 Task: Compose an email with the signature Eduardo Lee with the subject Request for remote work and the message Please let me know if you have any questions about the document. from softage.1@softage.net to softage.3@softage.net,  softage.1@softage.net and softage.4@softage.net with CC to softage.5@softage.net with an attached document Brand_identity_guide.pdf, insert an emoji of calendar Send the email
Action: Mouse moved to (526, 662)
Screenshot: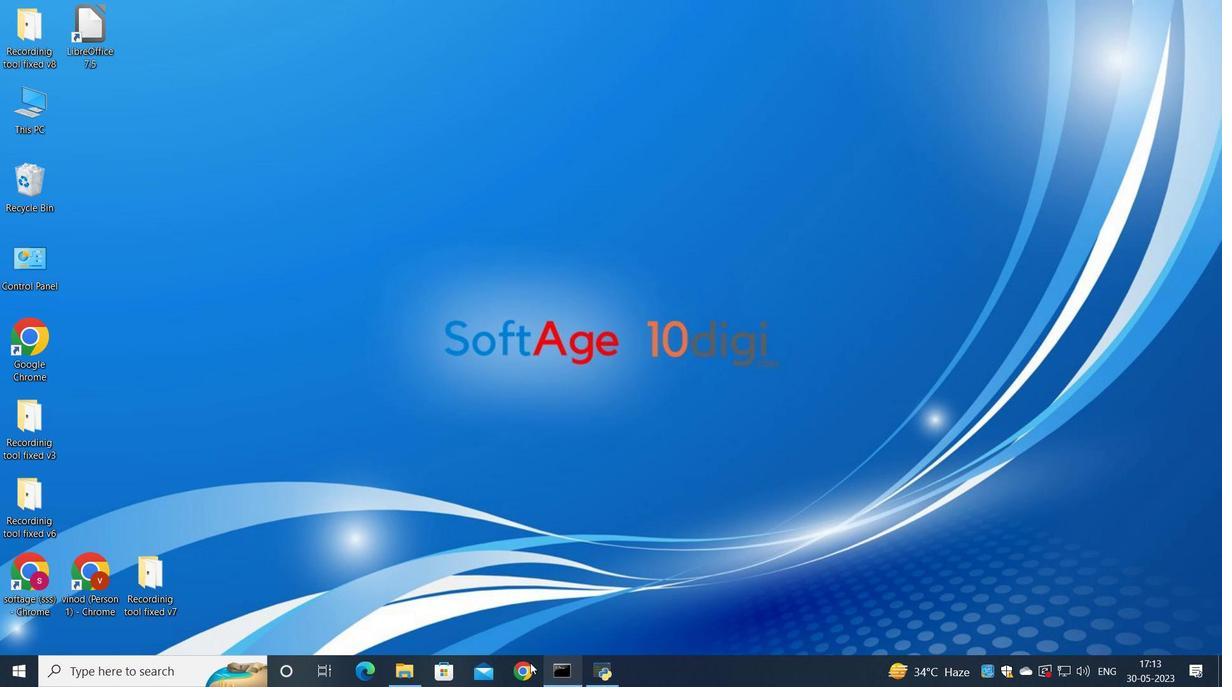 
Action: Mouse pressed left at (526, 662)
Screenshot: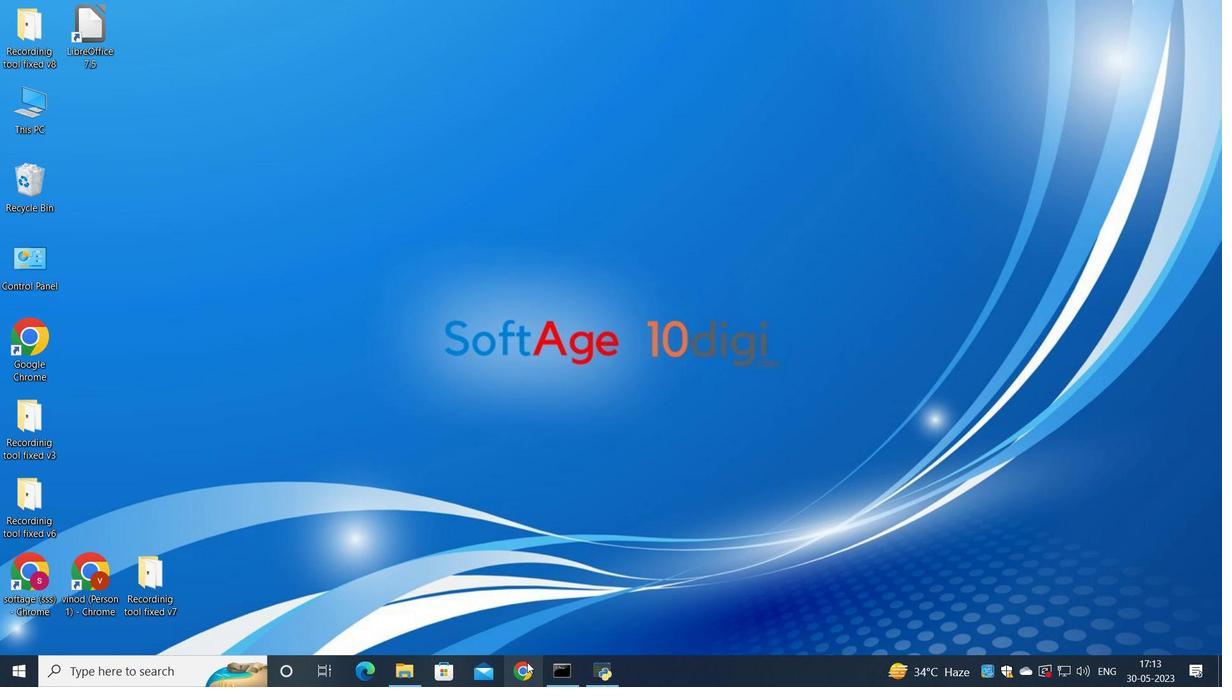 
Action: Mouse moved to (552, 358)
Screenshot: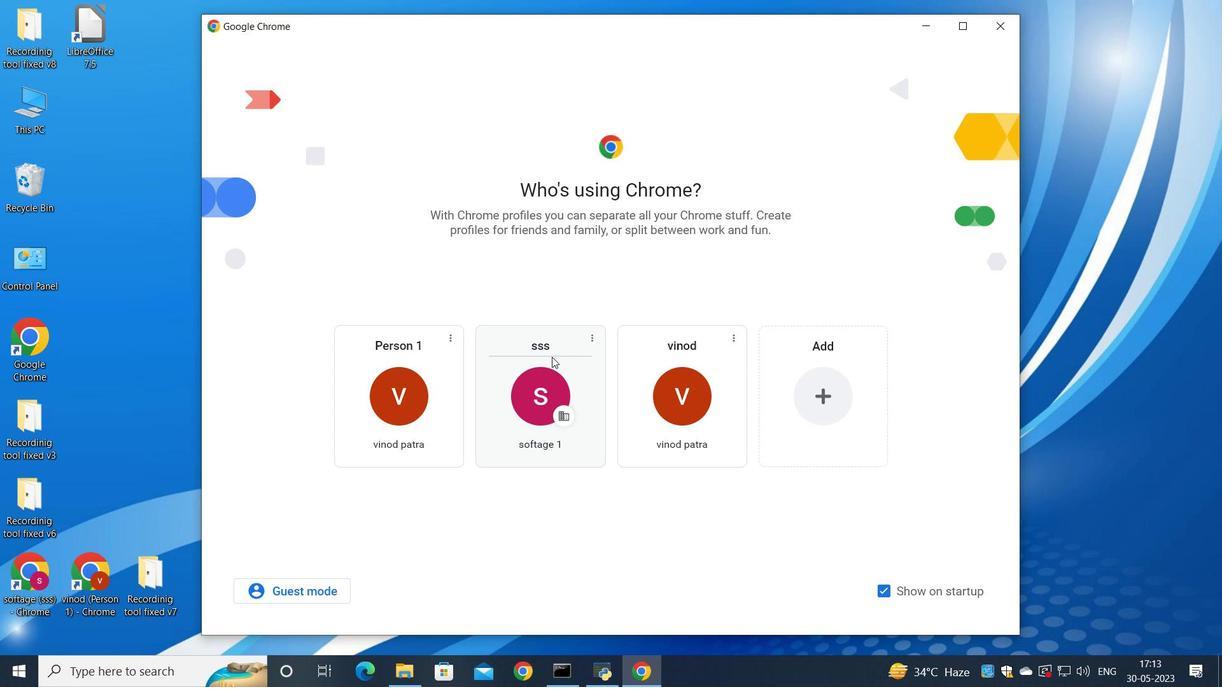 
Action: Mouse pressed left at (552, 358)
Screenshot: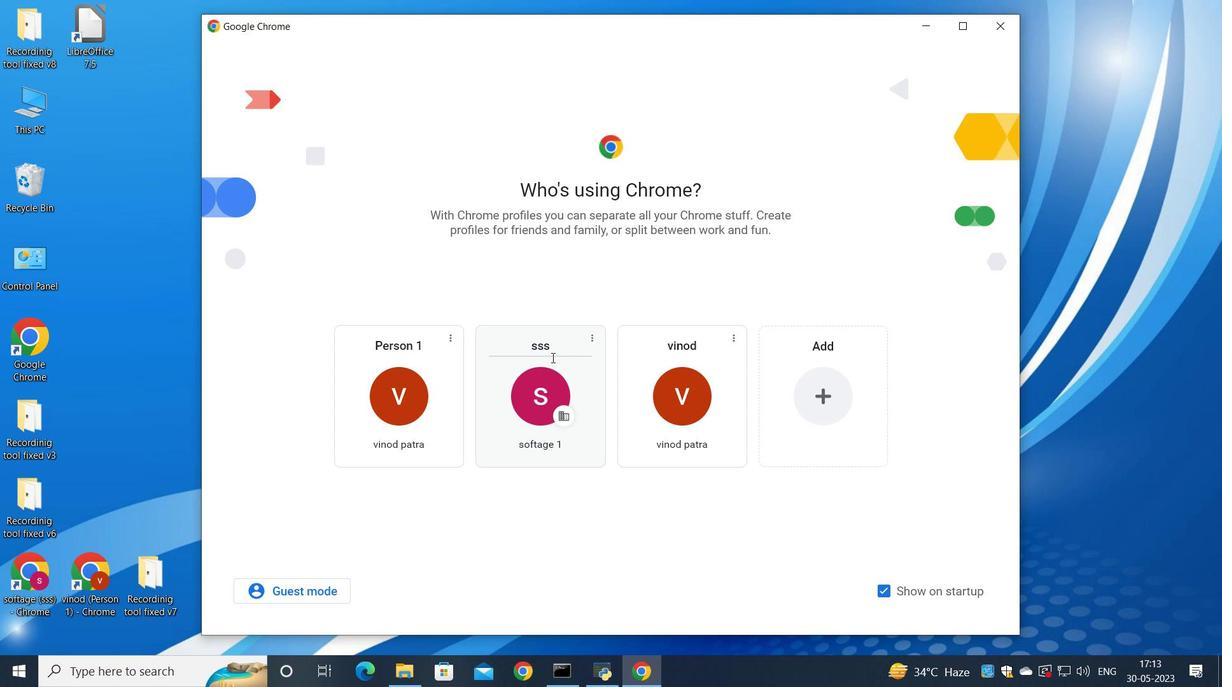 
Action: Mouse moved to (556, 384)
Screenshot: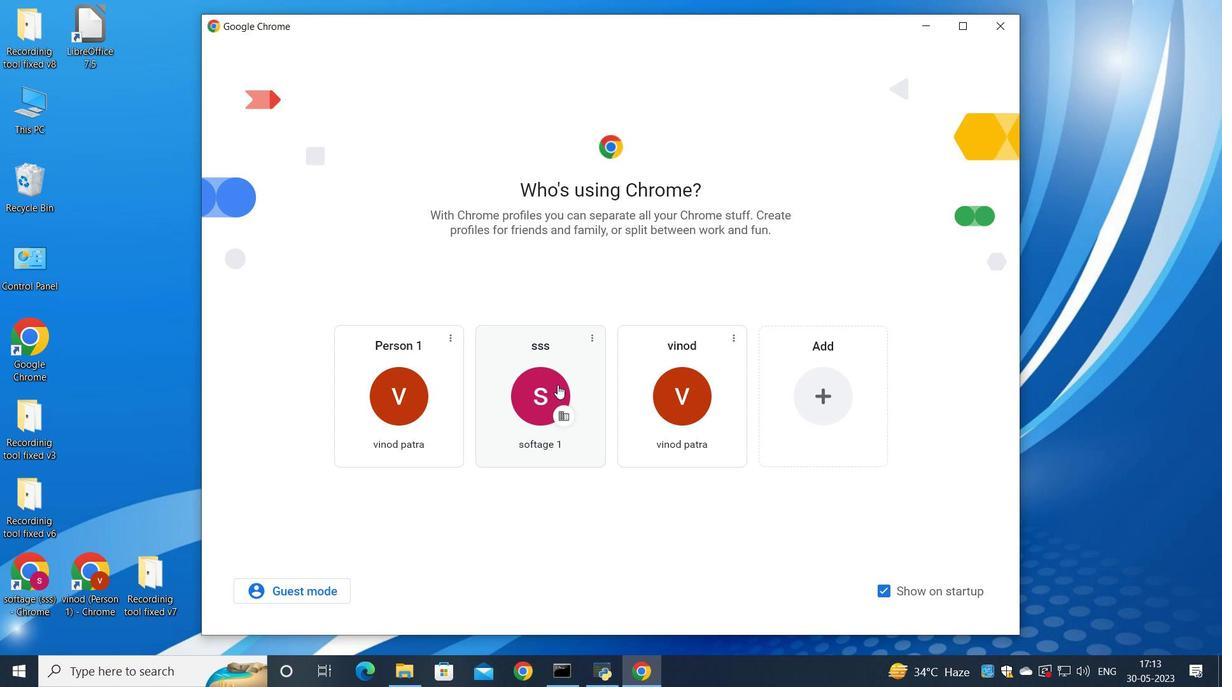 
Action: Mouse pressed left at (556, 384)
Screenshot: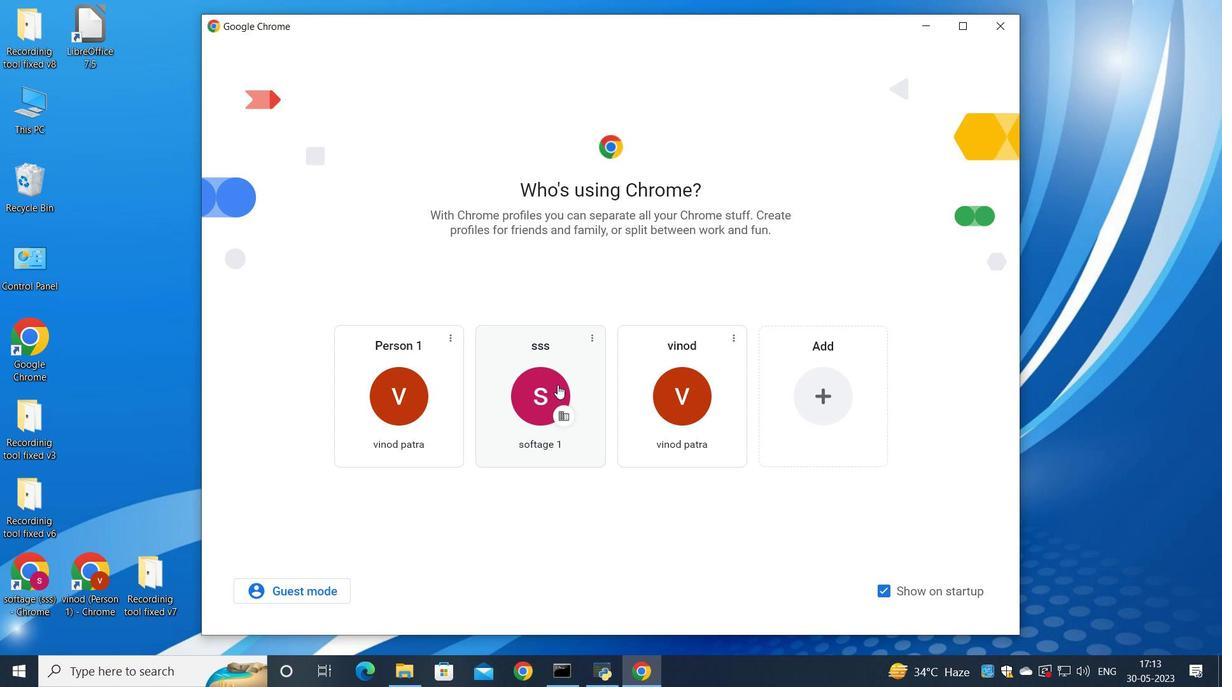 
Action: Mouse moved to (1071, 84)
Screenshot: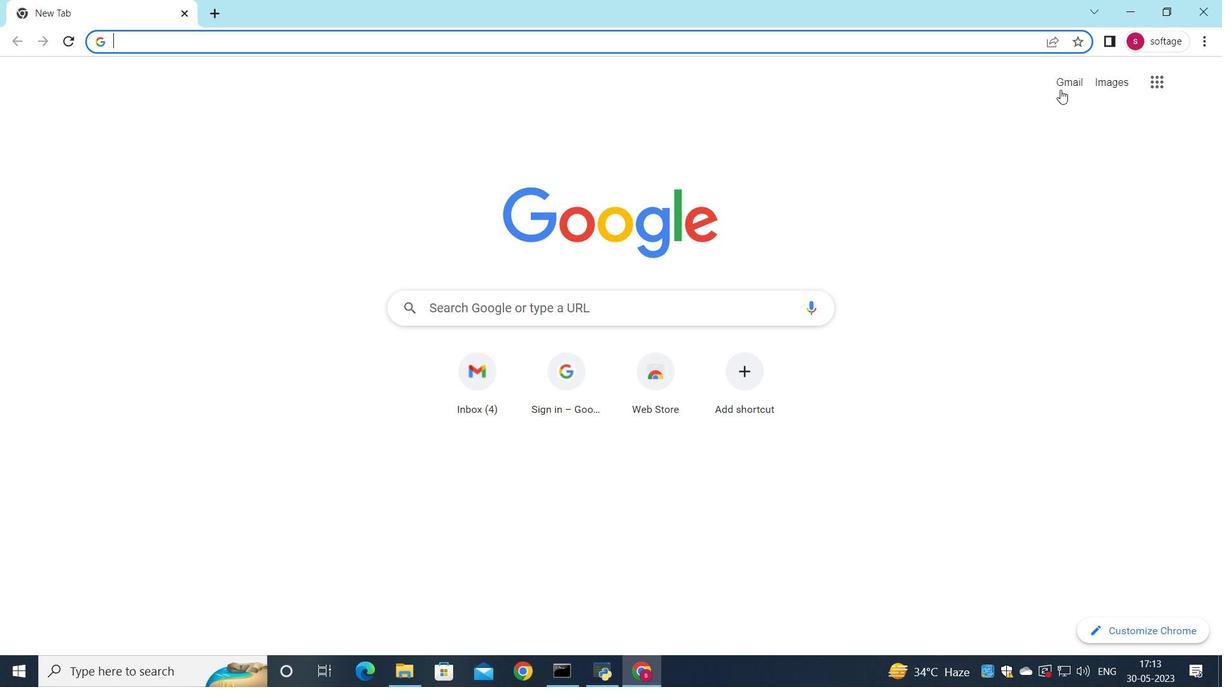 
Action: Mouse pressed left at (1071, 84)
Screenshot: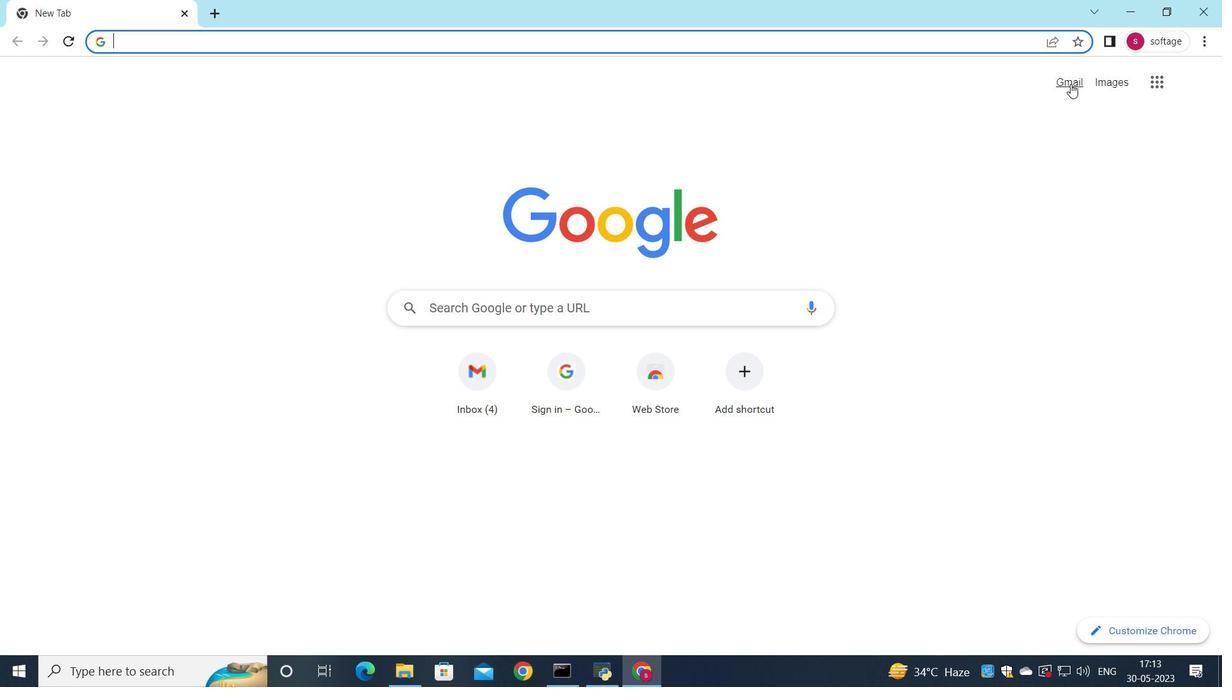 
Action: Mouse moved to (1041, 107)
Screenshot: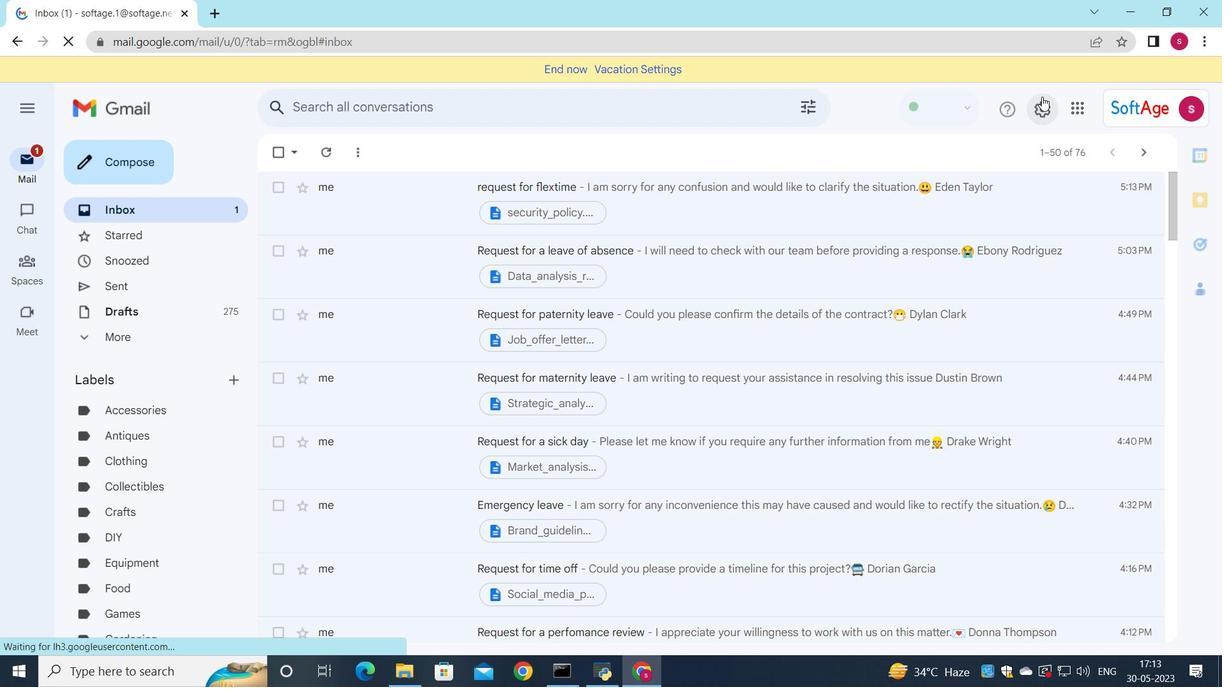 
Action: Mouse pressed left at (1041, 107)
Screenshot: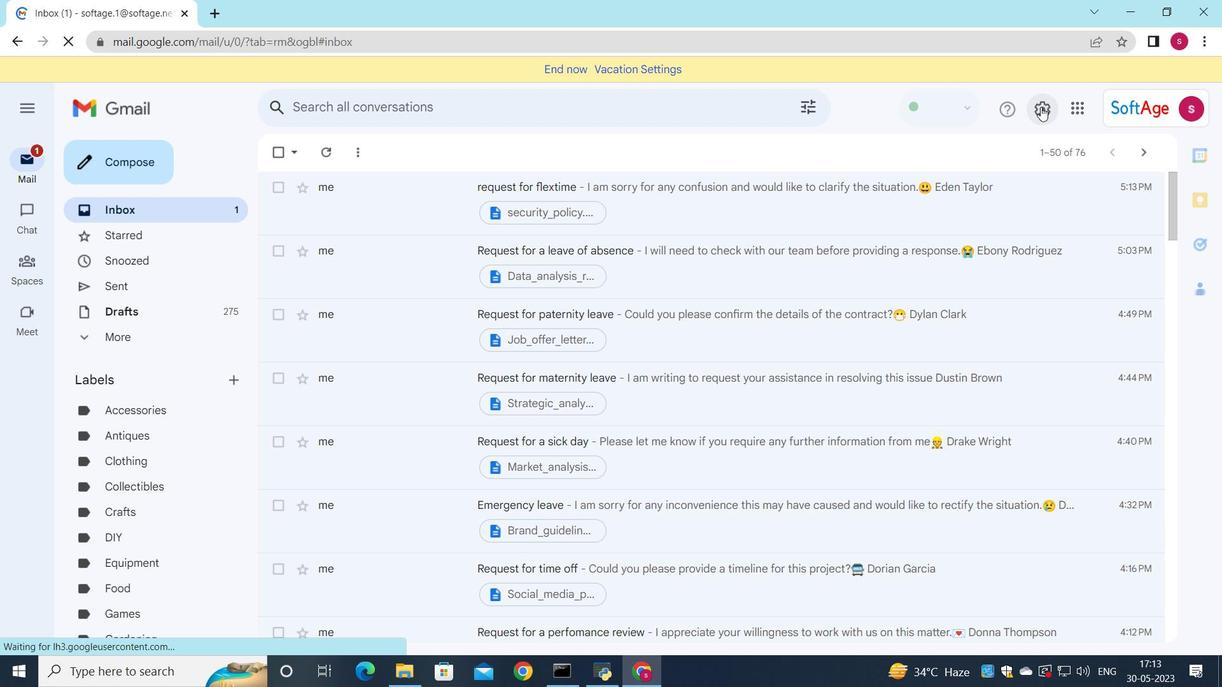 
Action: Mouse moved to (1037, 187)
Screenshot: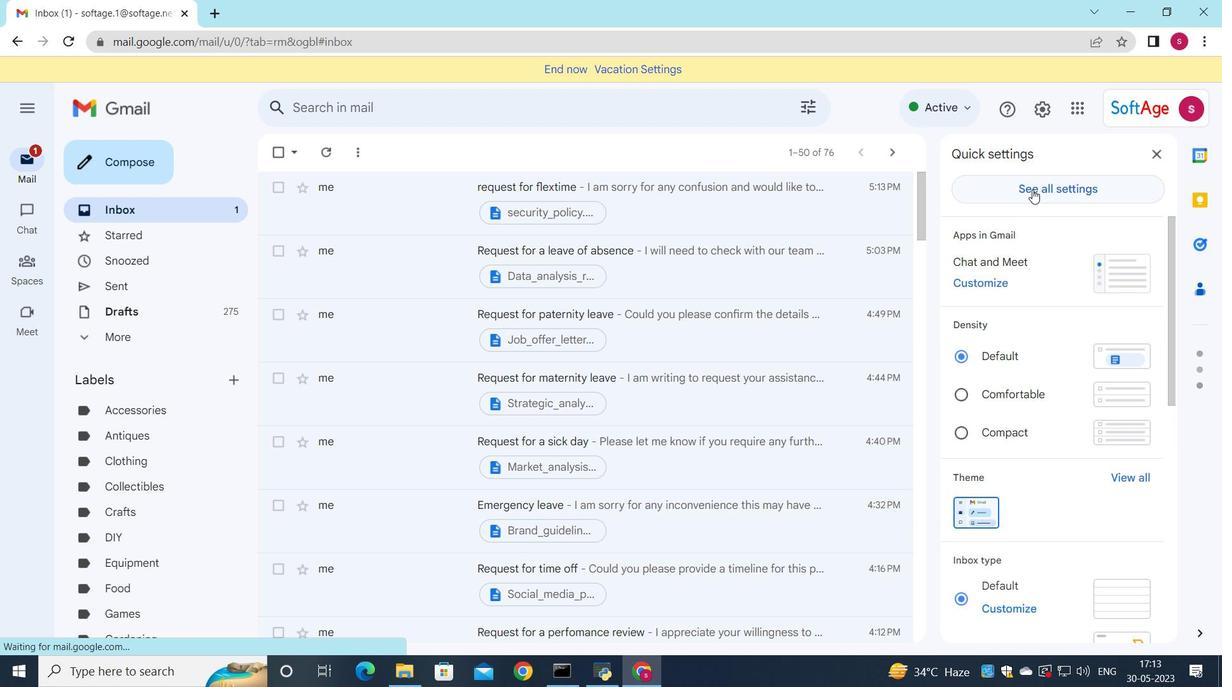 
Action: Mouse pressed left at (1037, 187)
Screenshot: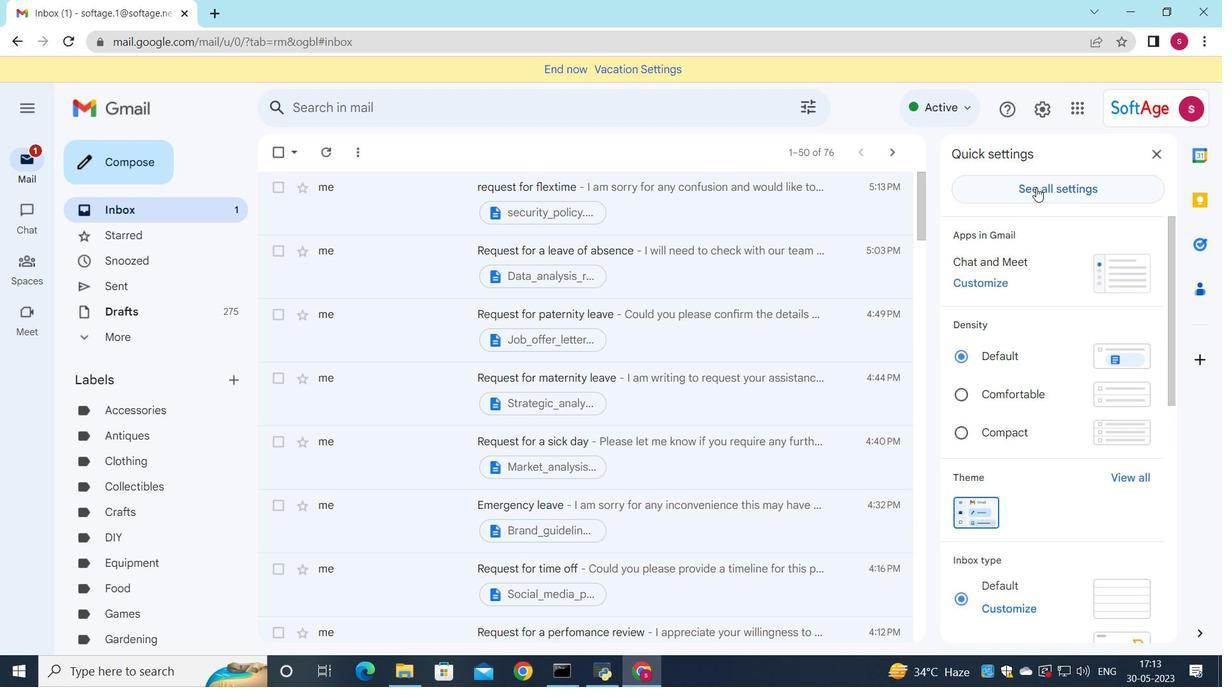 
Action: Mouse moved to (677, 376)
Screenshot: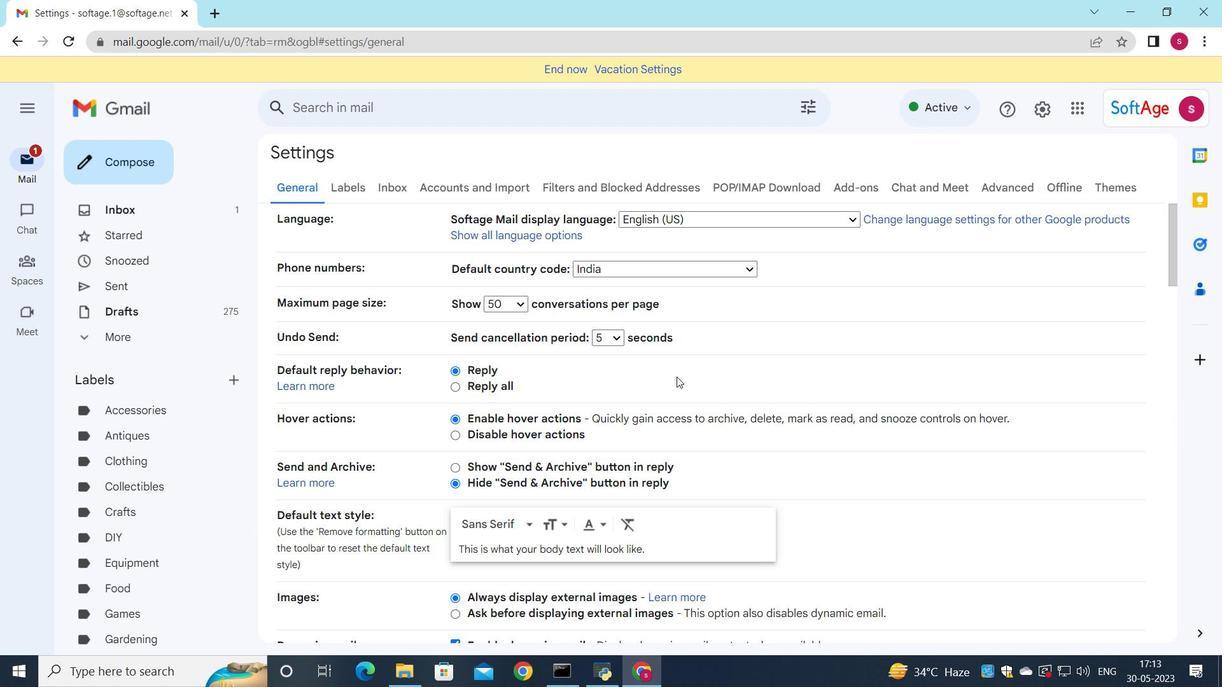 
Action: Mouse scrolled (677, 375) with delta (0, 0)
Screenshot: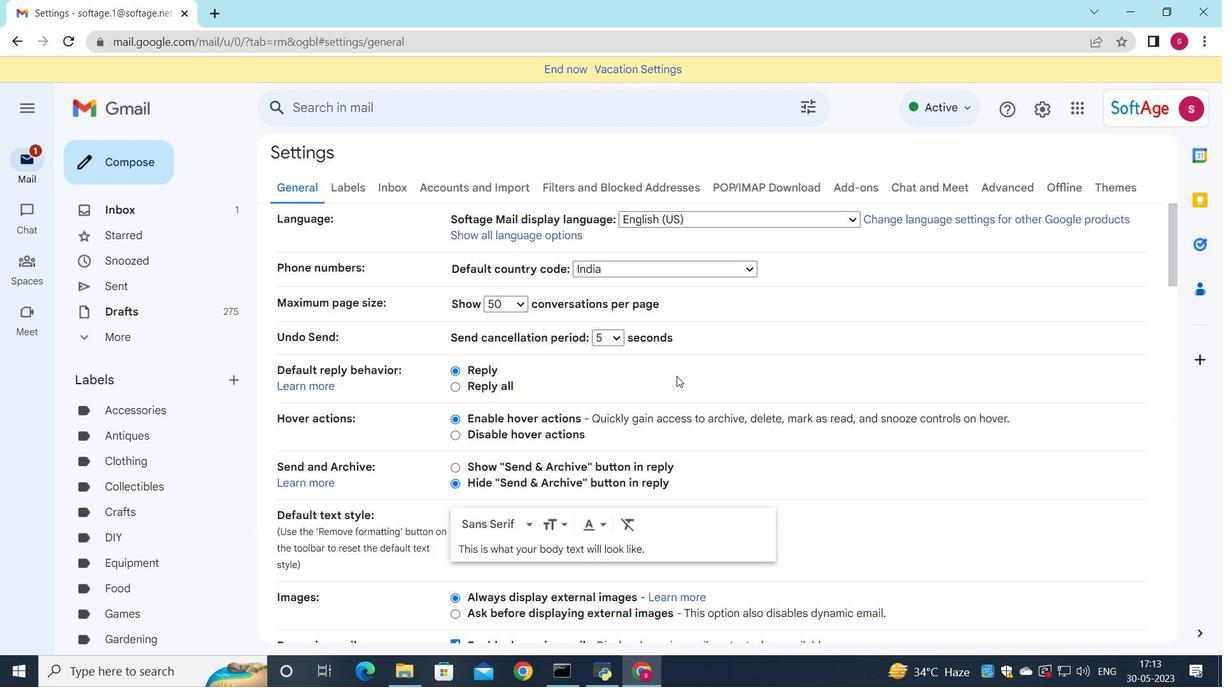 
Action: Mouse scrolled (677, 375) with delta (0, 0)
Screenshot: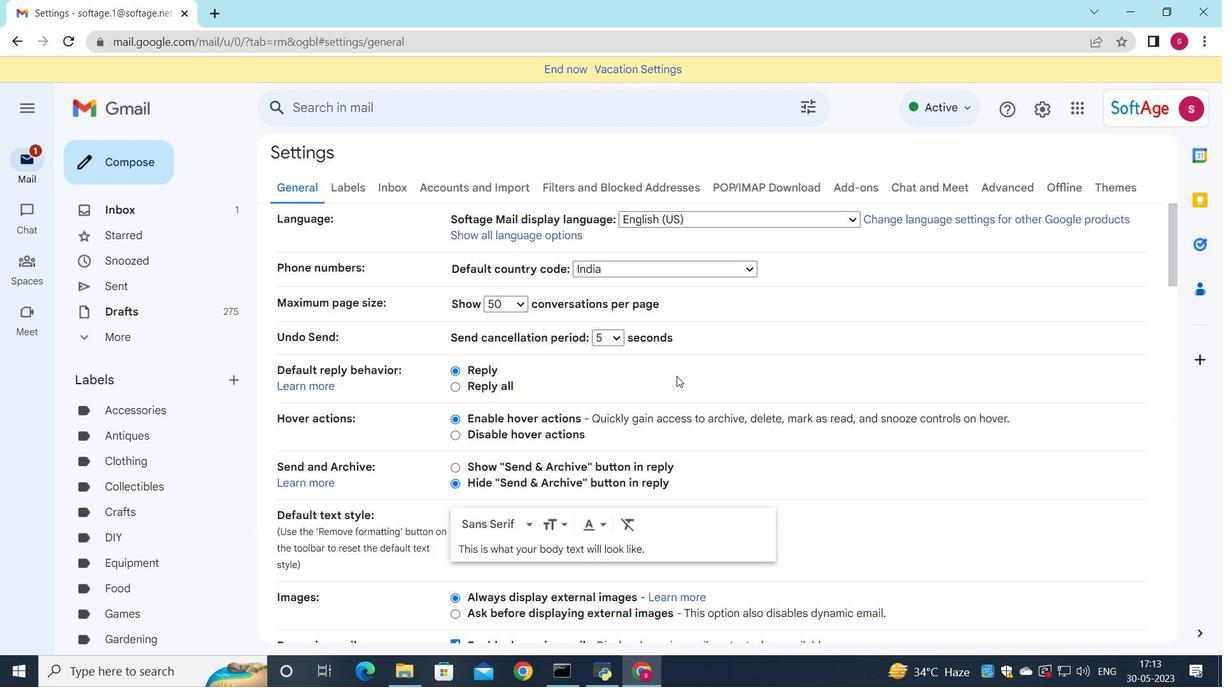 
Action: Mouse scrolled (677, 375) with delta (0, 0)
Screenshot: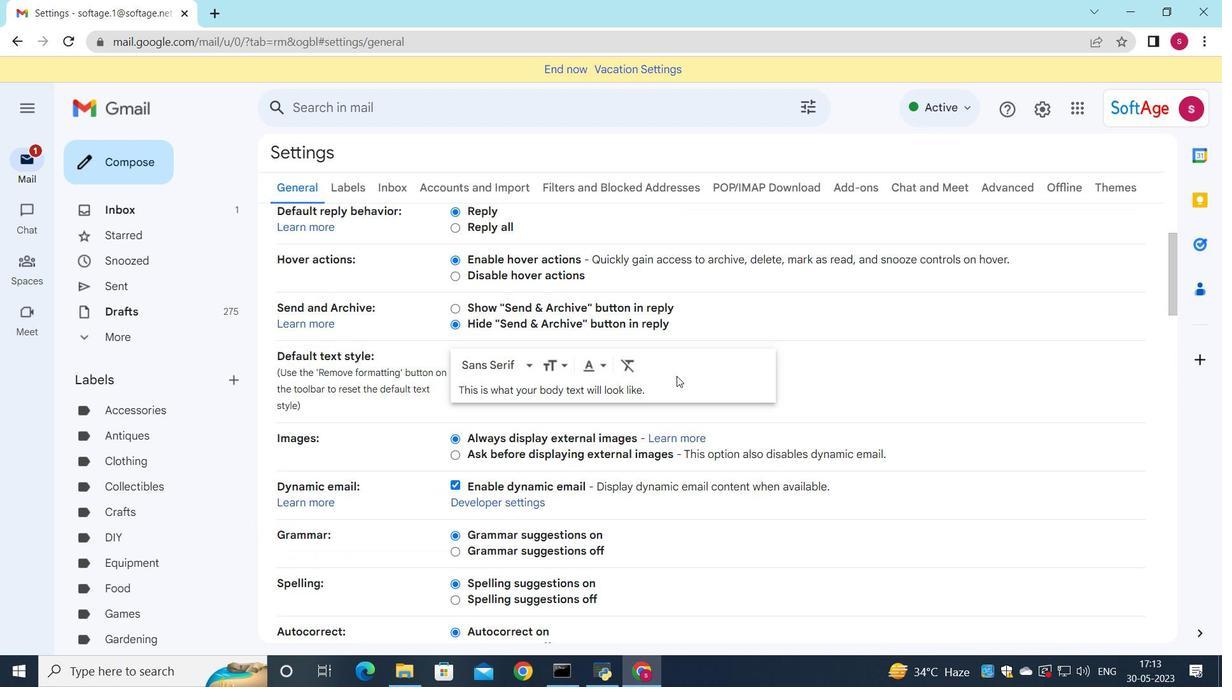 
Action: Mouse scrolled (677, 375) with delta (0, 0)
Screenshot: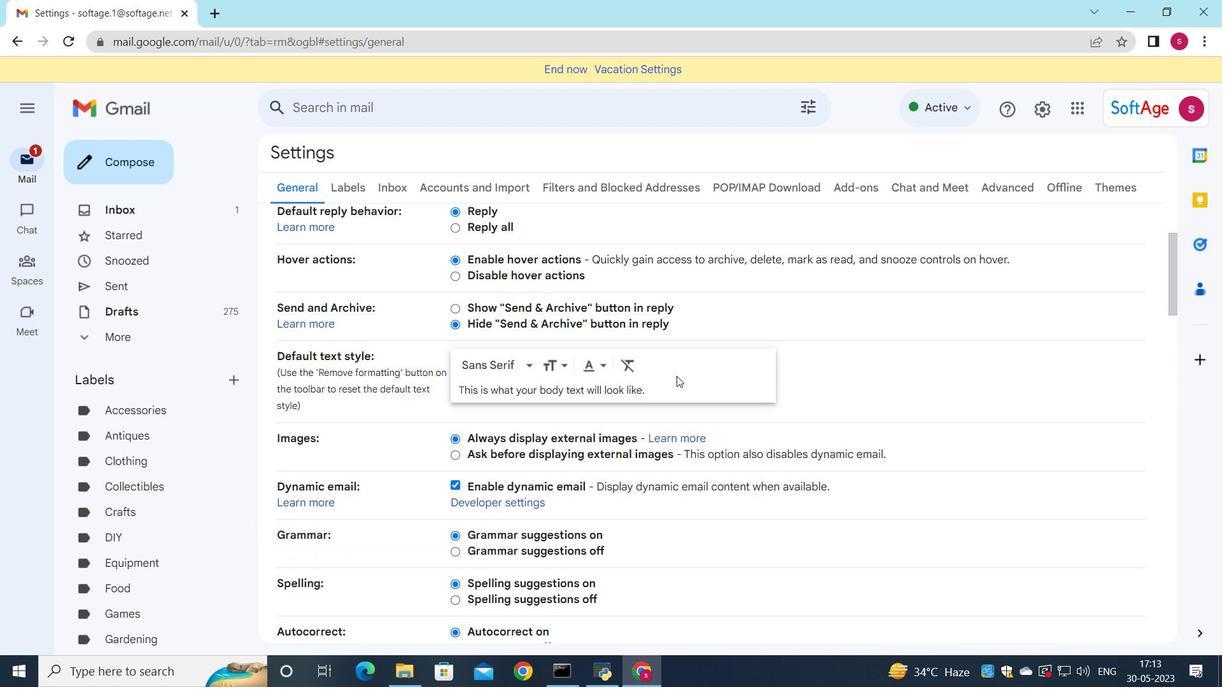 
Action: Mouse scrolled (677, 375) with delta (0, 0)
Screenshot: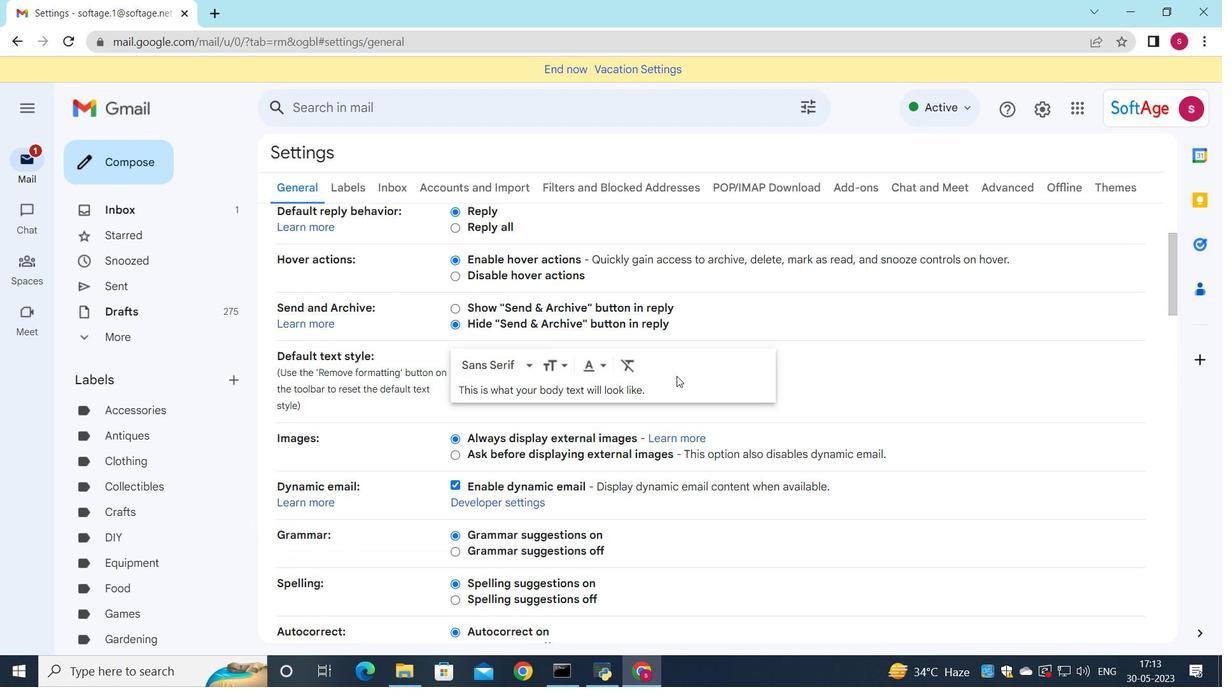 
Action: Mouse scrolled (677, 375) with delta (0, 0)
Screenshot: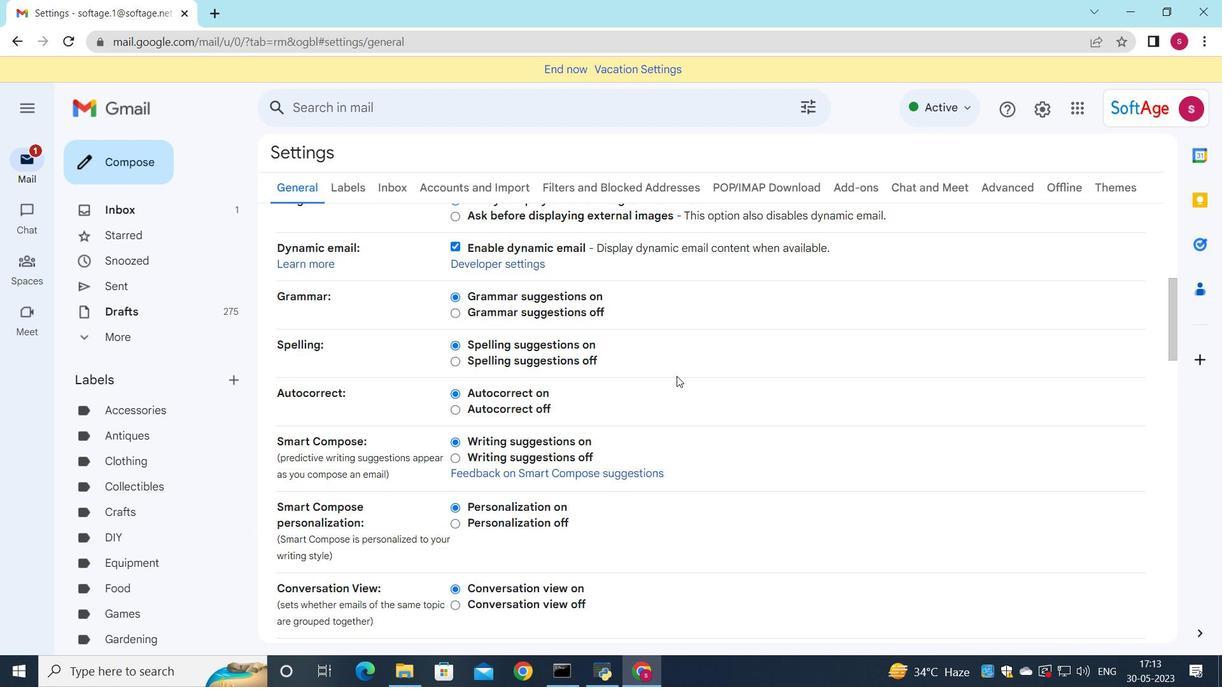 
Action: Mouse scrolled (677, 375) with delta (0, 0)
Screenshot: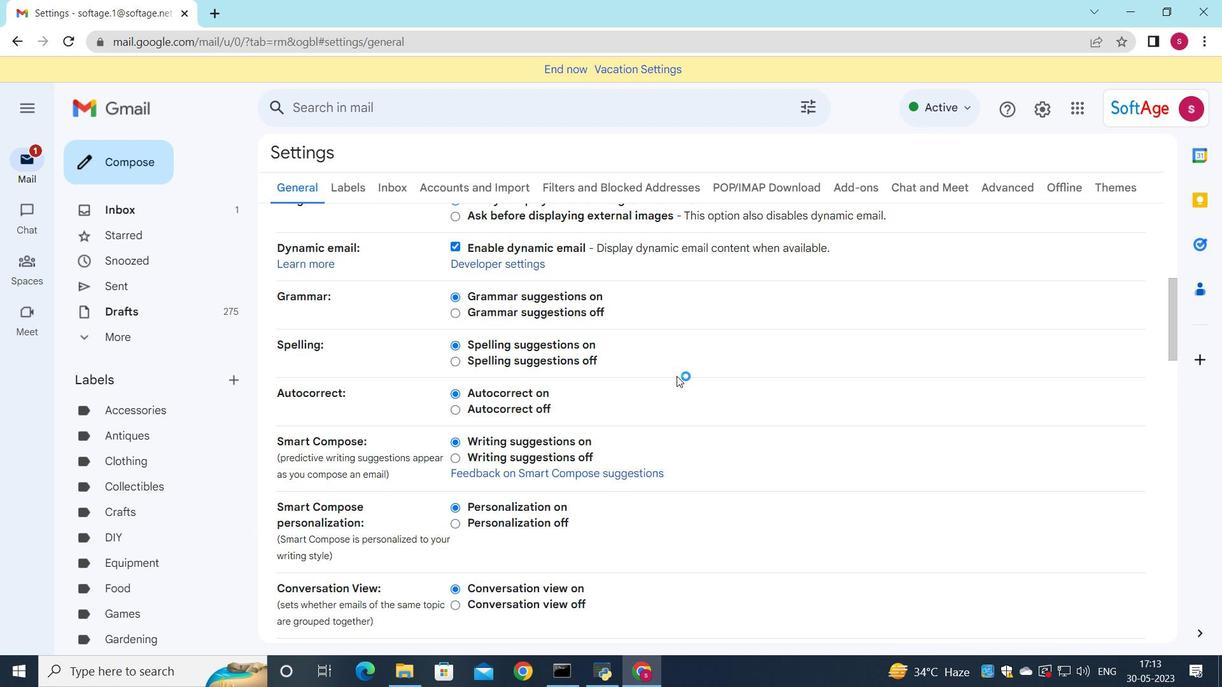 
Action: Mouse scrolled (677, 375) with delta (0, 0)
Screenshot: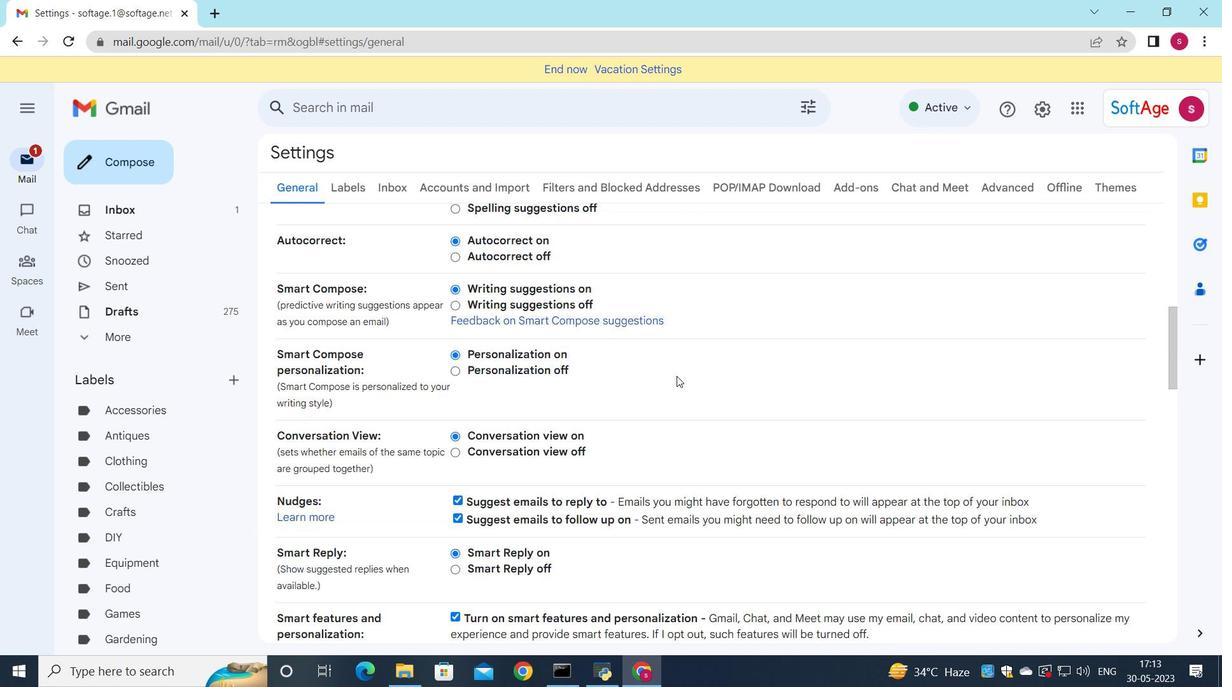 
Action: Mouse scrolled (677, 375) with delta (0, 0)
Screenshot: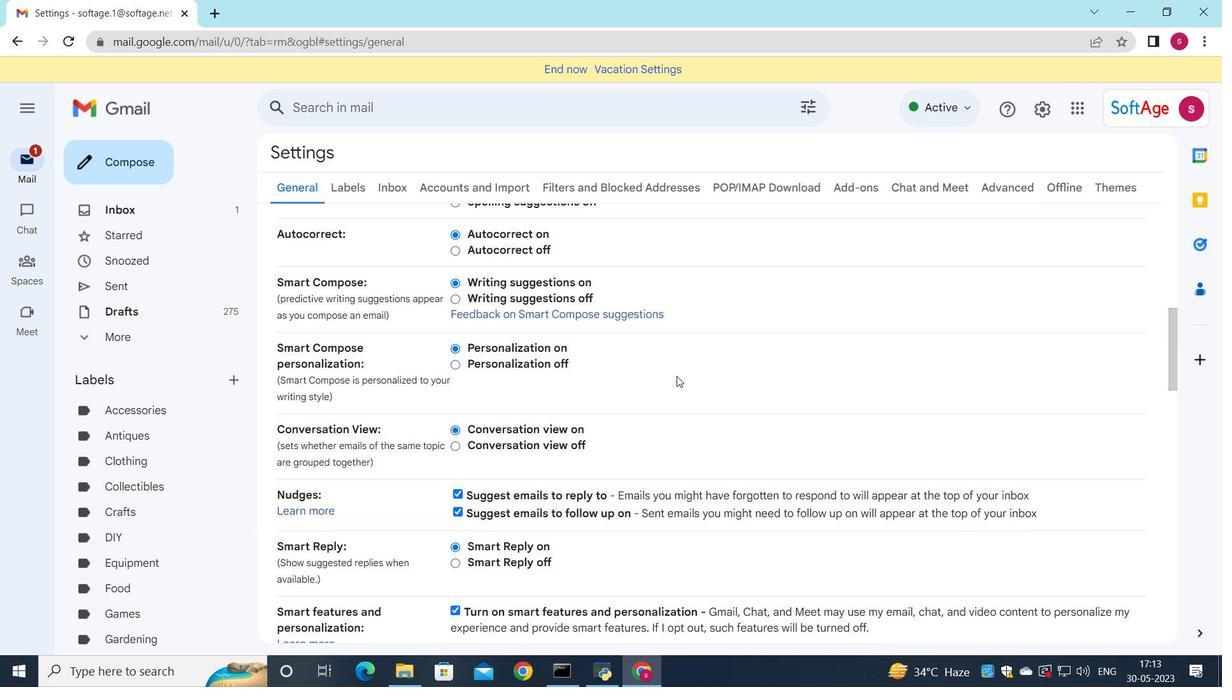 
Action: Mouse scrolled (677, 375) with delta (0, 0)
Screenshot: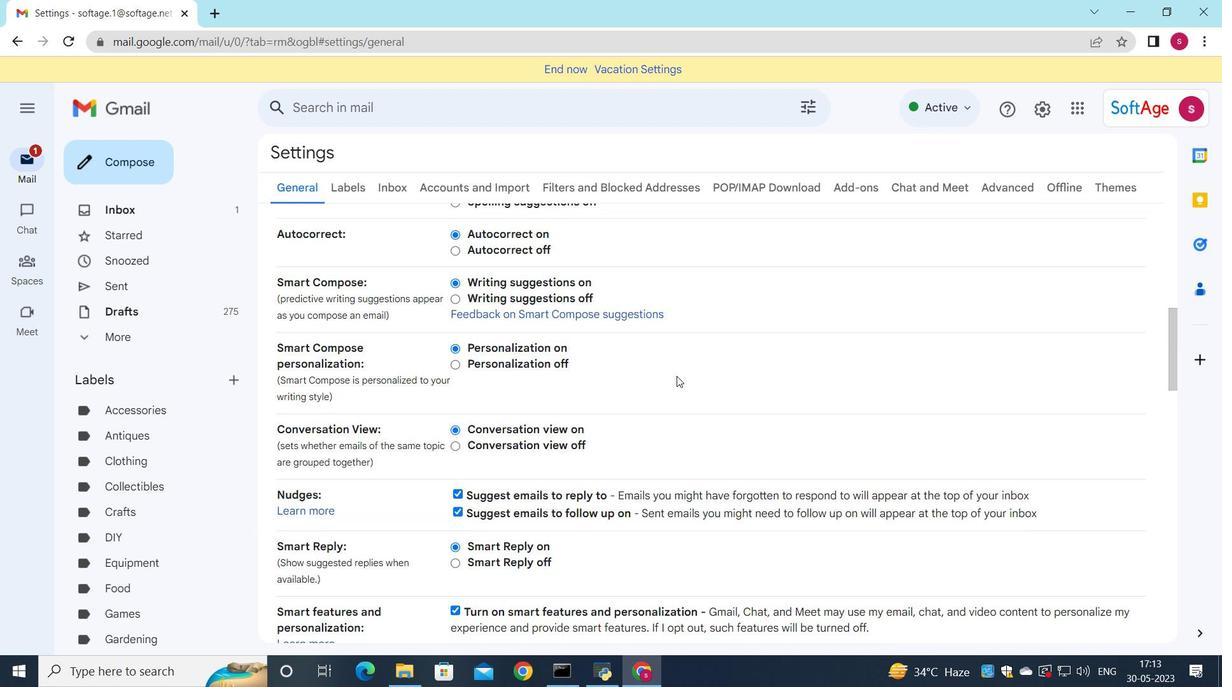 
Action: Mouse moved to (677, 373)
Screenshot: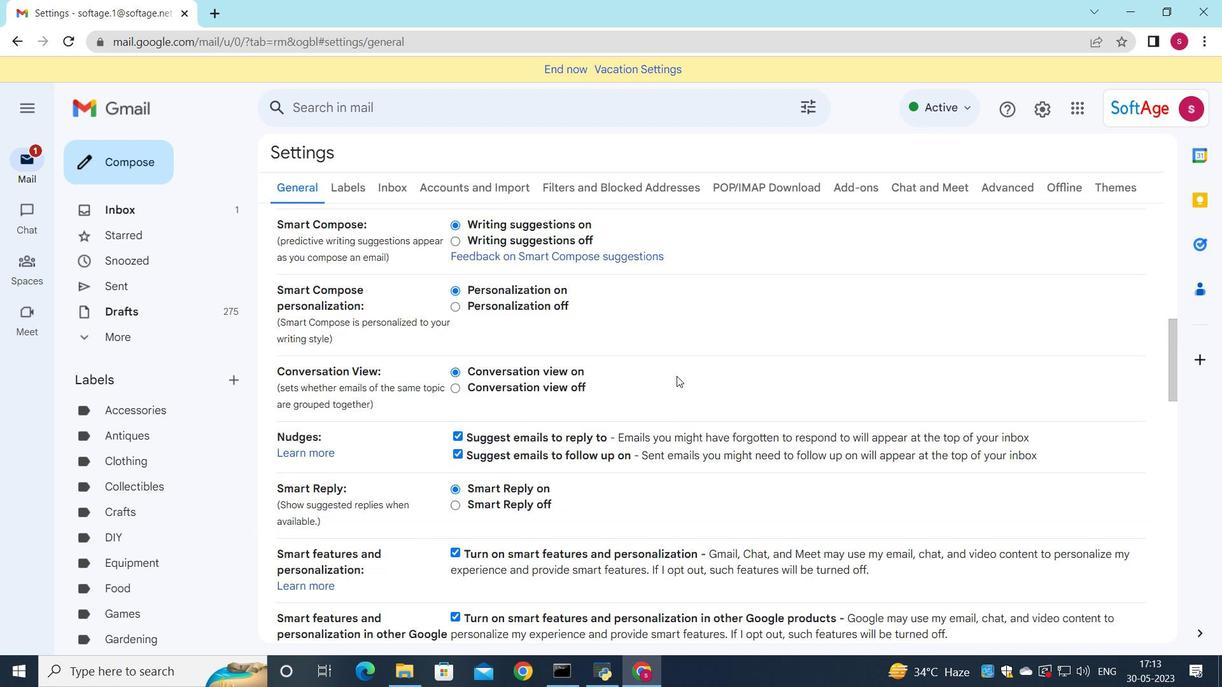 
Action: Mouse scrolled (677, 372) with delta (0, 0)
Screenshot: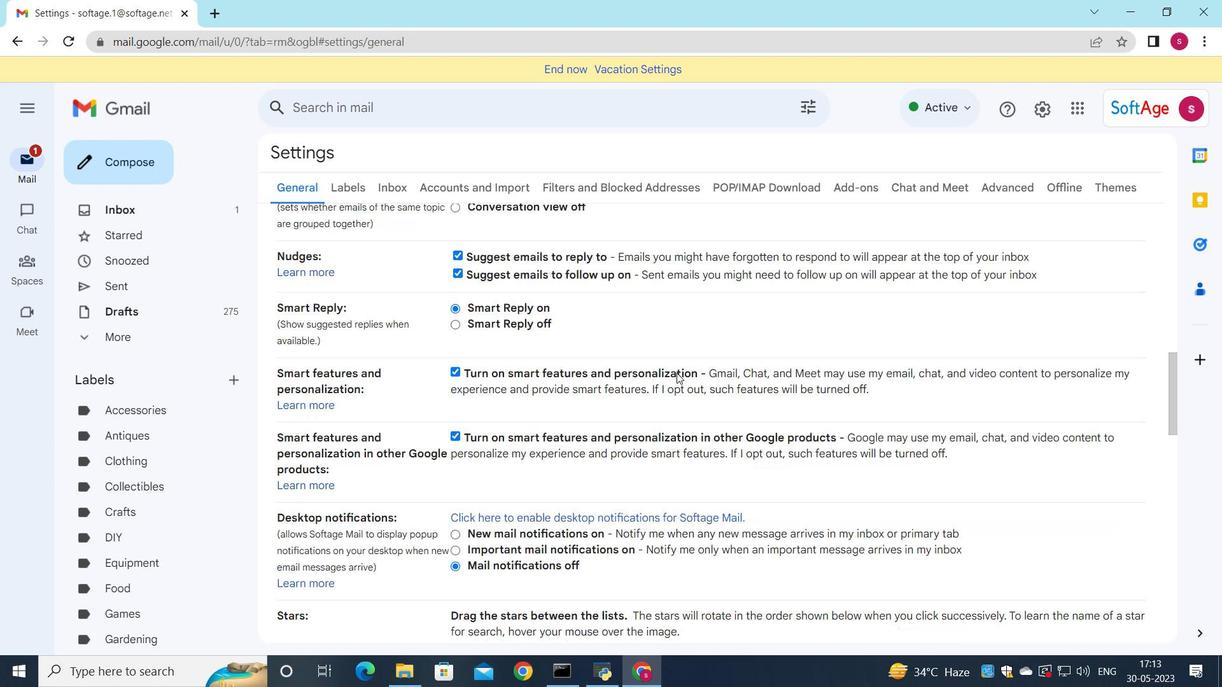 
Action: Mouse scrolled (677, 372) with delta (0, 0)
Screenshot: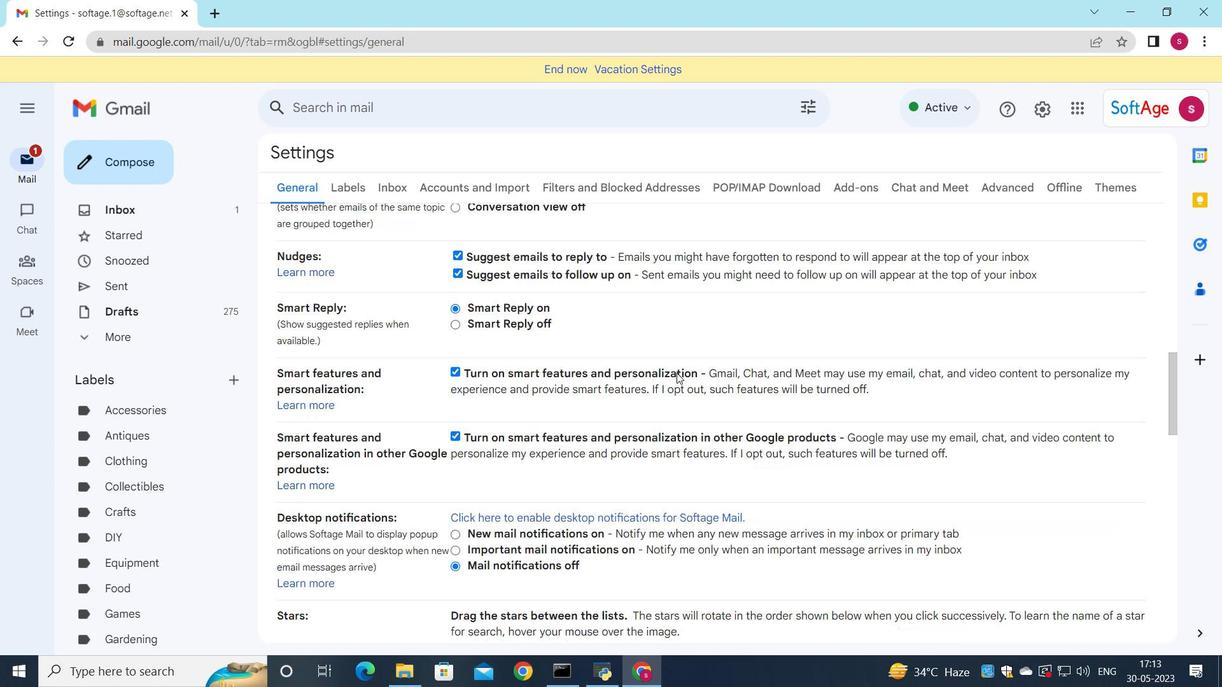 
Action: Mouse scrolled (677, 372) with delta (0, 0)
Screenshot: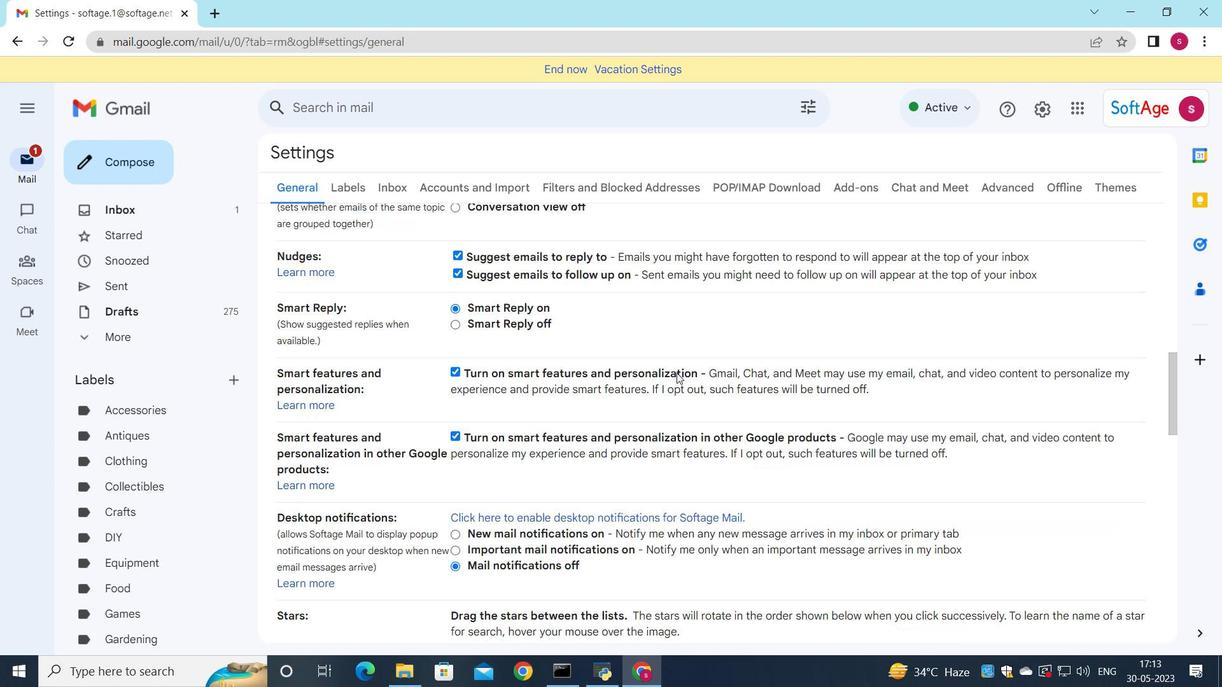 
Action: Mouse moved to (677, 371)
Screenshot: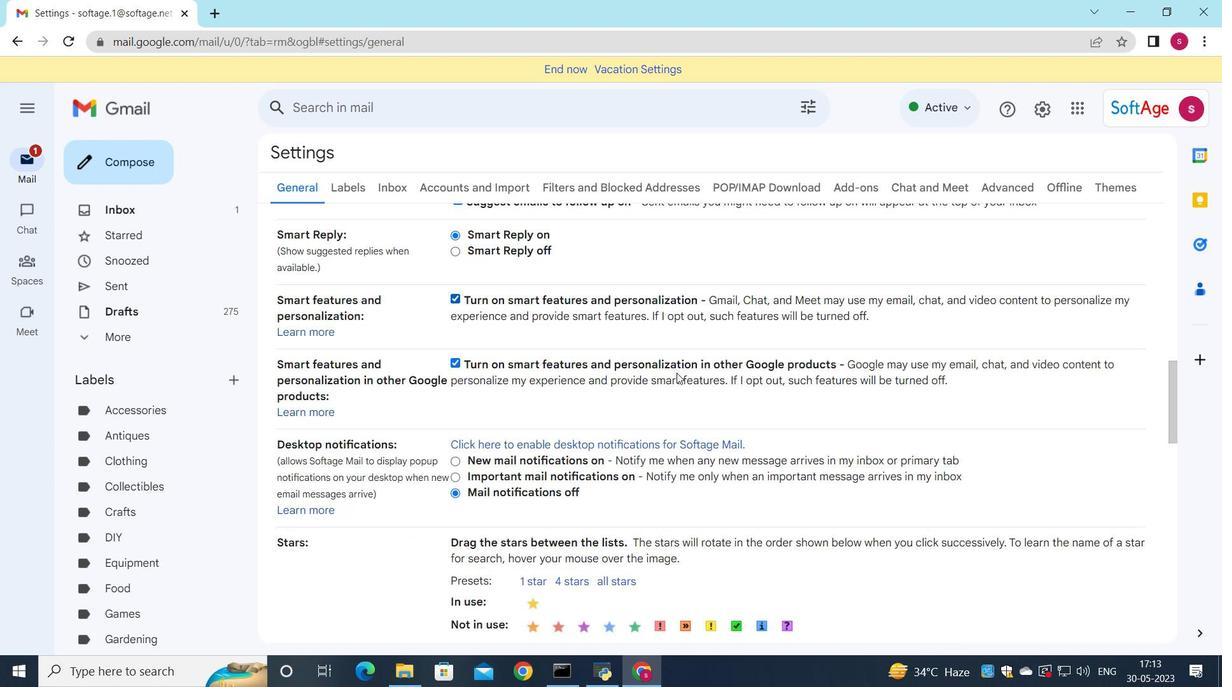 
Action: Mouse scrolled (677, 370) with delta (0, 0)
Screenshot: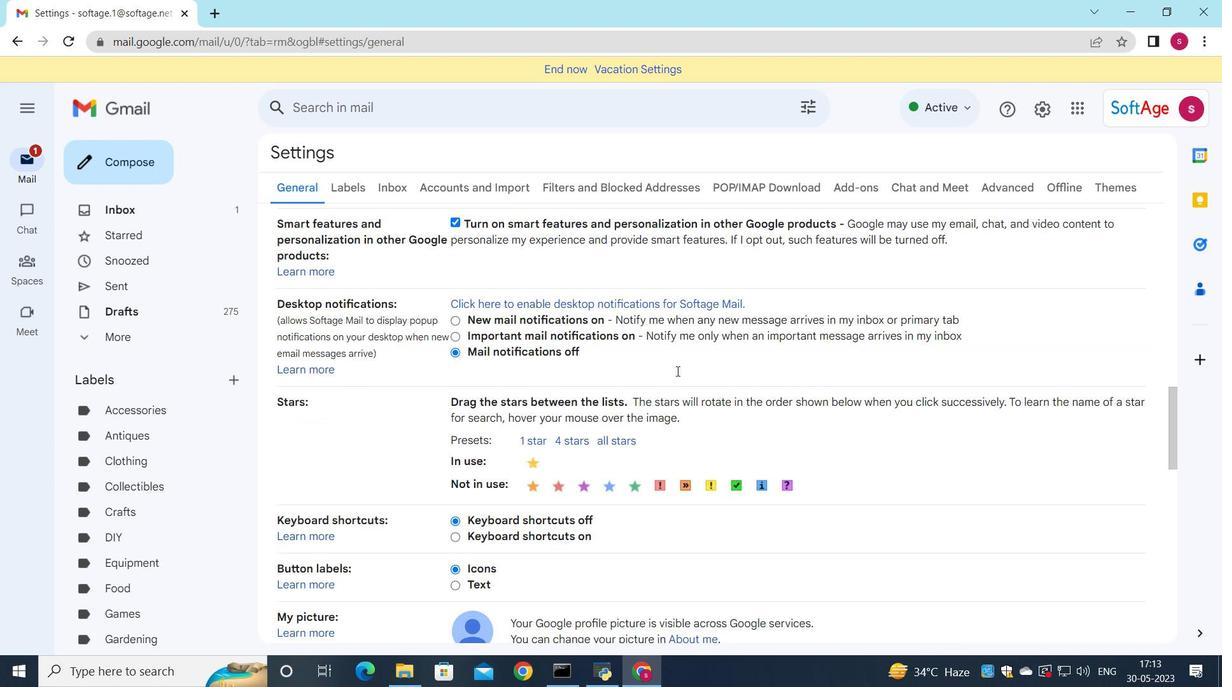 
Action: Mouse scrolled (677, 370) with delta (0, 0)
Screenshot: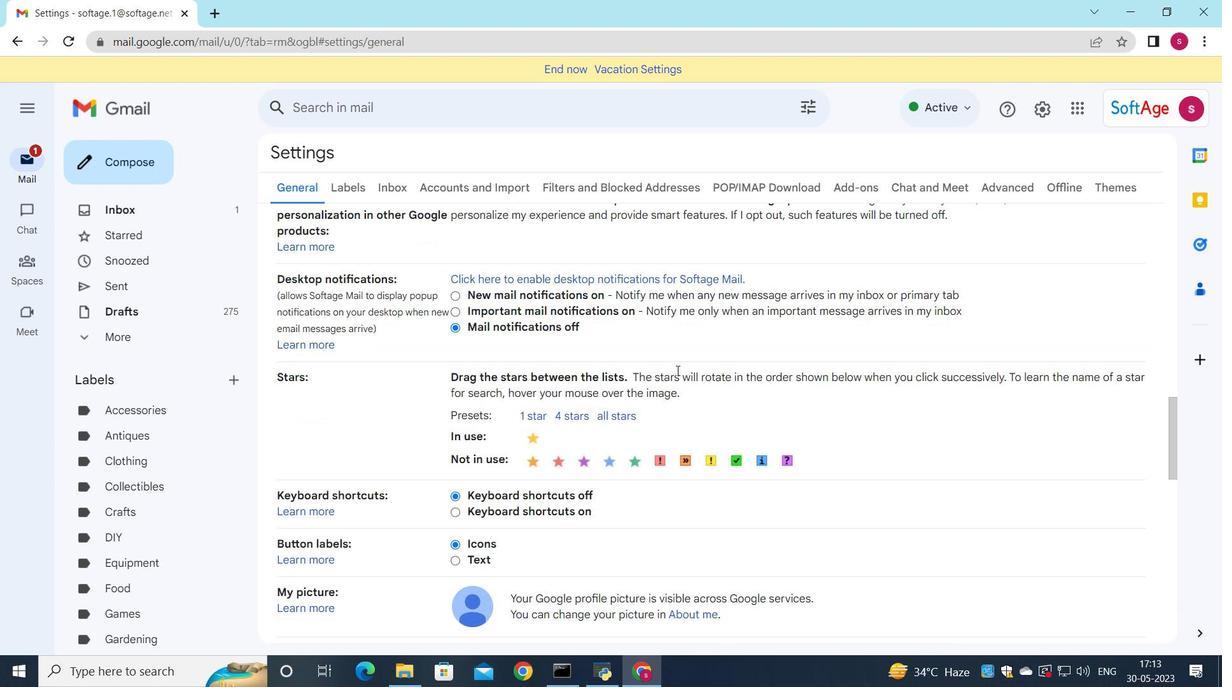 
Action: Mouse scrolled (677, 370) with delta (0, 0)
Screenshot: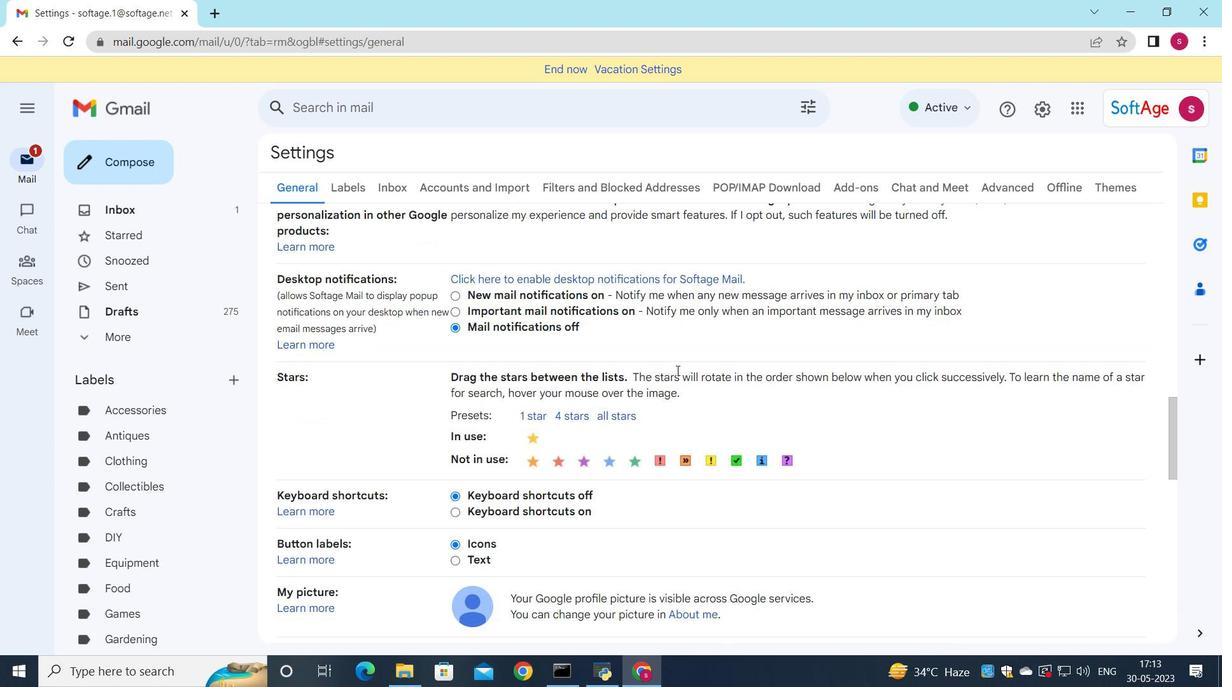 
Action: Mouse moved to (632, 475)
Screenshot: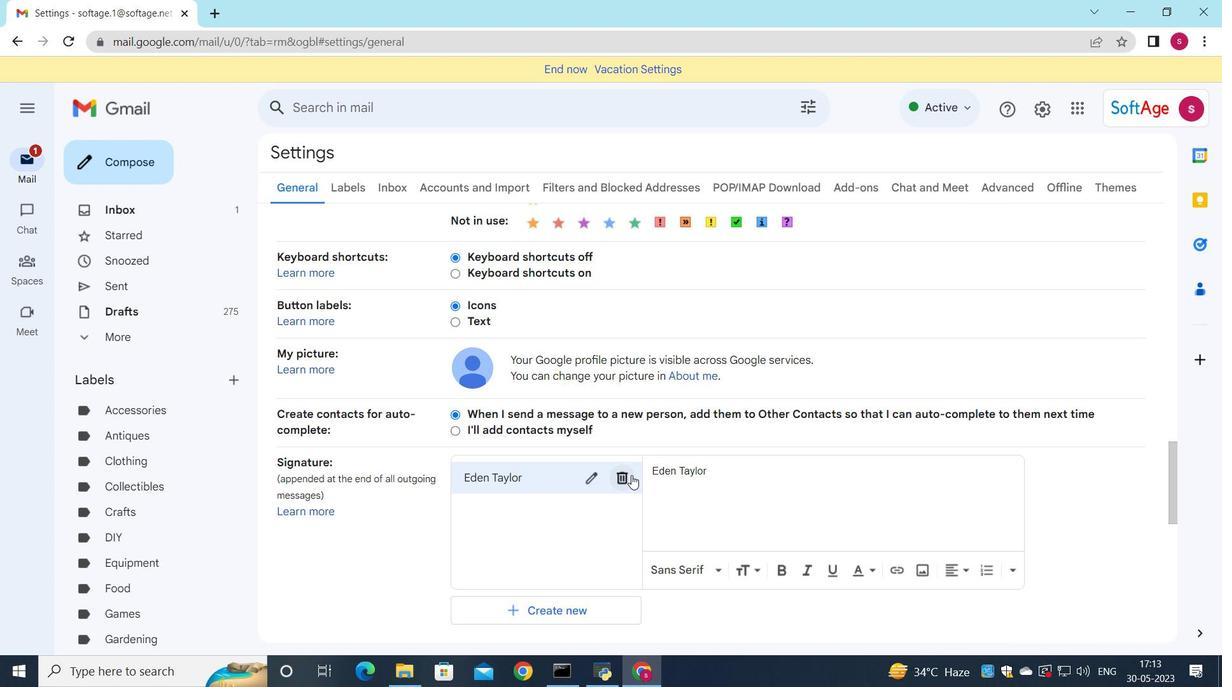 
Action: Mouse pressed left at (632, 475)
Screenshot: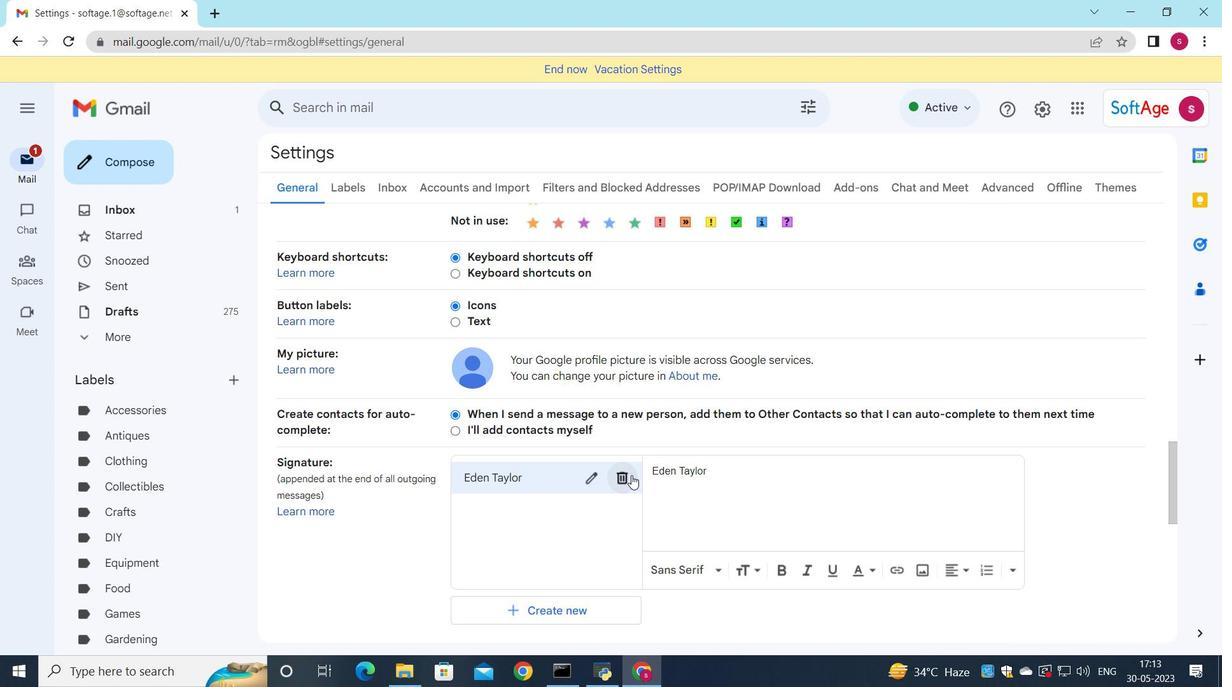 
Action: Mouse moved to (725, 389)
Screenshot: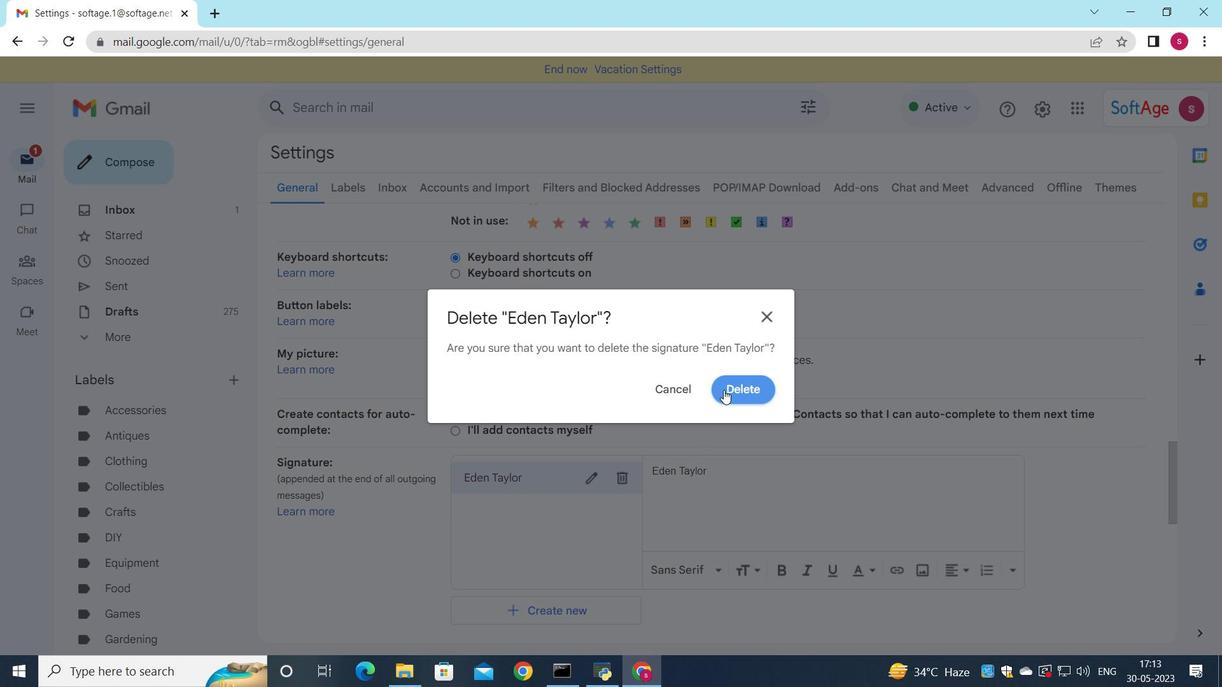 
Action: Mouse pressed left at (725, 389)
Screenshot: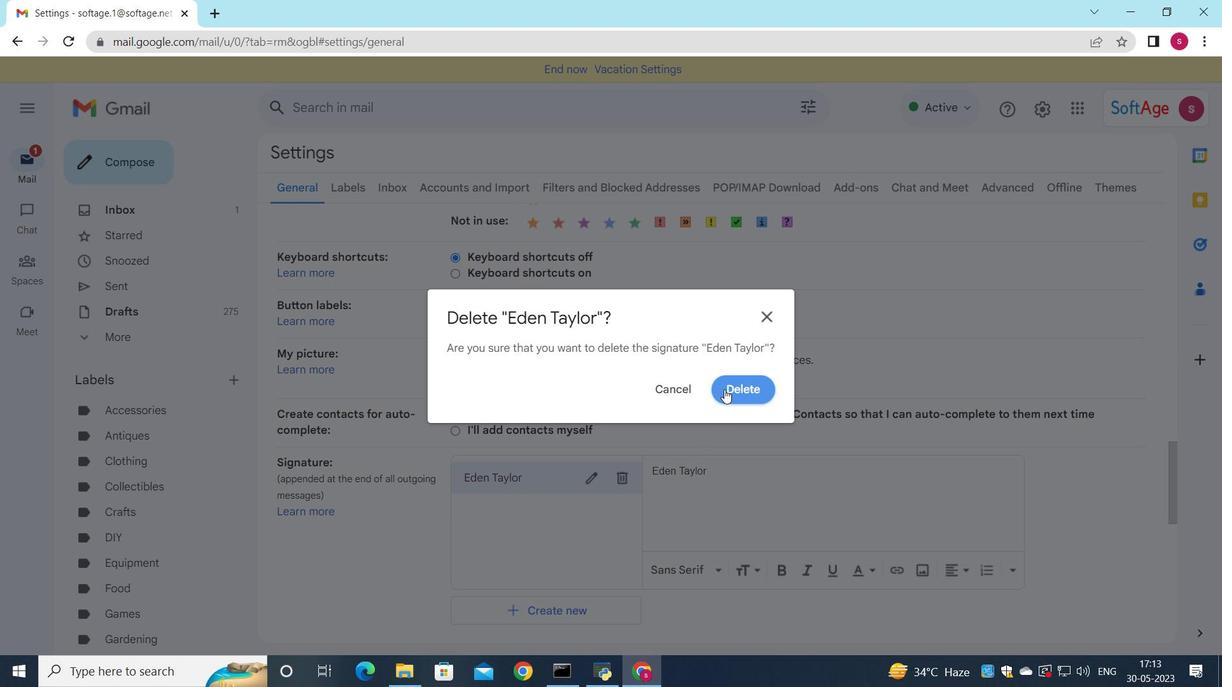 
Action: Mouse moved to (531, 486)
Screenshot: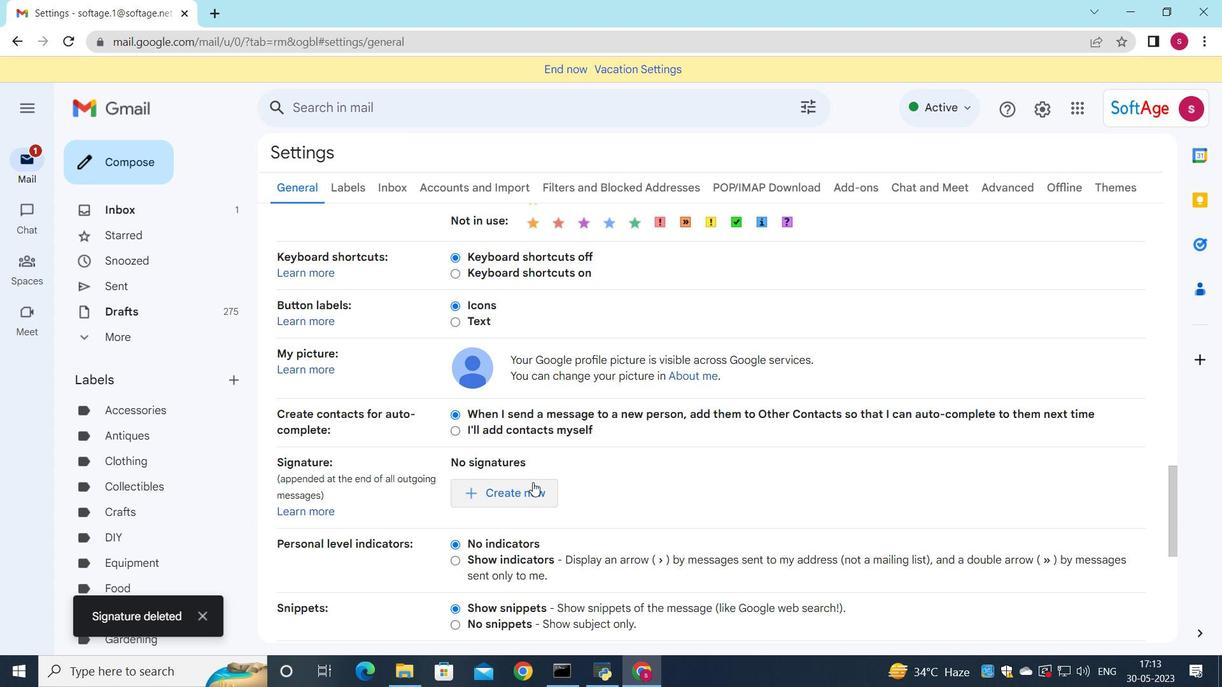 
Action: Mouse pressed left at (531, 486)
Screenshot: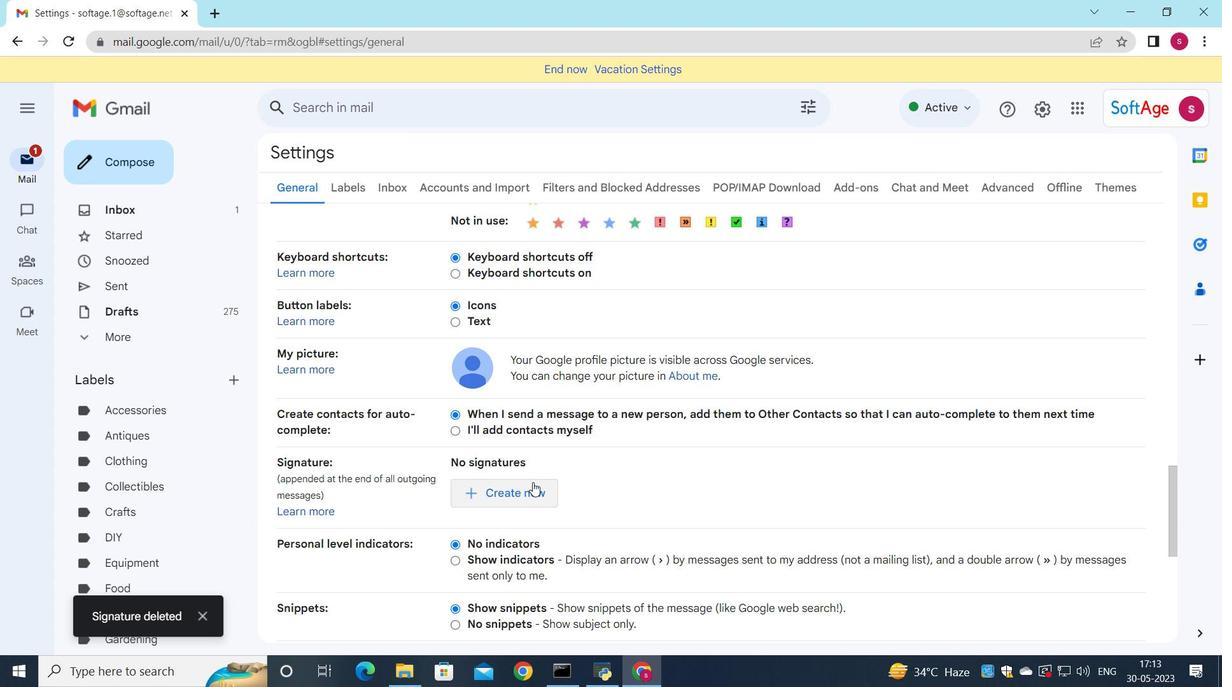 
Action: Mouse moved to (743, 473)
Screenshot: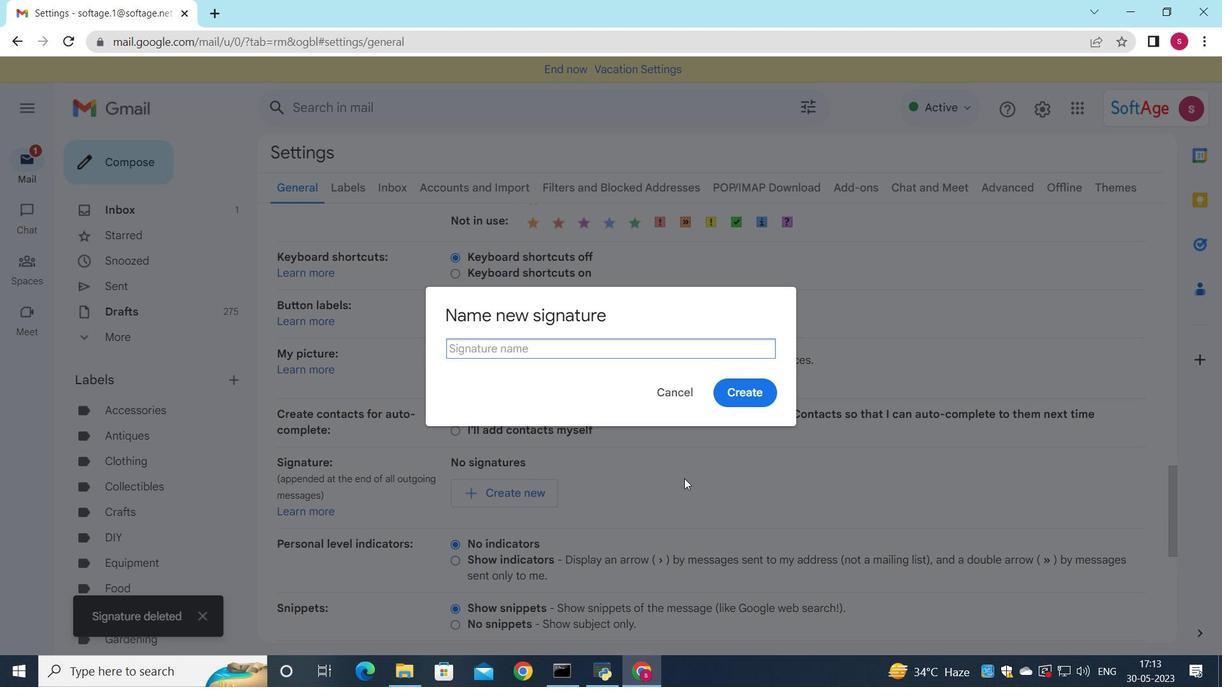 
Action: Key pressed <Key.shift>Eduardo<Key.space><Key.shift>Lee
Screenshot: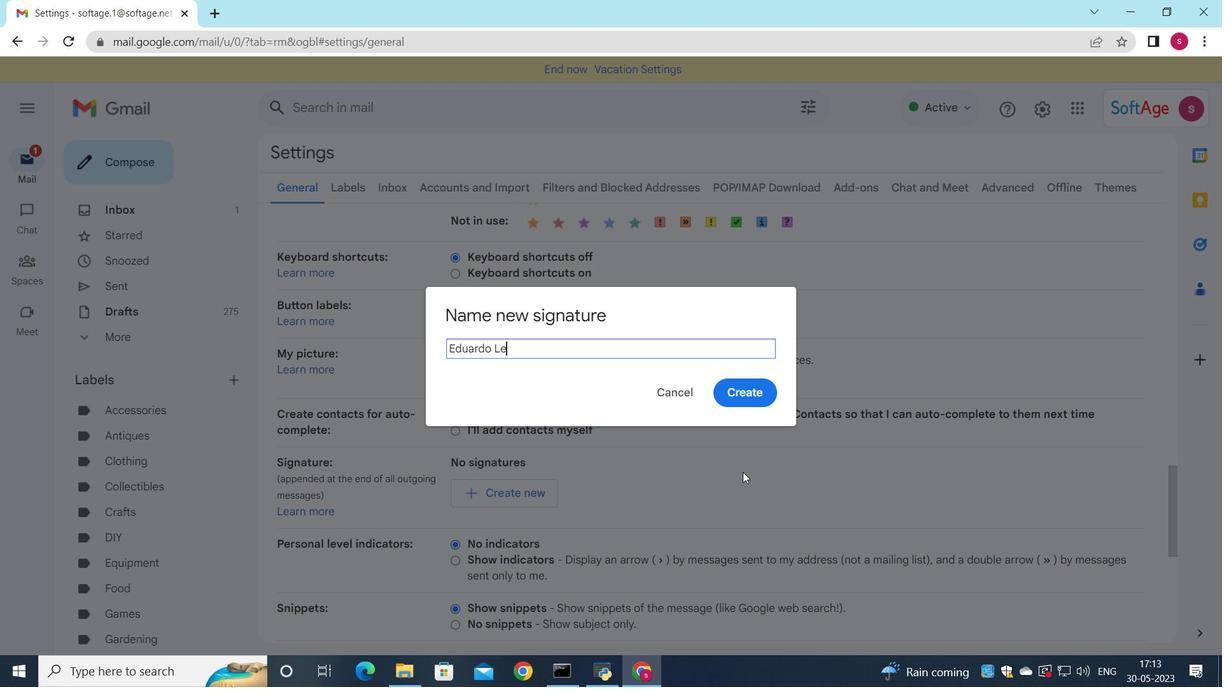 
Action: Mouse moved to (740, 388)
Screenshot: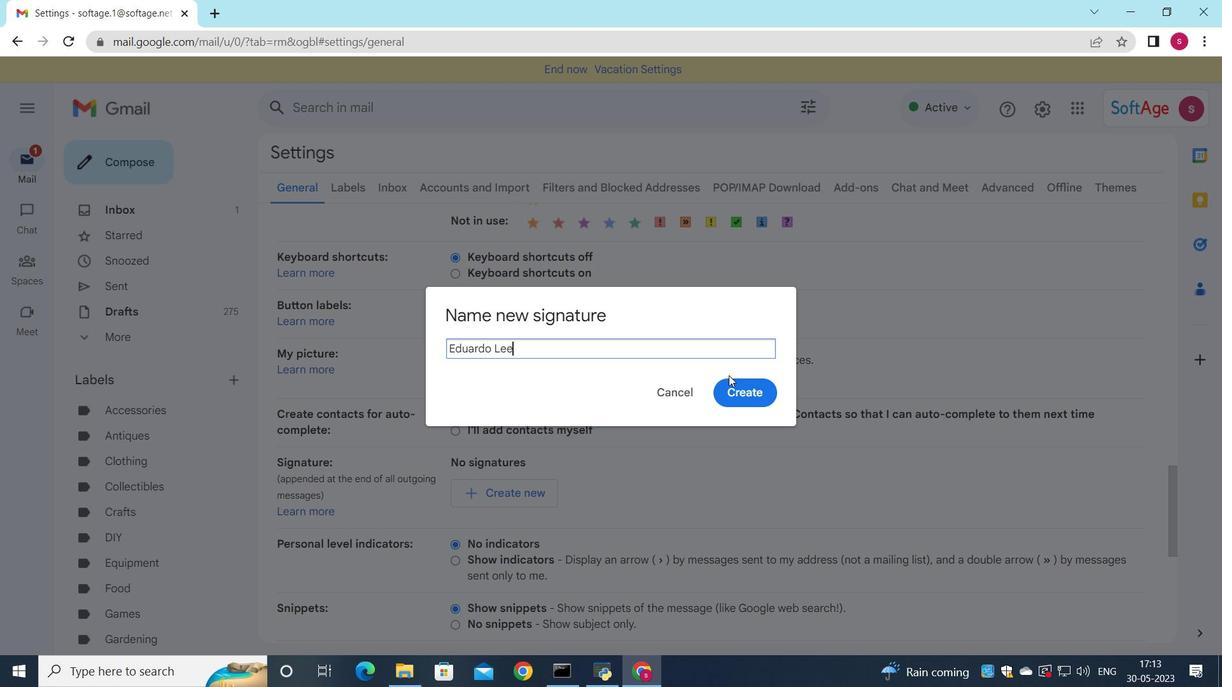 
Action: Mouse pressed left at (740, 388)
Screenshot: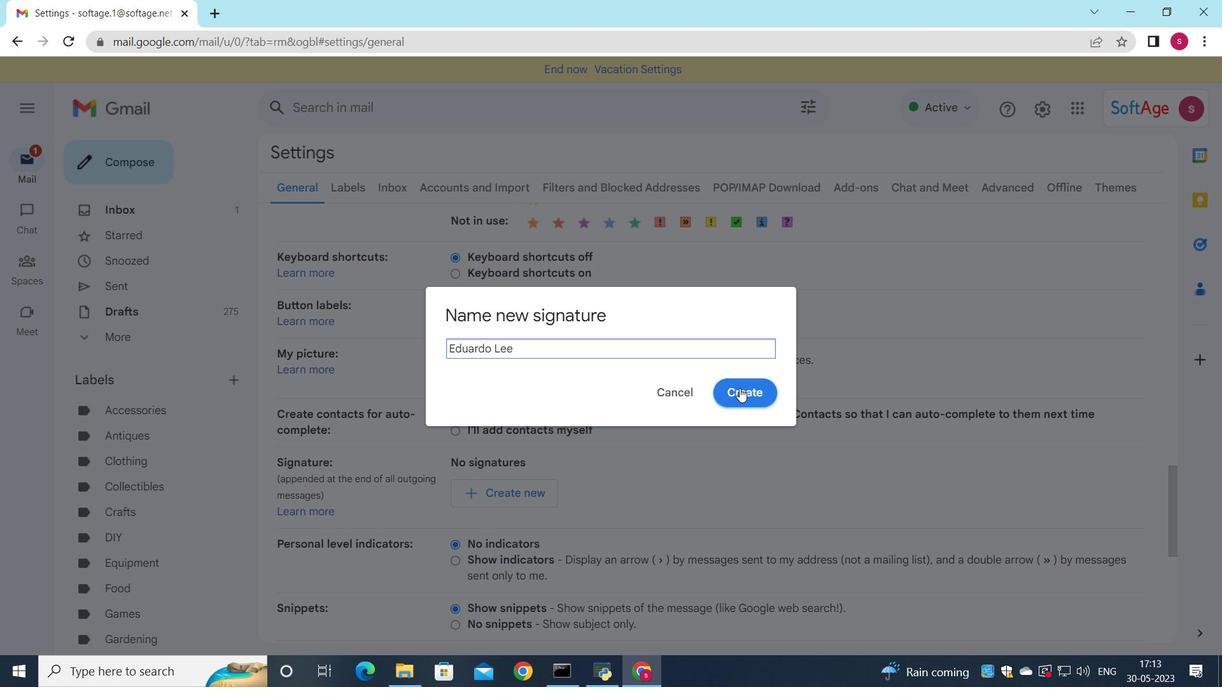 
Action: Mouse moved to (733, 523)
Screenshot: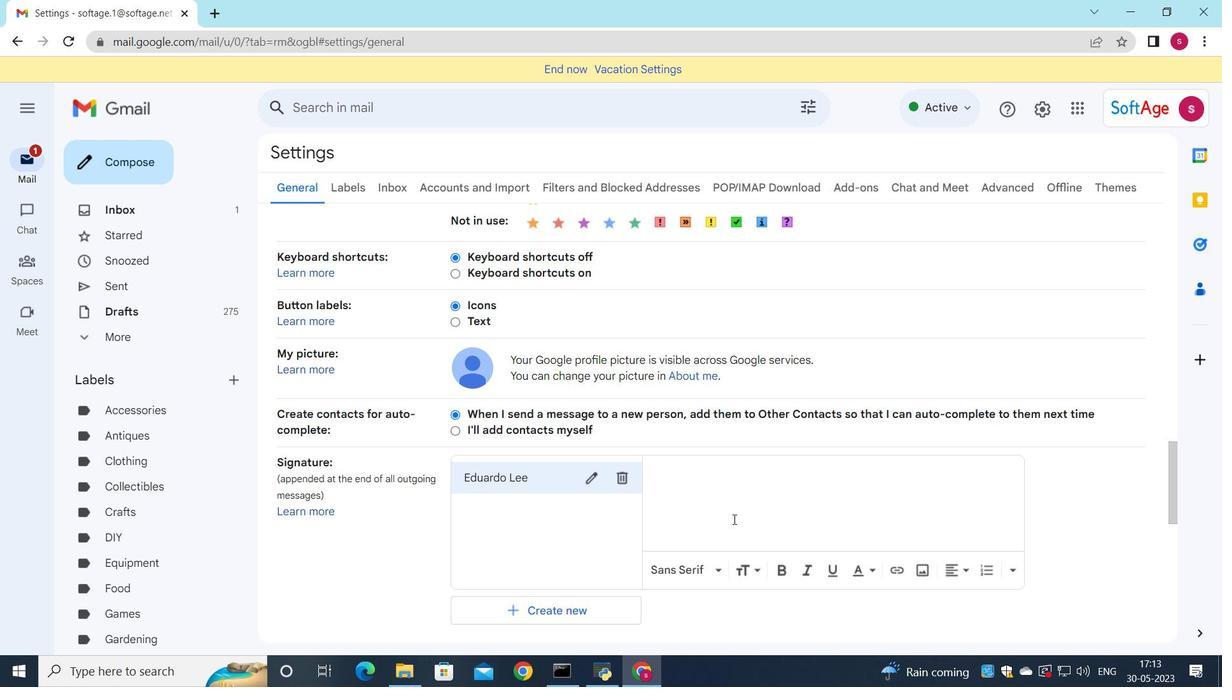 
Action: Mouse pressed left at (733, 523)
Screenshot: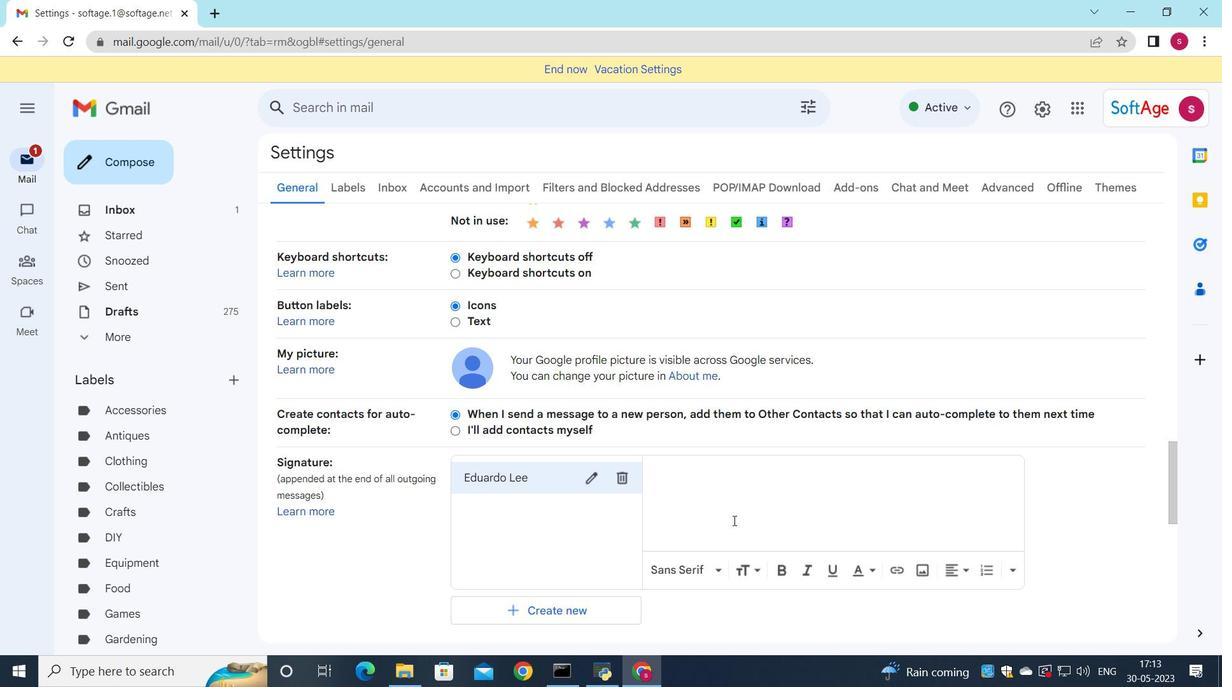 
Action: Mouse moved to (733, 508)
Screenshot: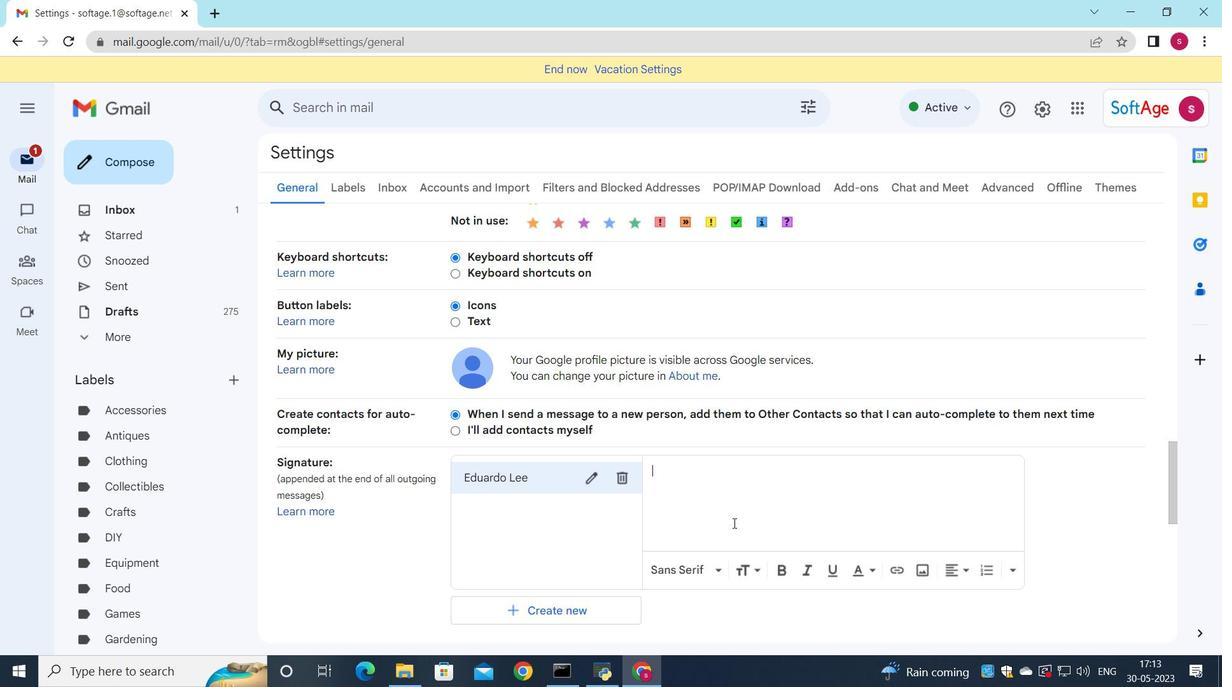 
Action: Key pressed <Key.shift>Eduardo<Key.space><Key.shift>Lee
Screenshot: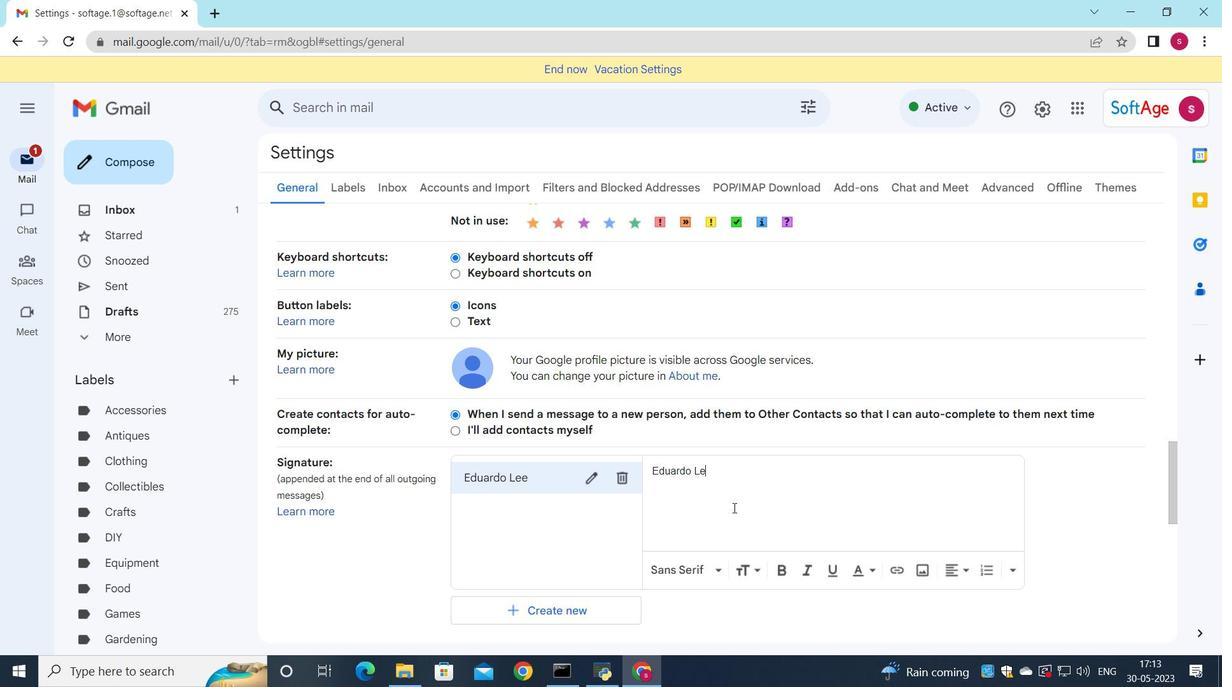 
Action: Mouse moved to (730, 483)
Screenshot: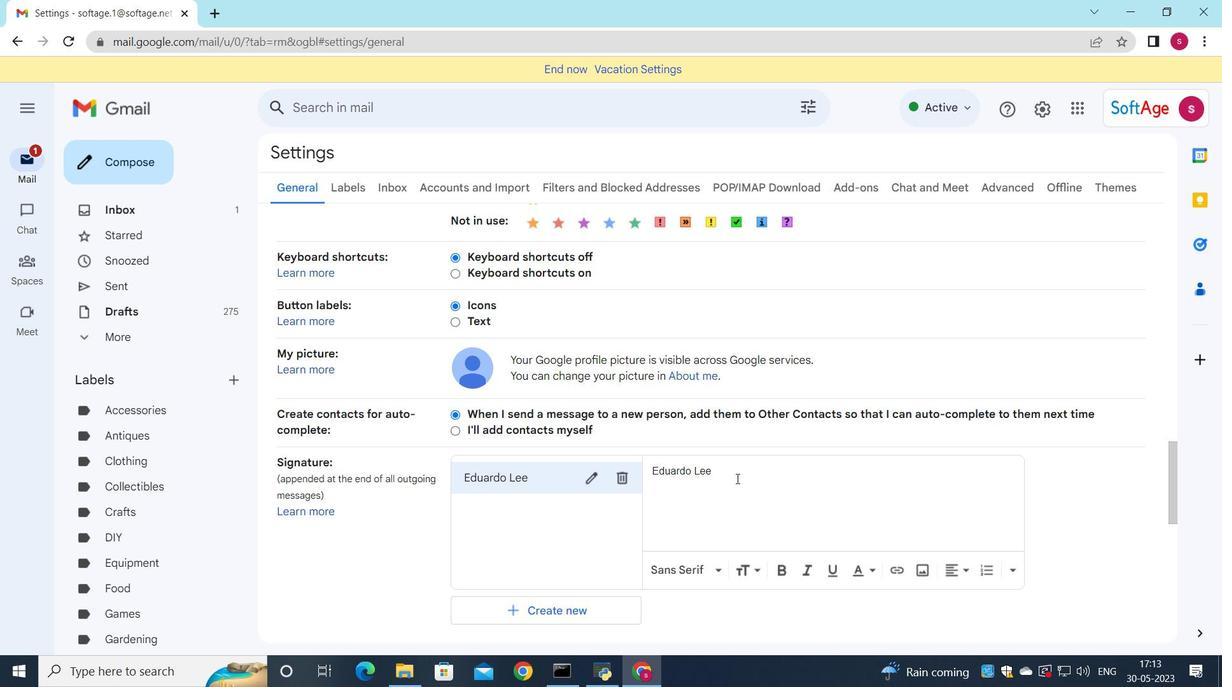 
Action: Mouse scrolled (730, 482) with delta (0, 0)
Screenshot: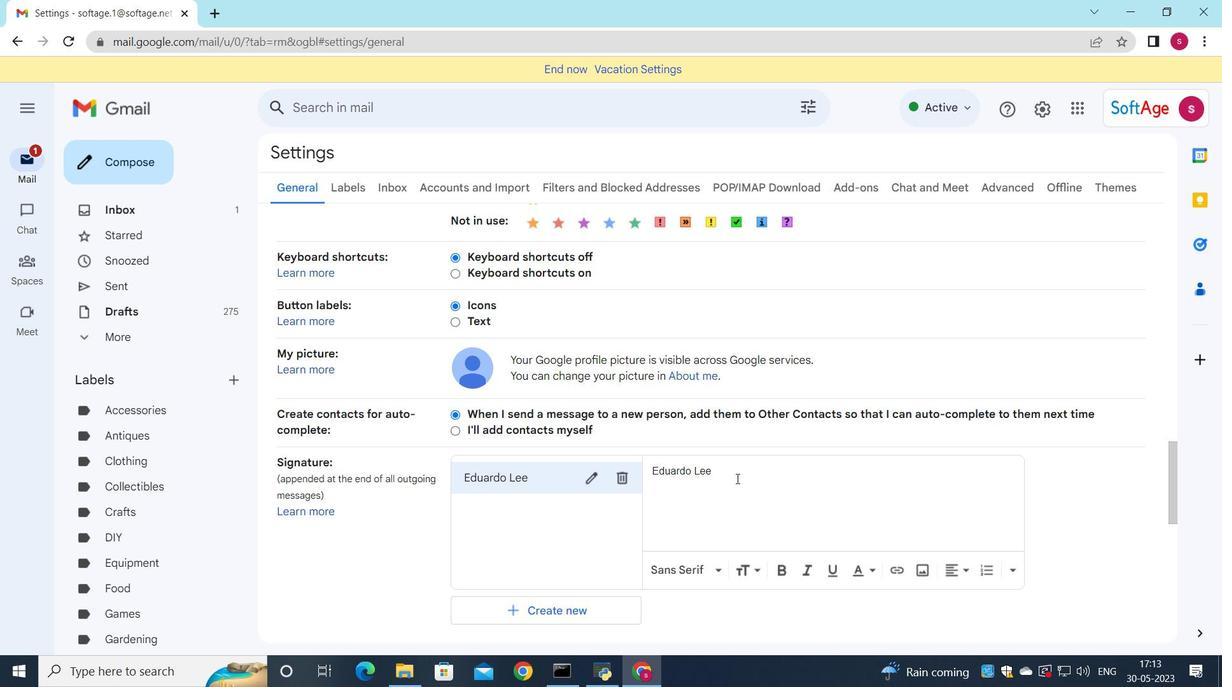 
Action: Mouse moved to (726, 491)
Screenshot: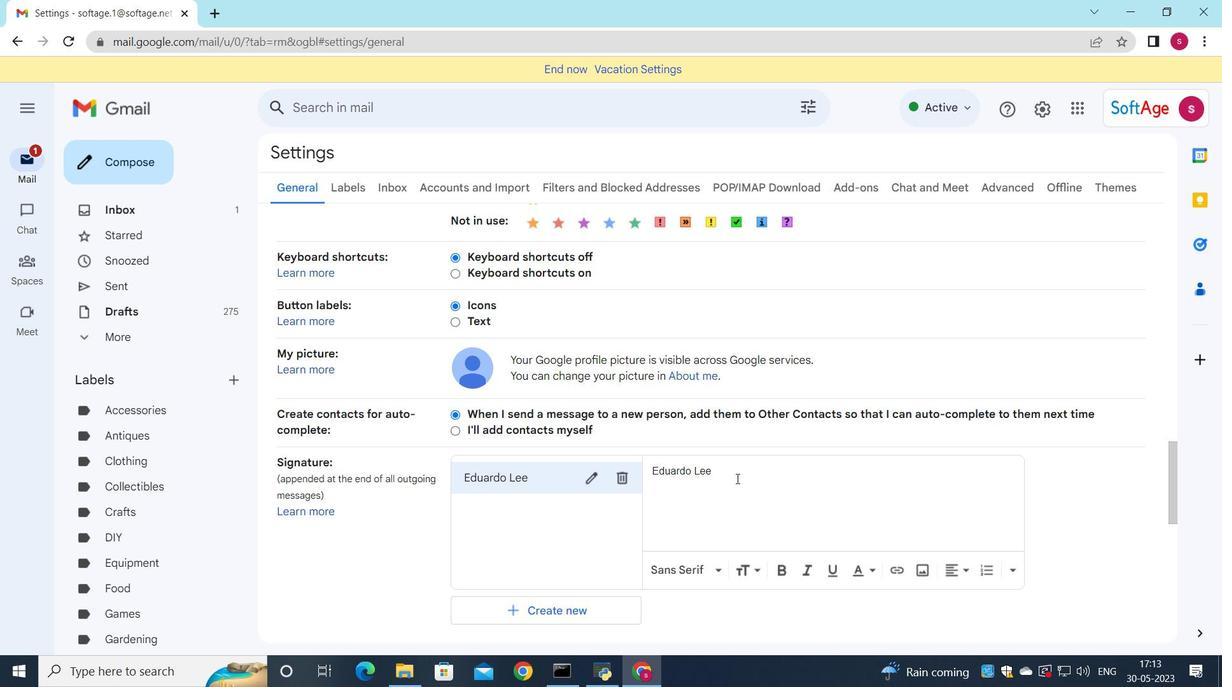 
Action: Mouse scrolled (726, 490) with delta (0, 0)
Screenshot: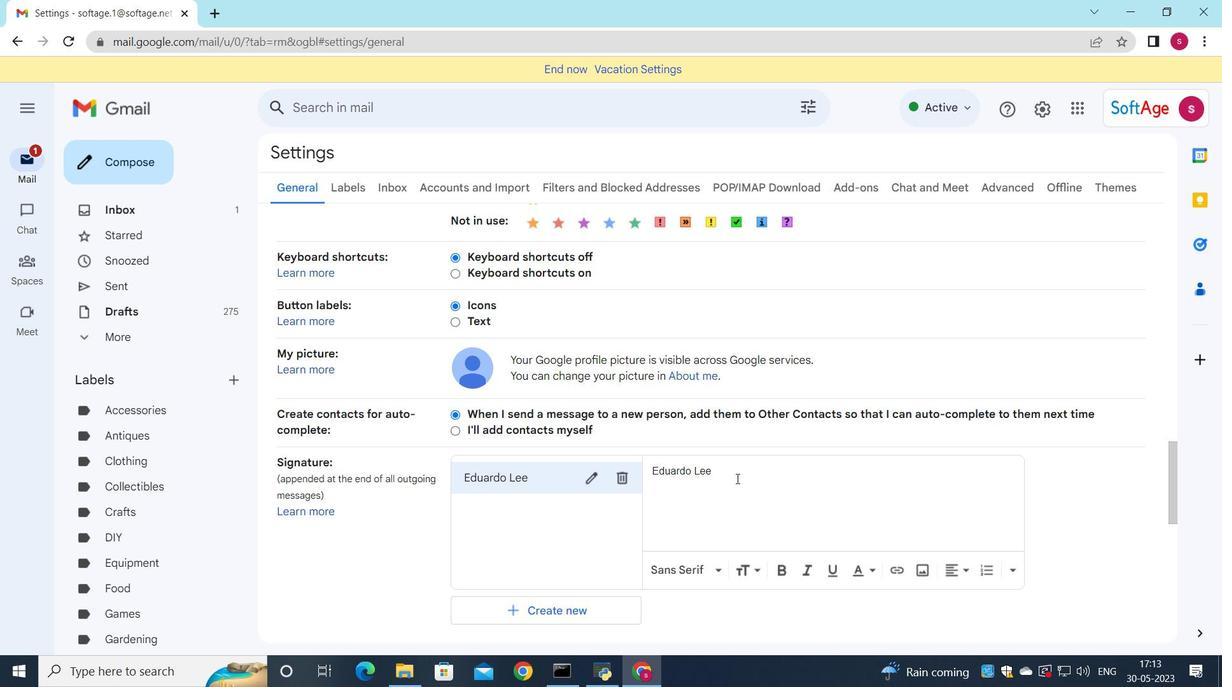 
Action: Mouse moved to (722, 491)
Screenshot: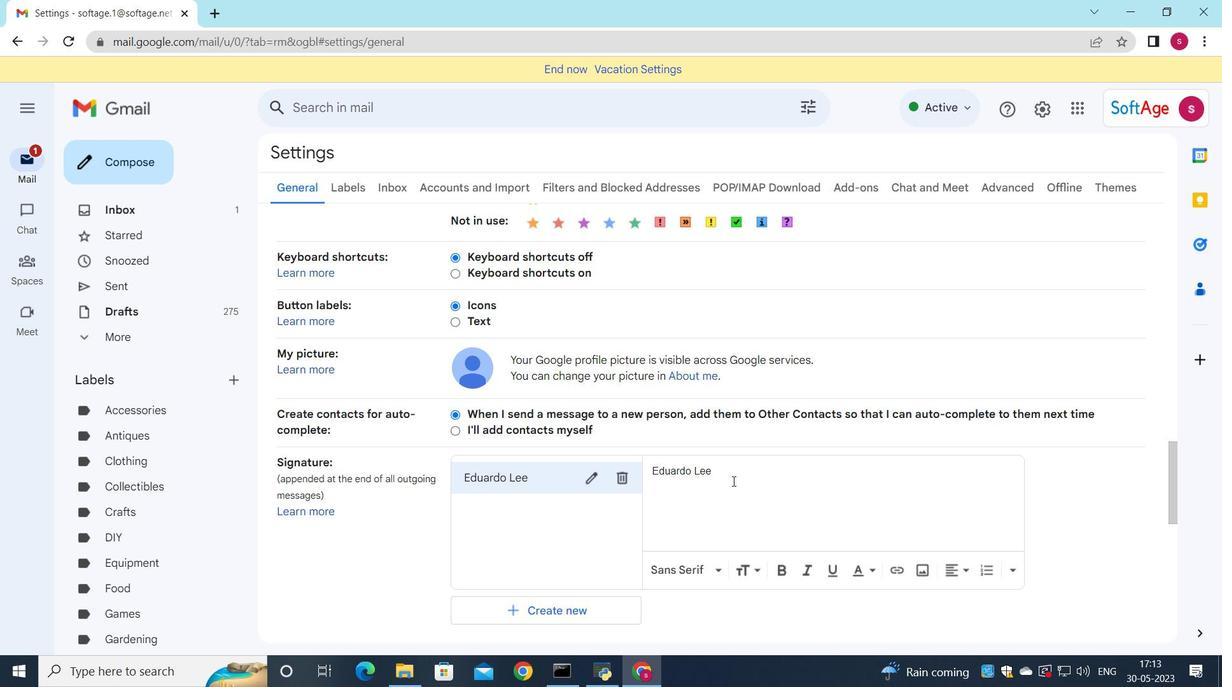 
Action: Mouse scrolled (722, 490) with delta (0, 0)
Screenshot: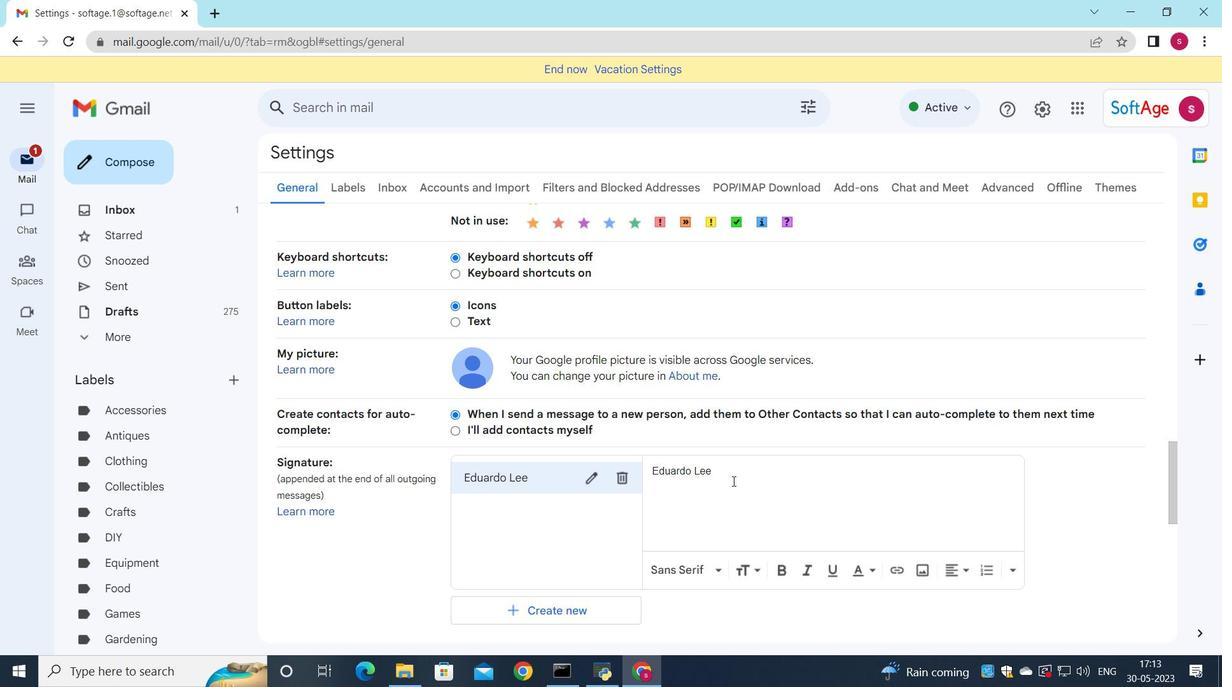 
Action: Mouse moved to (721, 491)
Screenshot: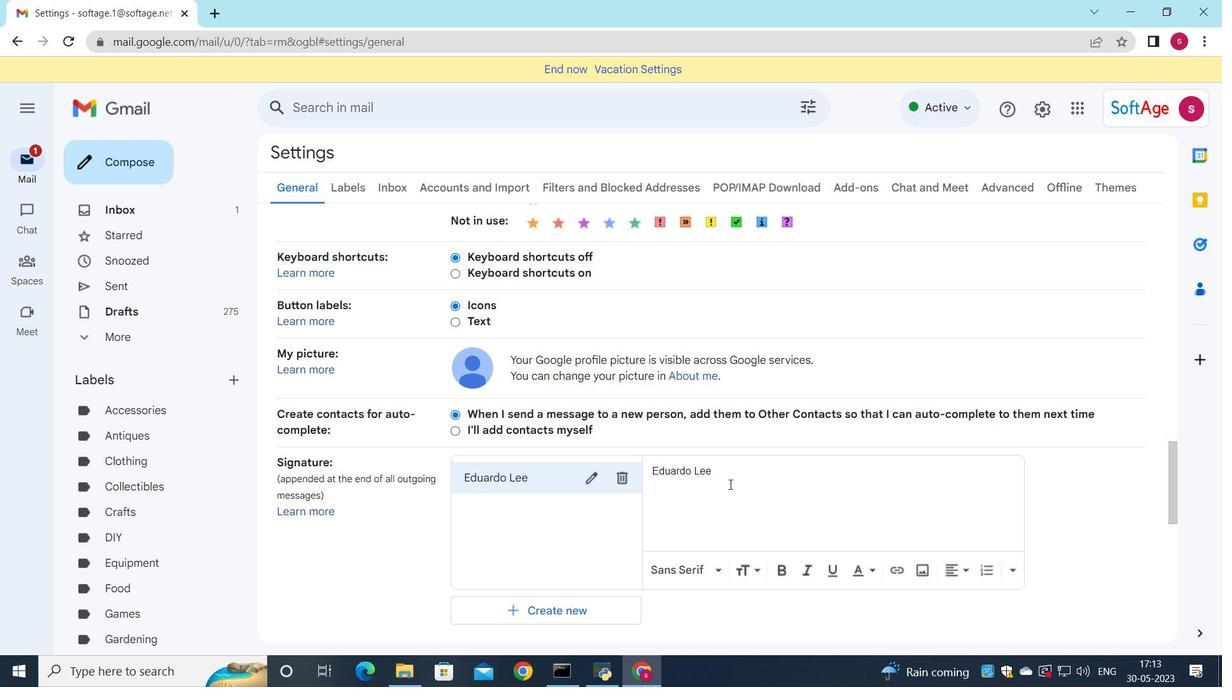 
Action: Mouse scrolled (721, 490) with delta (0, 0)
Screenshot: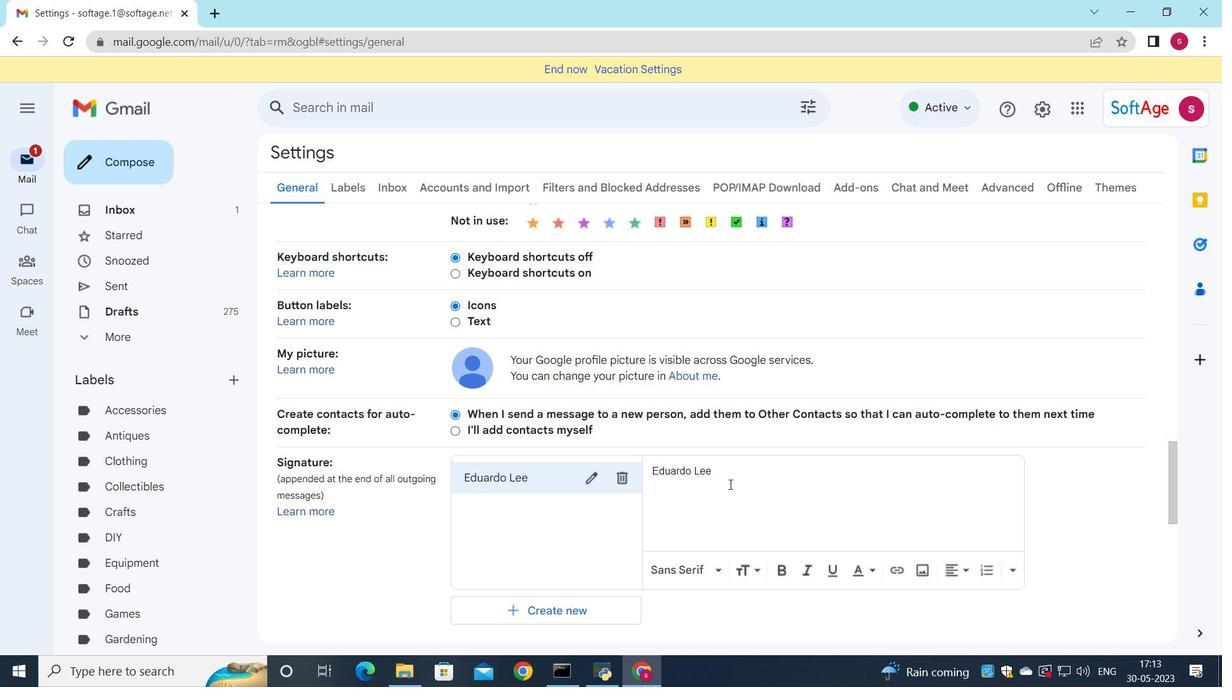 
Action: Mouse scrolled (721, 490) with delta (0, 0)
Screenshot: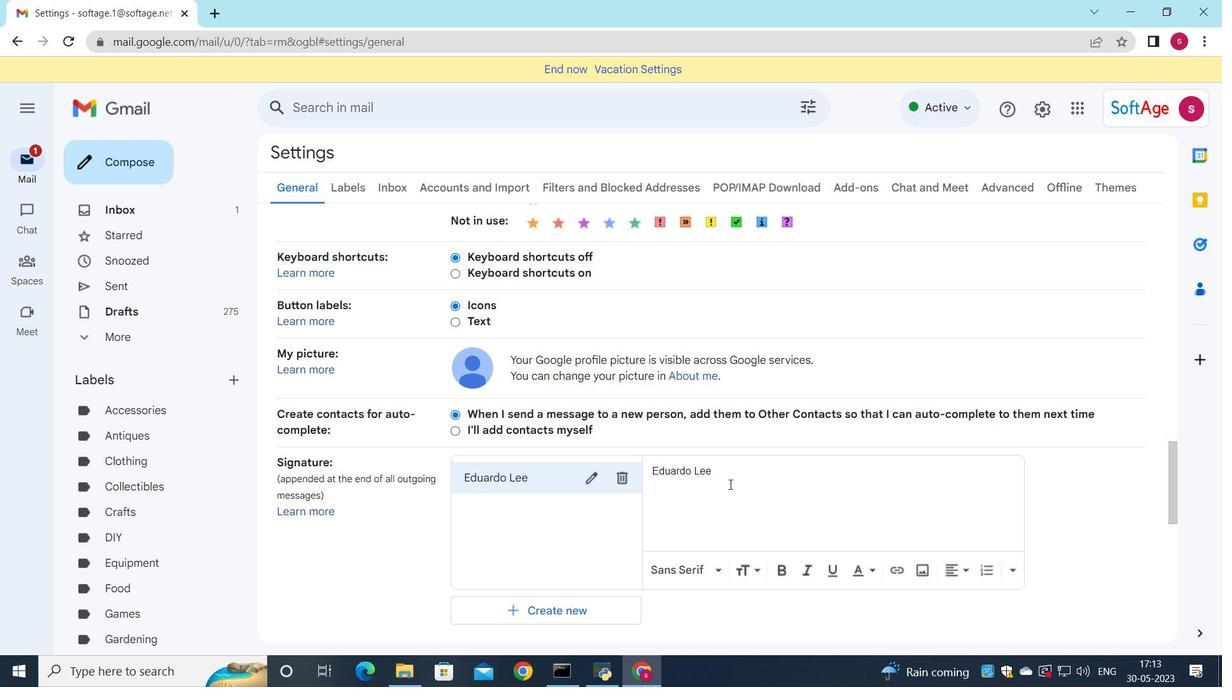
Action: Mouse moved to (713, 486)
Screenshot: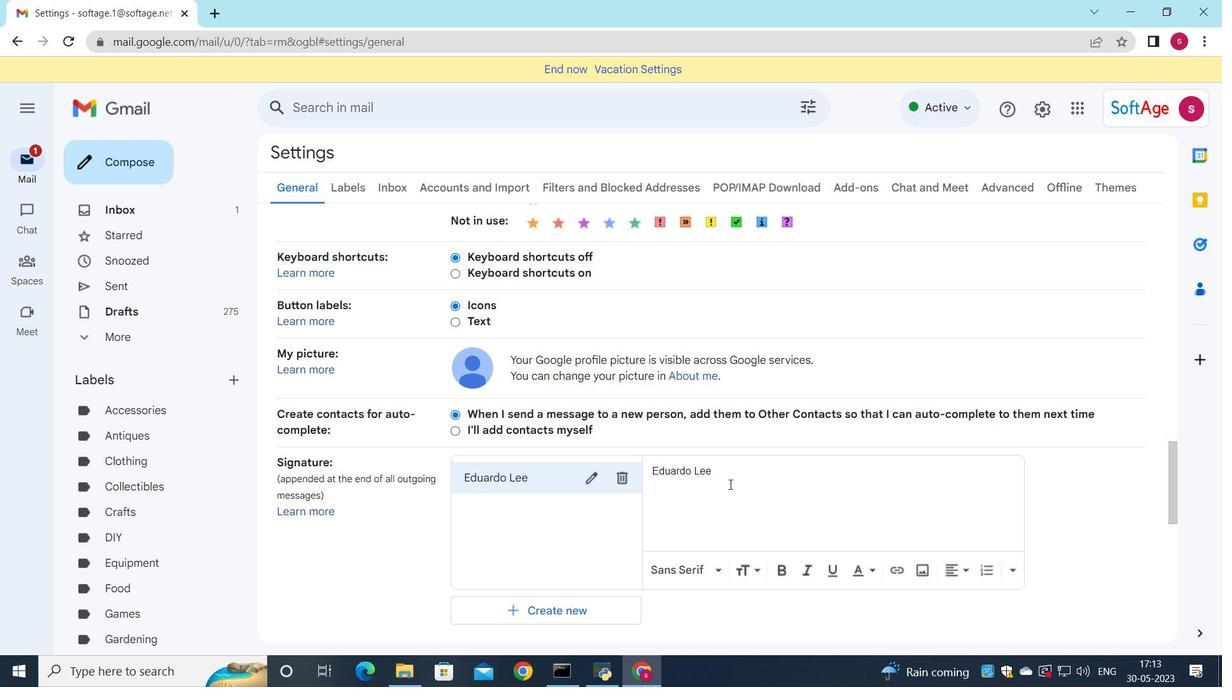 
Action: Mouse scrolled (716, 489) with delta (0, 0)
Screenshot: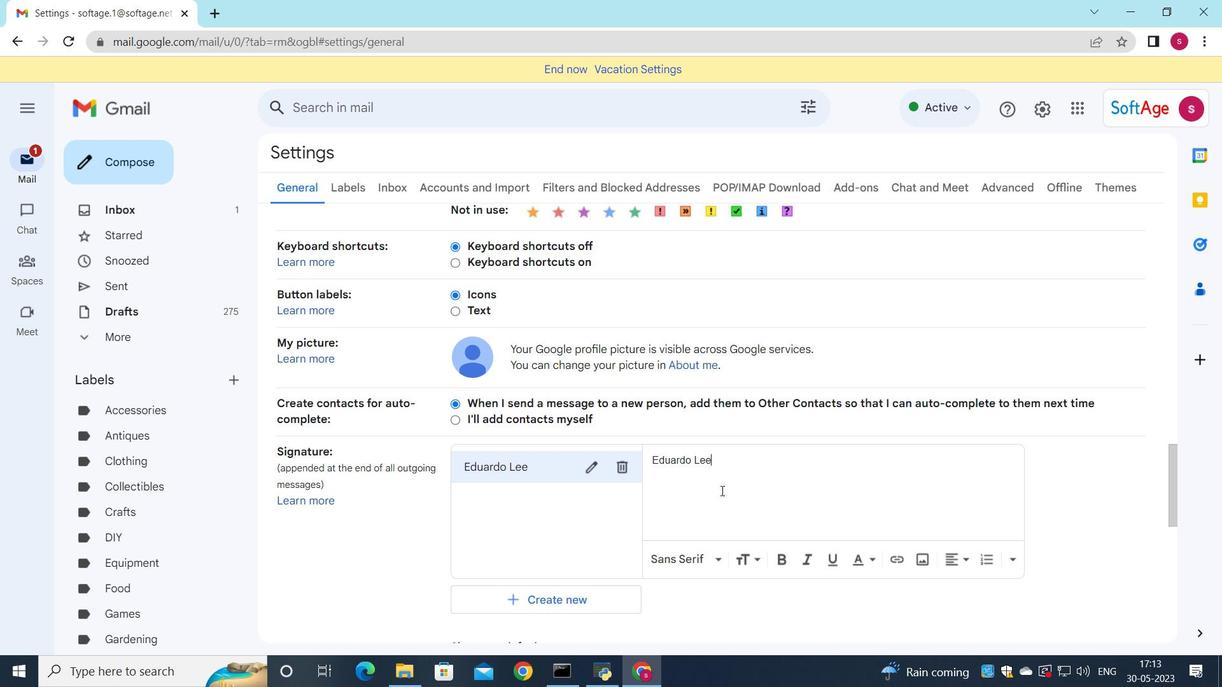 
Action: Mouse moved to (704, 473)
Screenshot: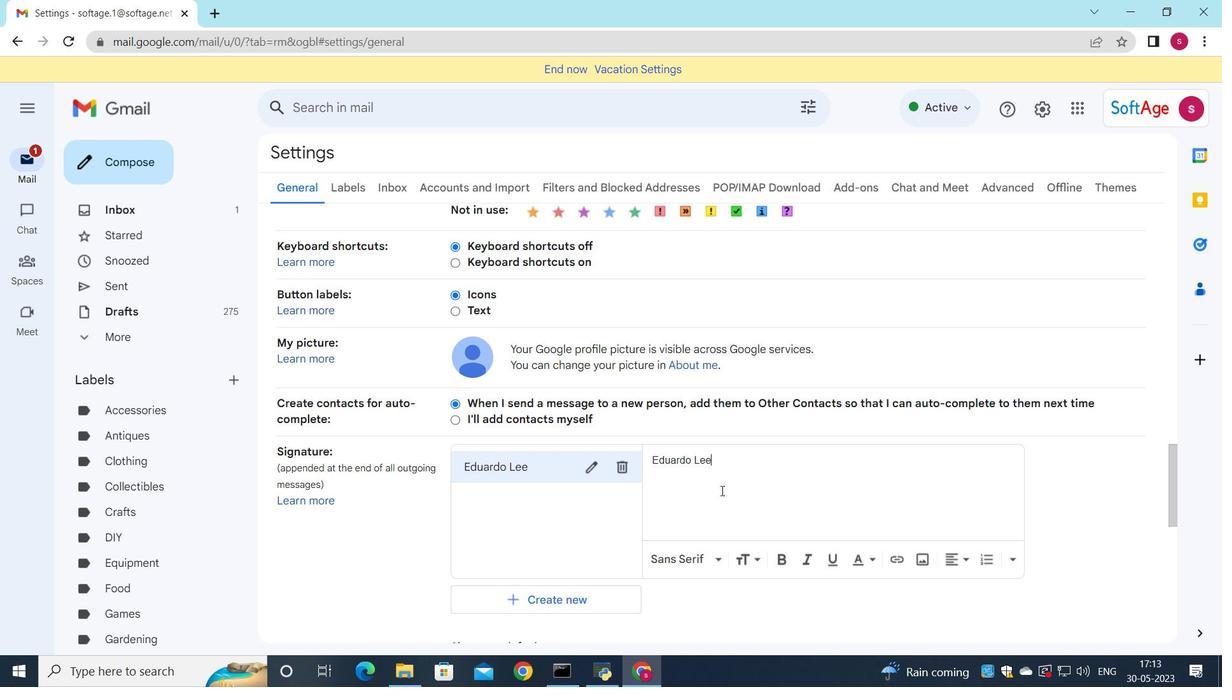 
Action: Mouse scrolled (704, 473) with delta (0, 0)
Screenshot: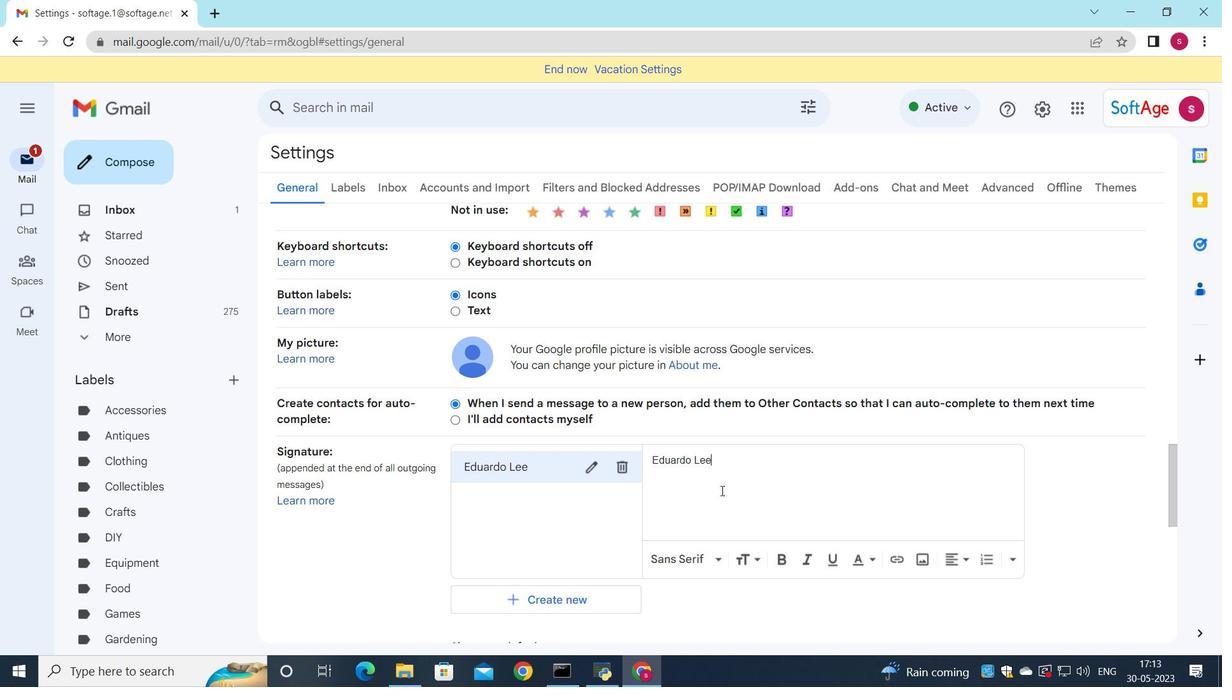 
Action: Mouse moved to (567, 230)
Screenshot: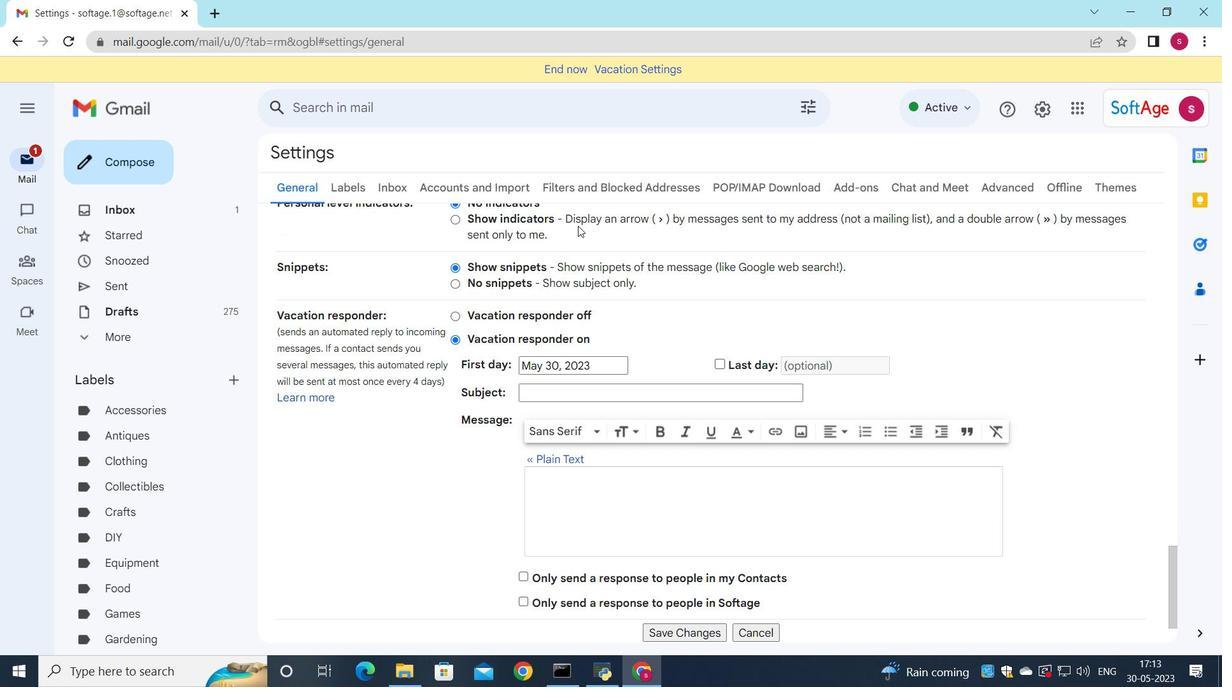 
Action: Mouse scrolled (567, 231) with delta (0, 0)
Screenshot: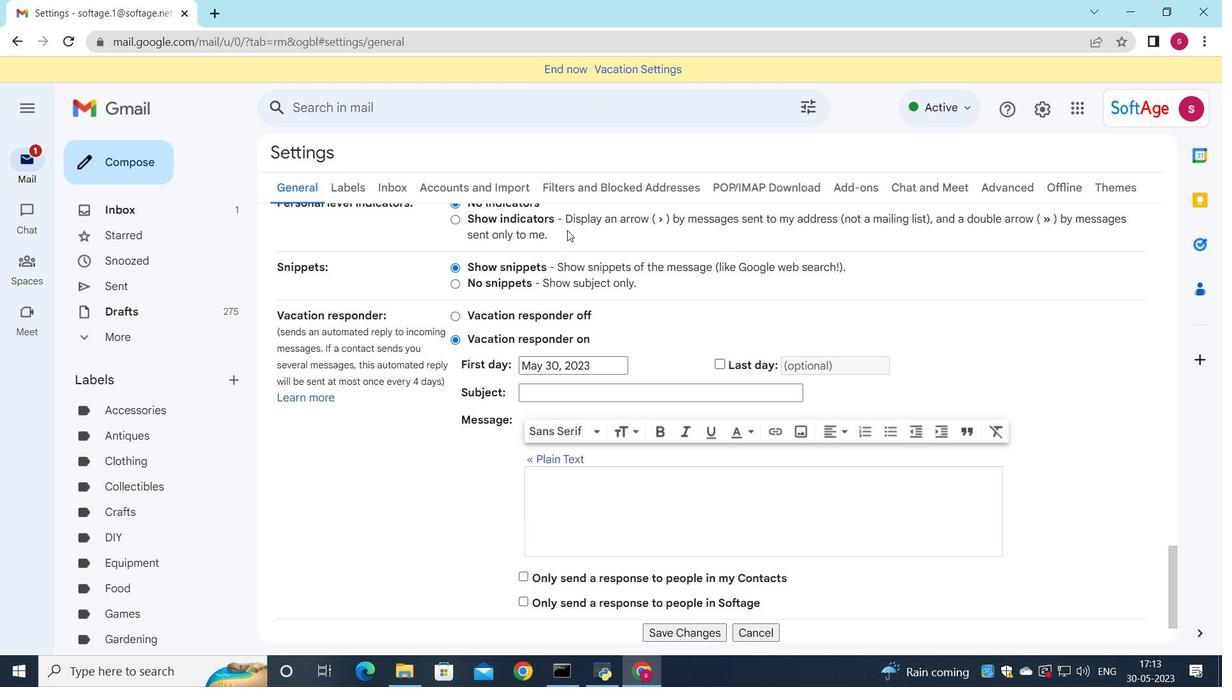 
Action: Mouse scrolled (567, 231) with delta (0, 0)
Screenshot: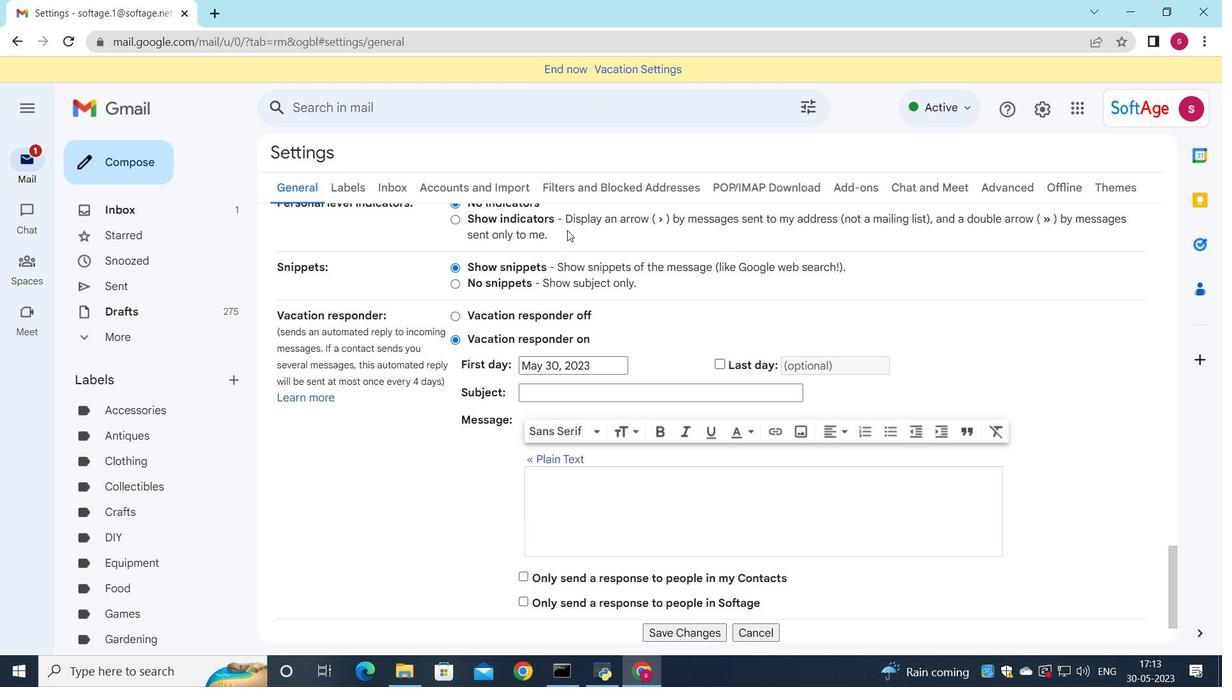 
Action: Mouse scrolled (567, 231) with delta (0, 0)
Screenshot: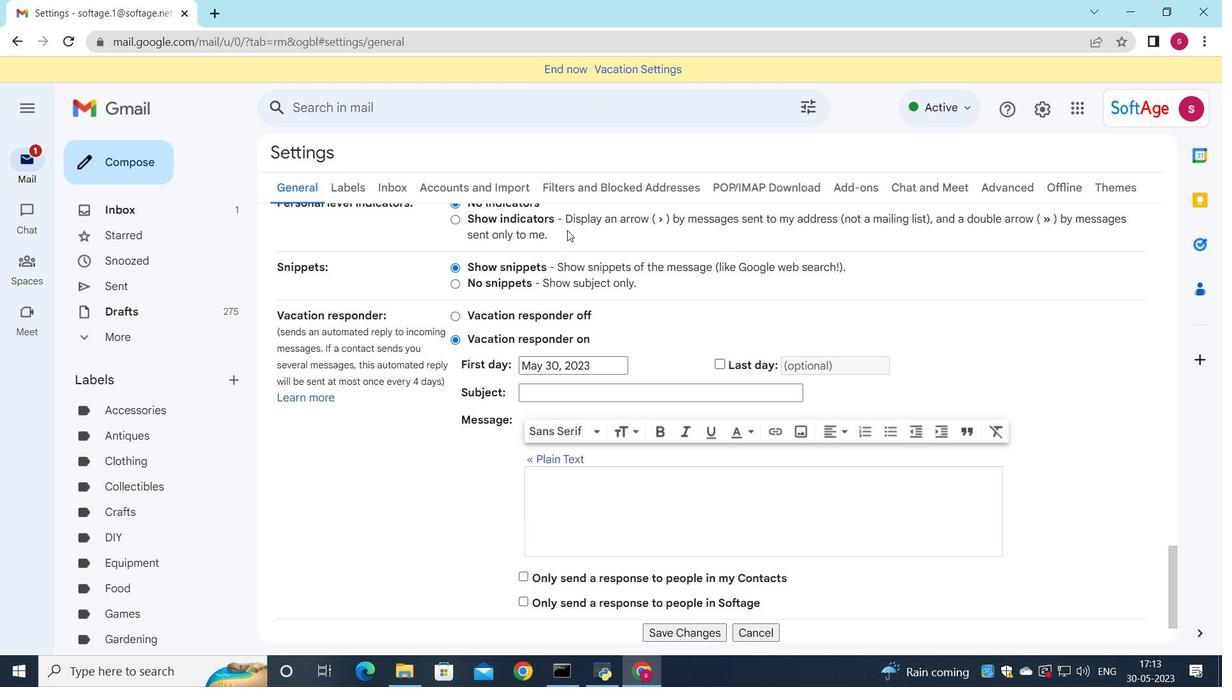 
Action: Mouse moved to (571, 377)
Screenshot: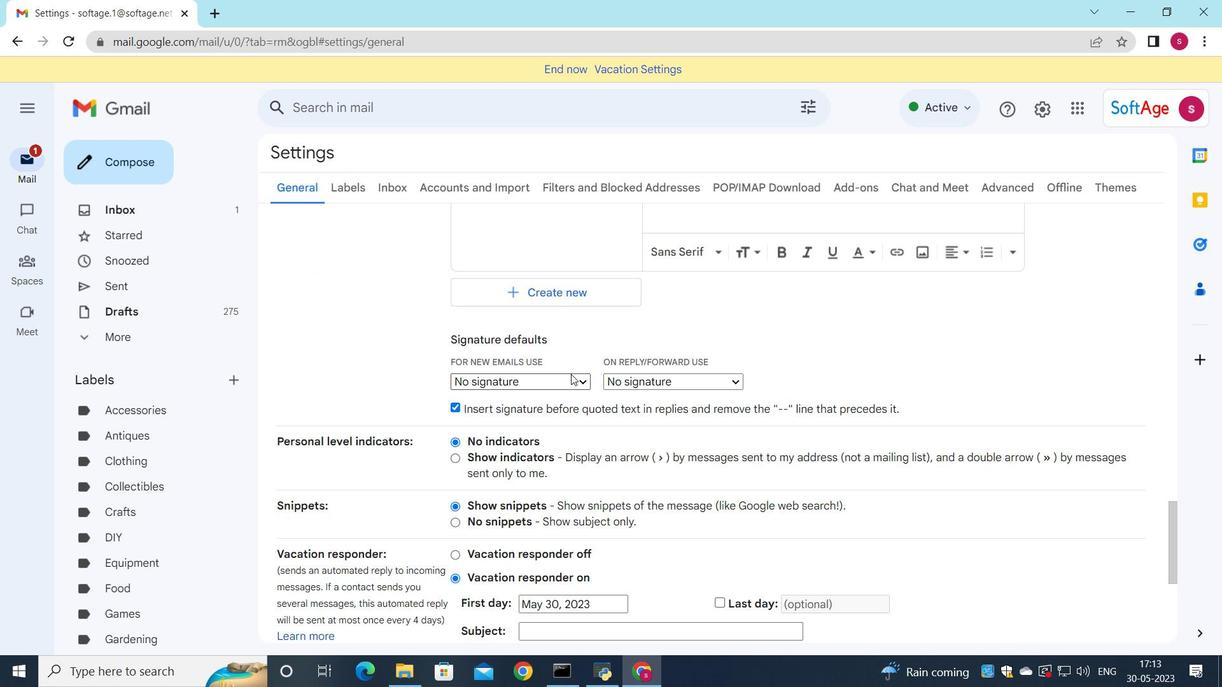 
Action: Mouse pressed left at (571, 377)
Screenshot: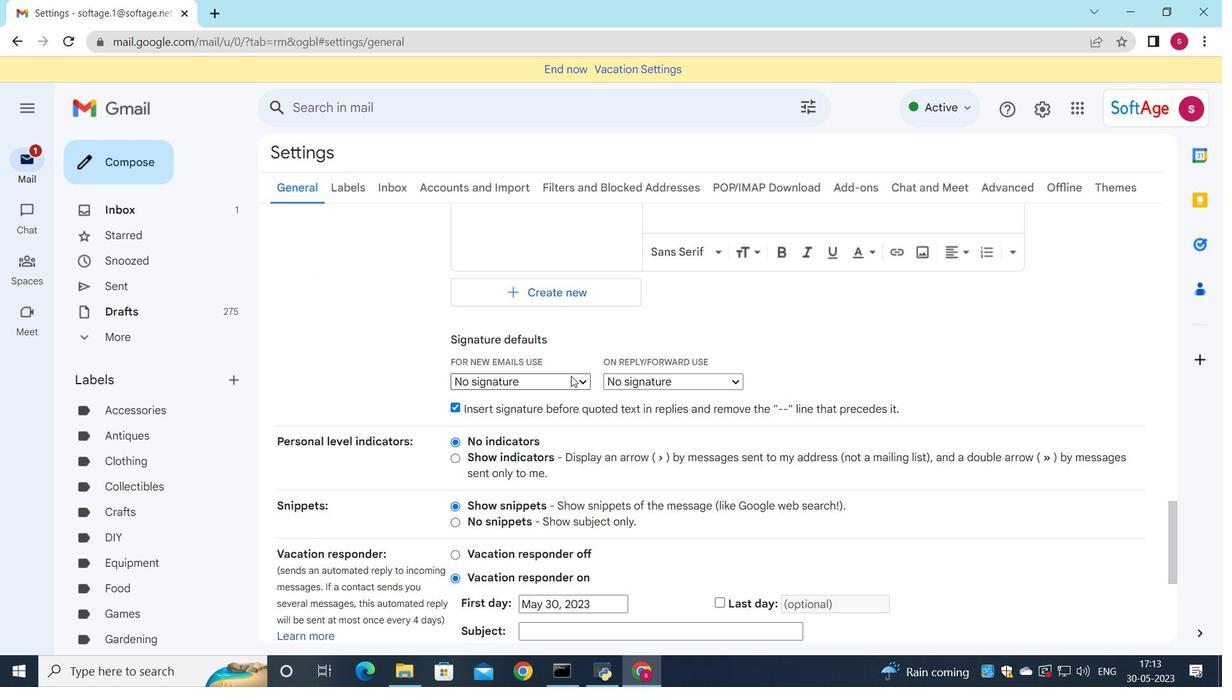 
Action: Mouse moved to (559, 409)
Screenshot: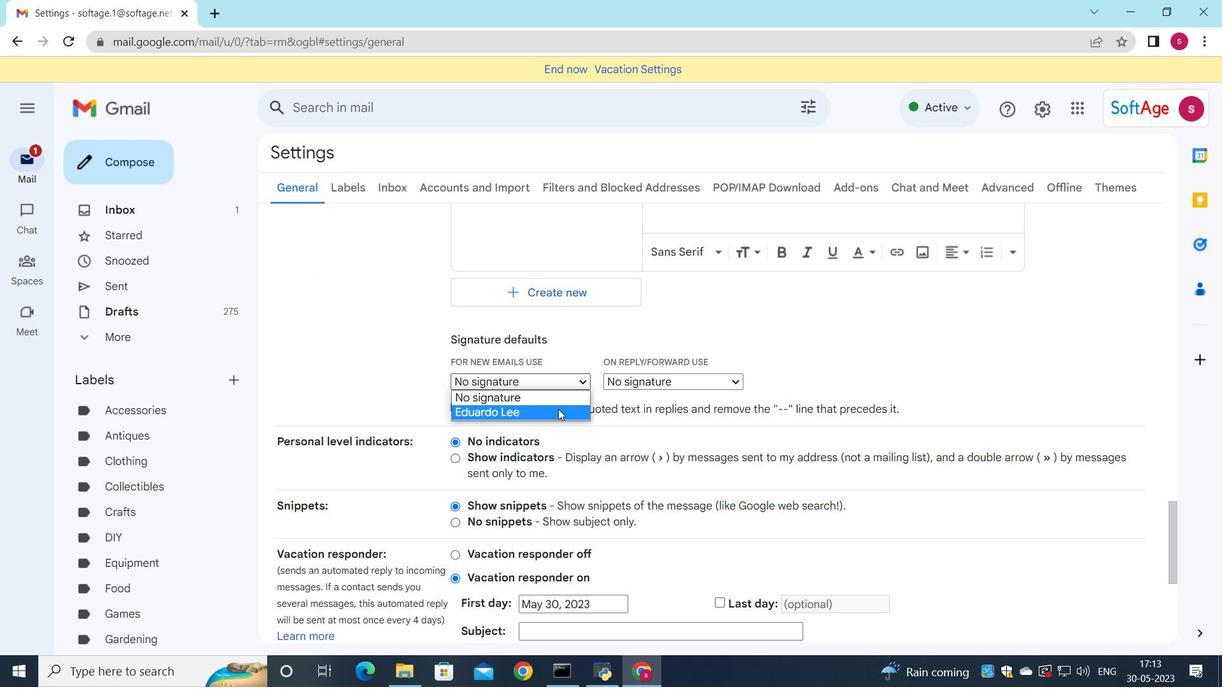 
Action: Mouse pressed left at (559, 409)
Screenshot: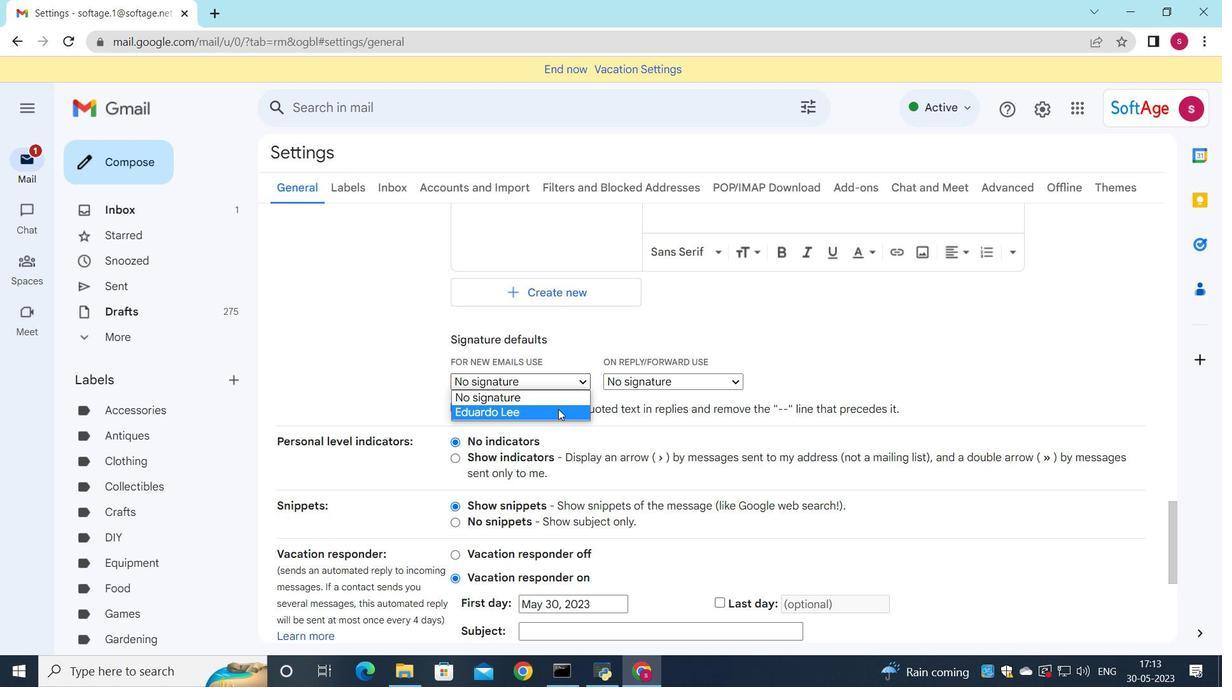 
Action: Mouse moved to (630, 387)
Screenshot: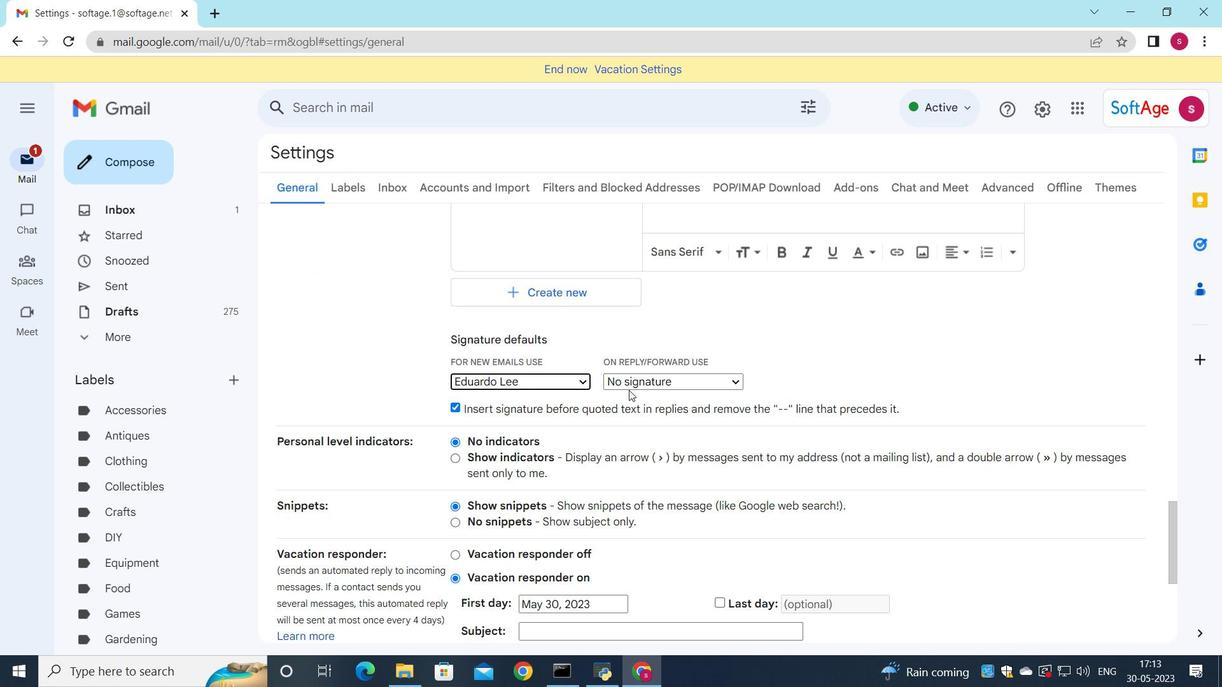 
Action: Mouse pressed left at (630, 387)
Screenshot: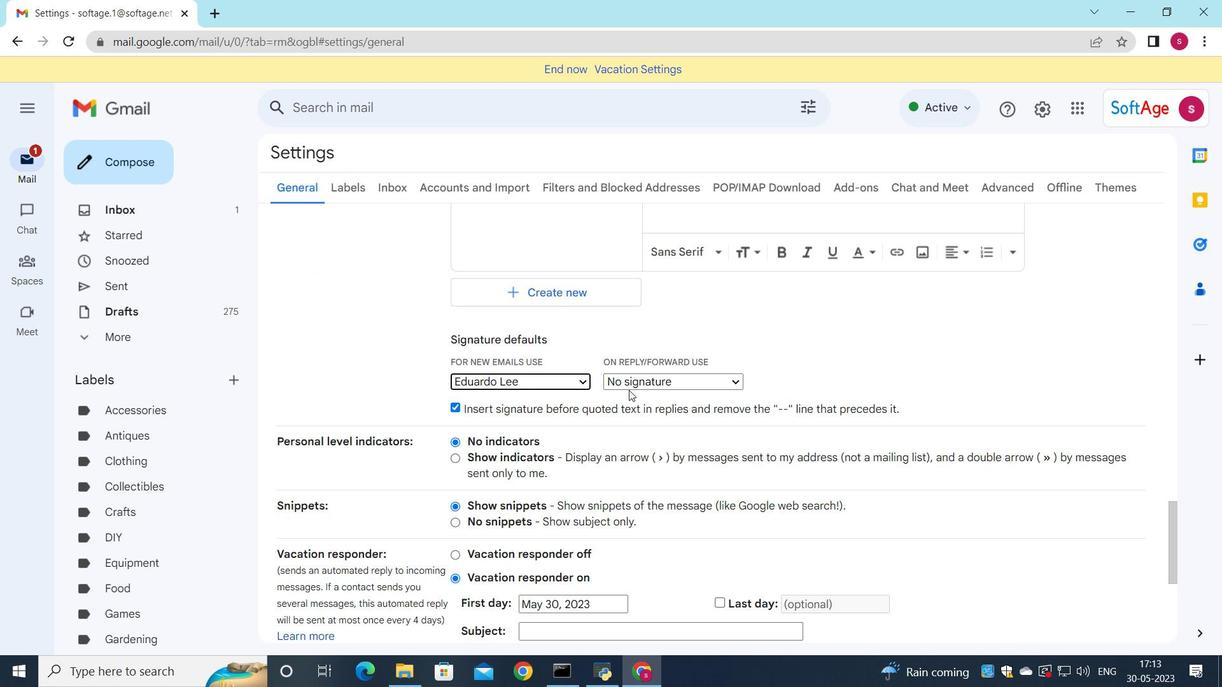 
Action: Mouse moved to (628, 407)
Screenshot: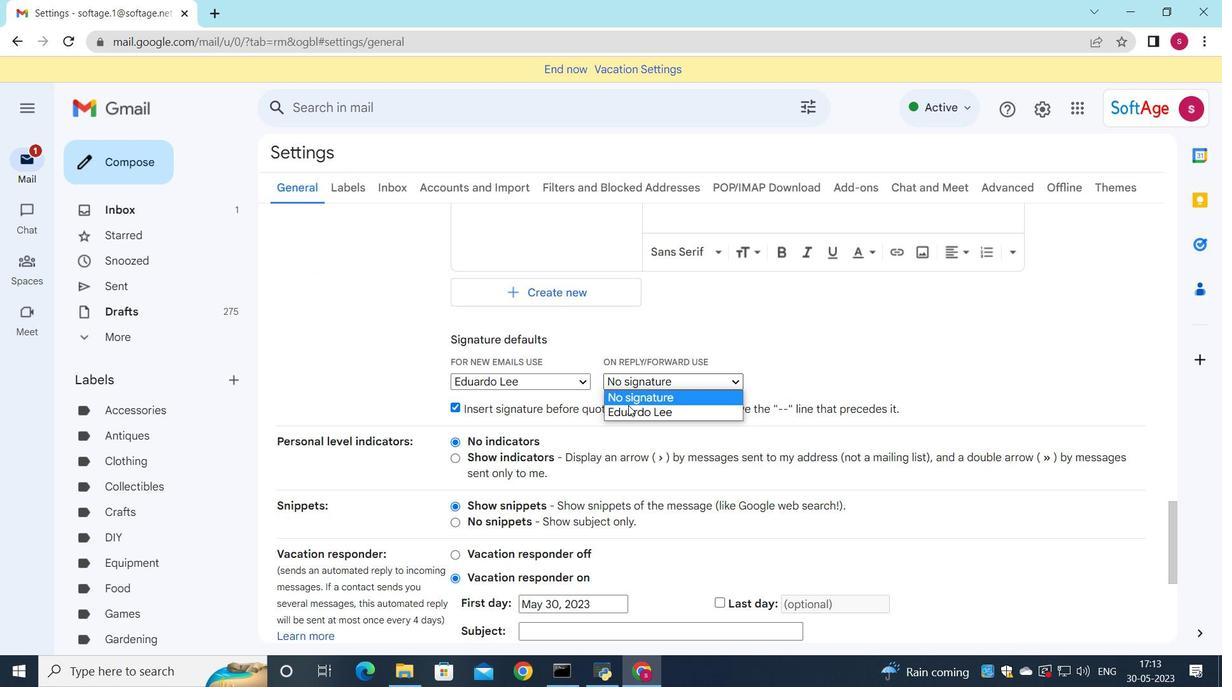 
Action: Mouse pressed left at (628, 407)
Screenshot: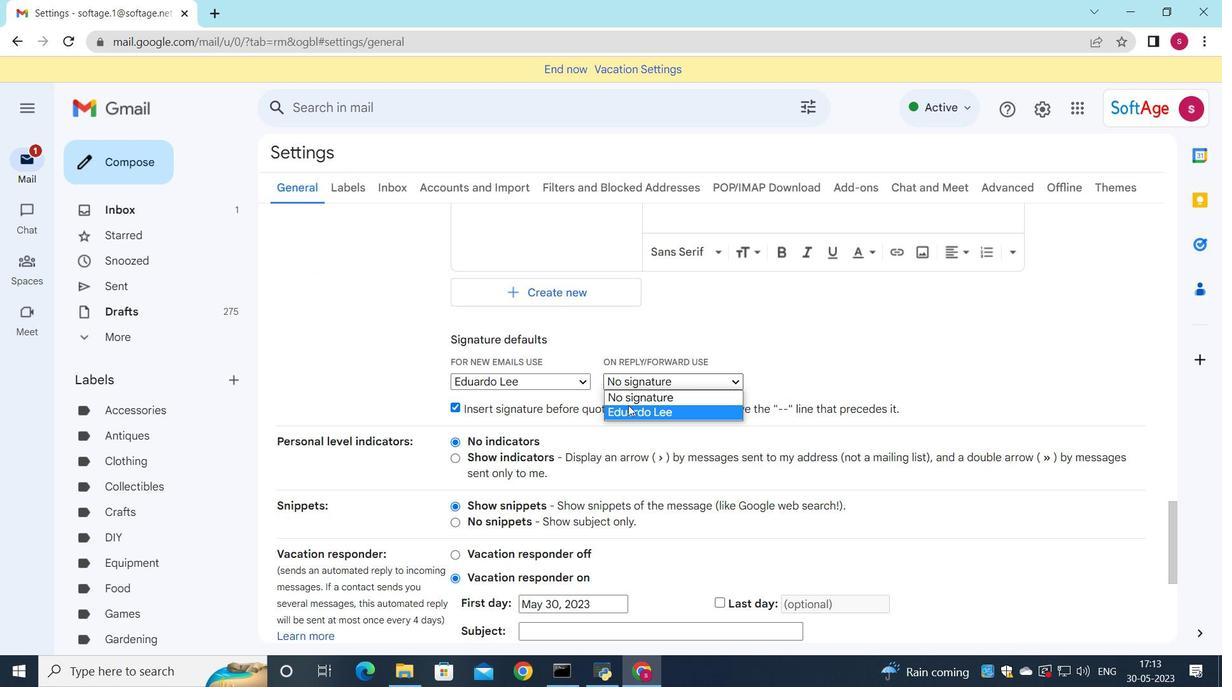 
Action: Mouse scrolled (628, 406) with delta (0, 0)
Screenshot: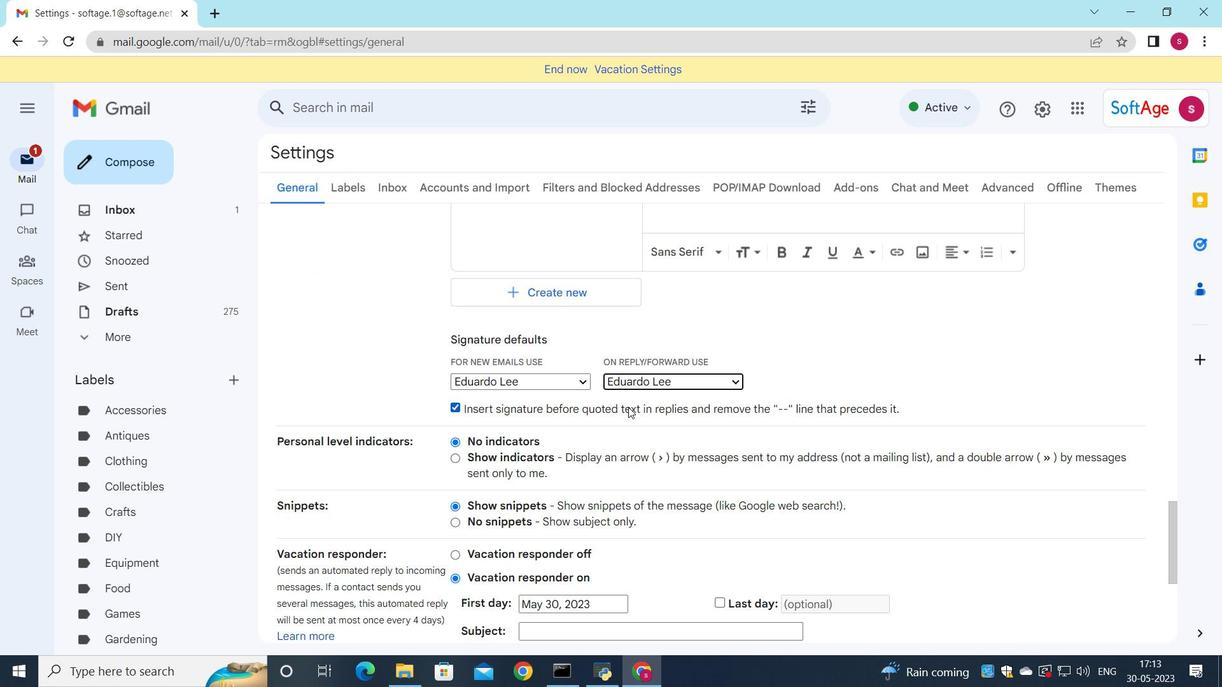 
Action: Mouse scrolled (628, 406) with delta (0, 0)
Screenshot: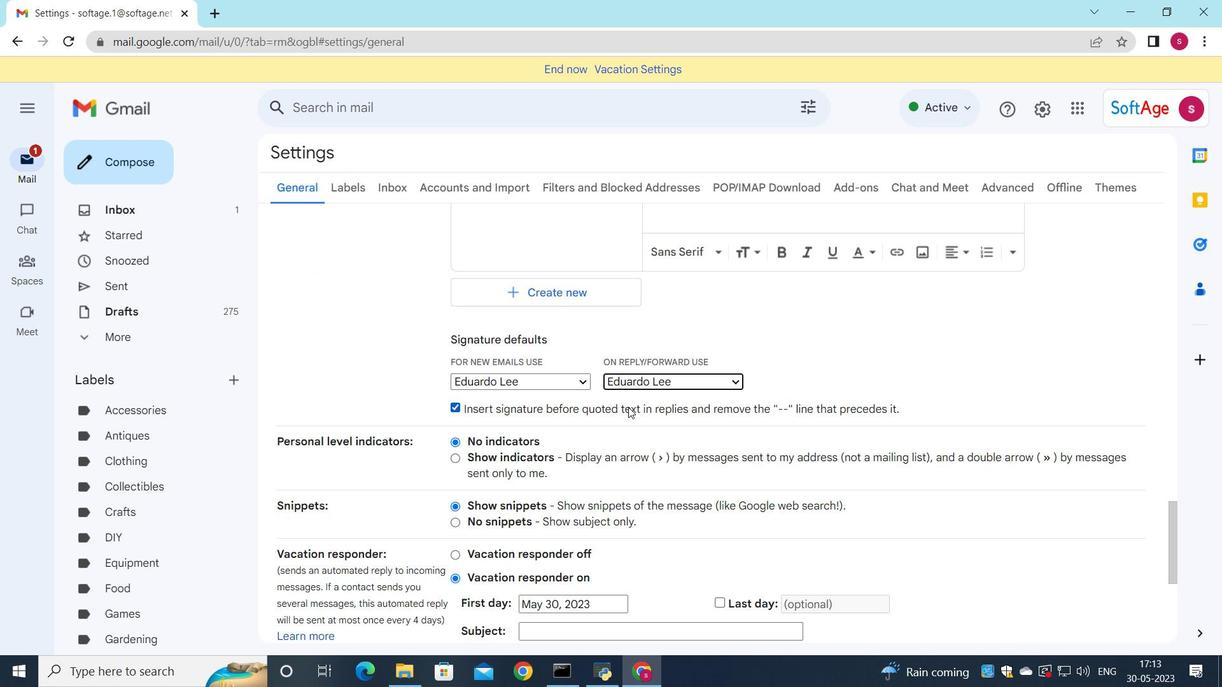 
Action: Mouse scrolled (628, 406) with delta (0, 0)
Screenshot: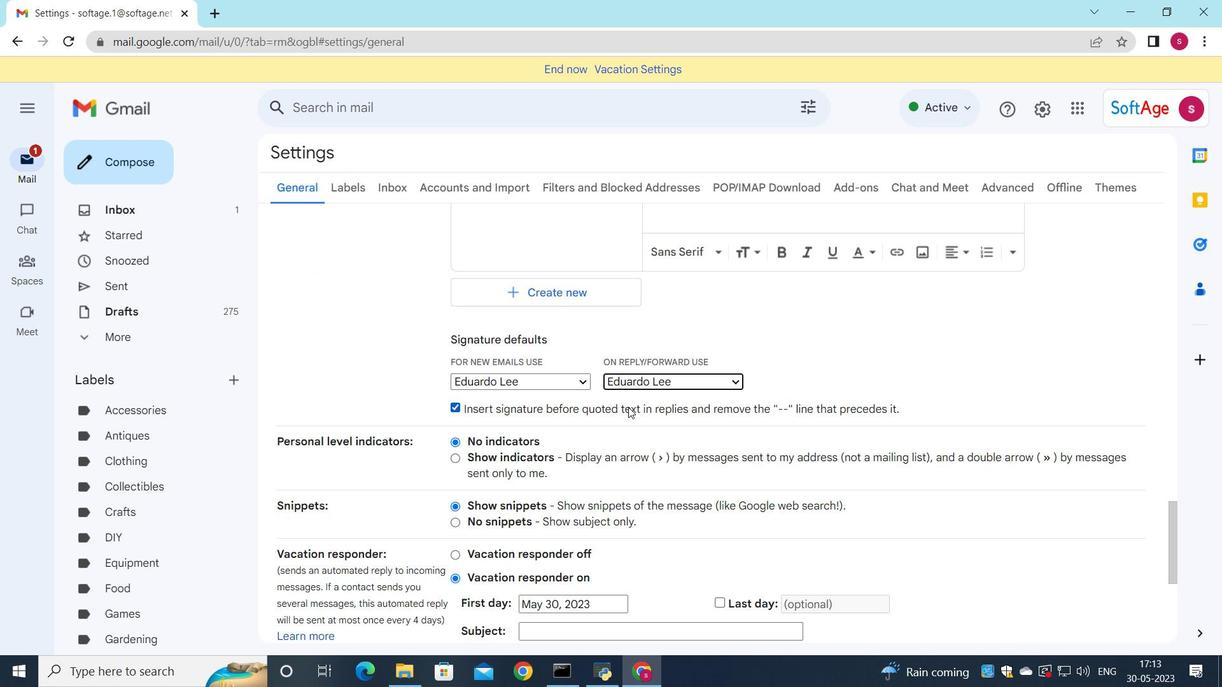 
Action: Mouse scrolled (628, 406) with delta (0, 0)
Screenshot: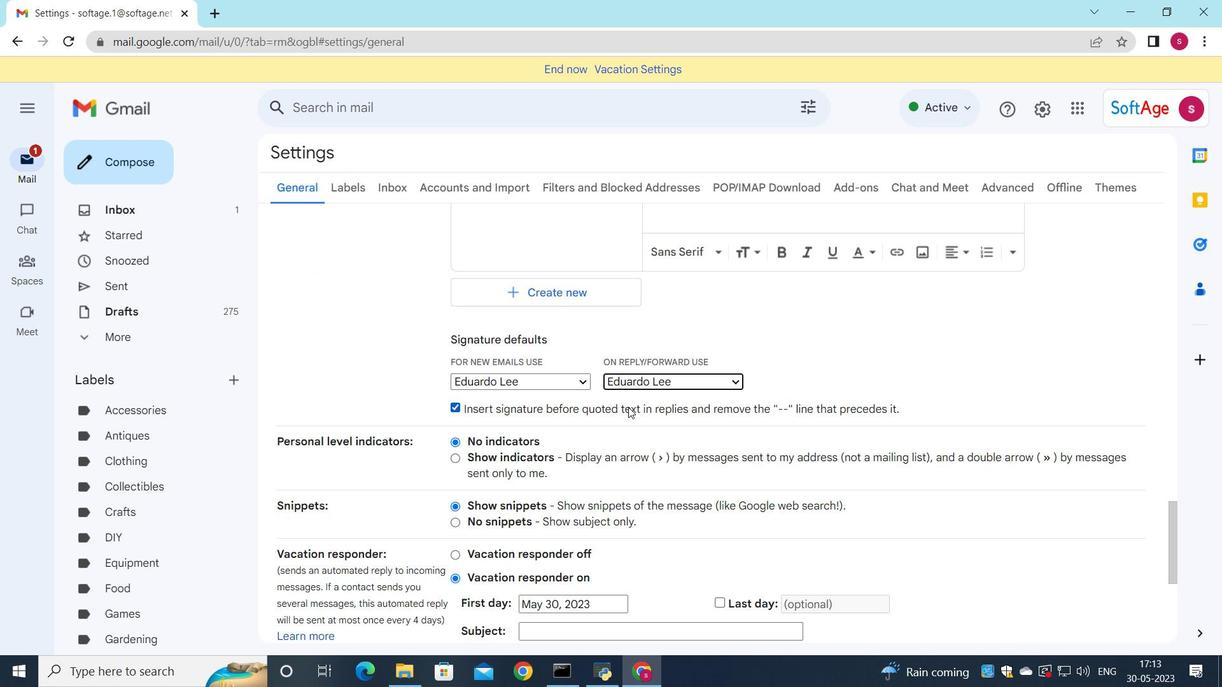 
Action: Mouse scrolled (628, 406) with delta (0, 0)
Screenshot: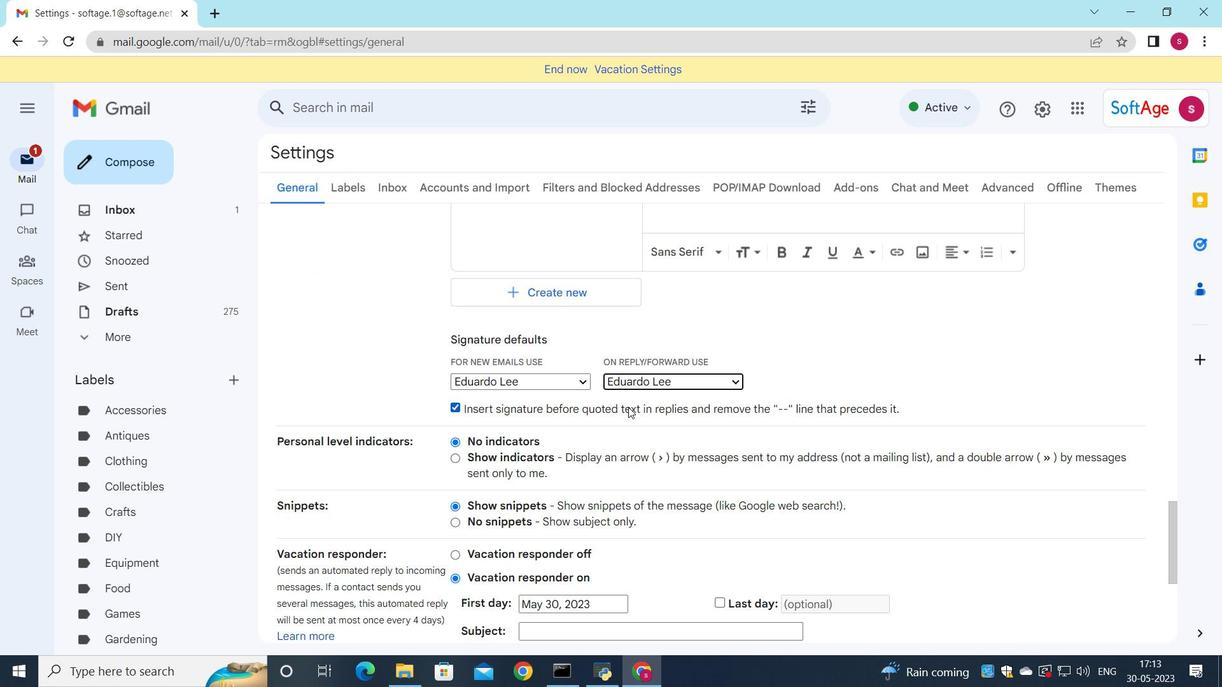 
Action: Mouse scrolled (628, 406) with delta (0, 0)
Screenshot: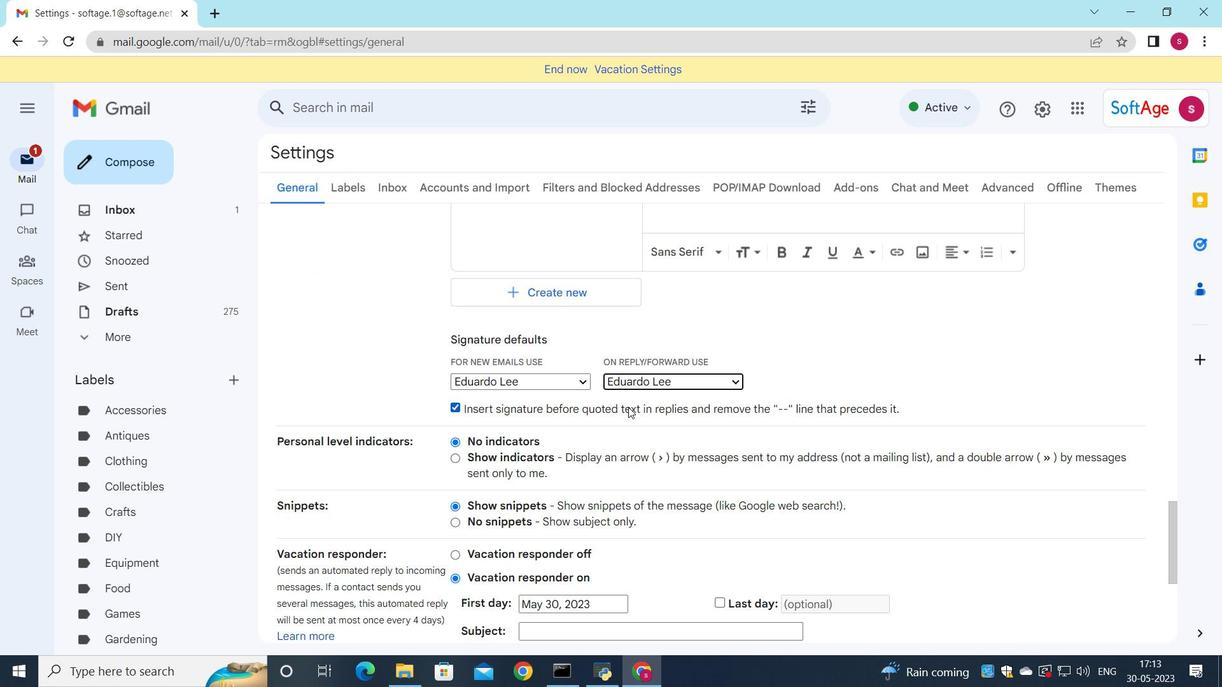 
Action: Mouse moved to (685, 561)
Screenshot: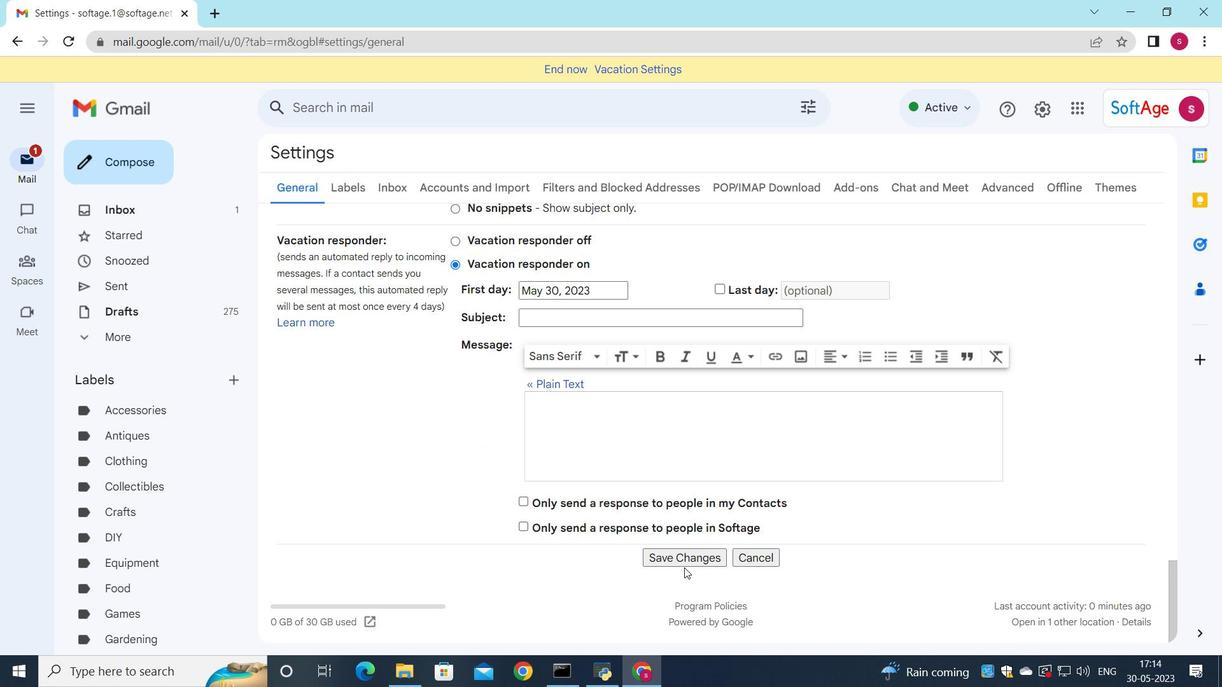 
Action: Mouse pressed left at (685, 561)
Screenshot: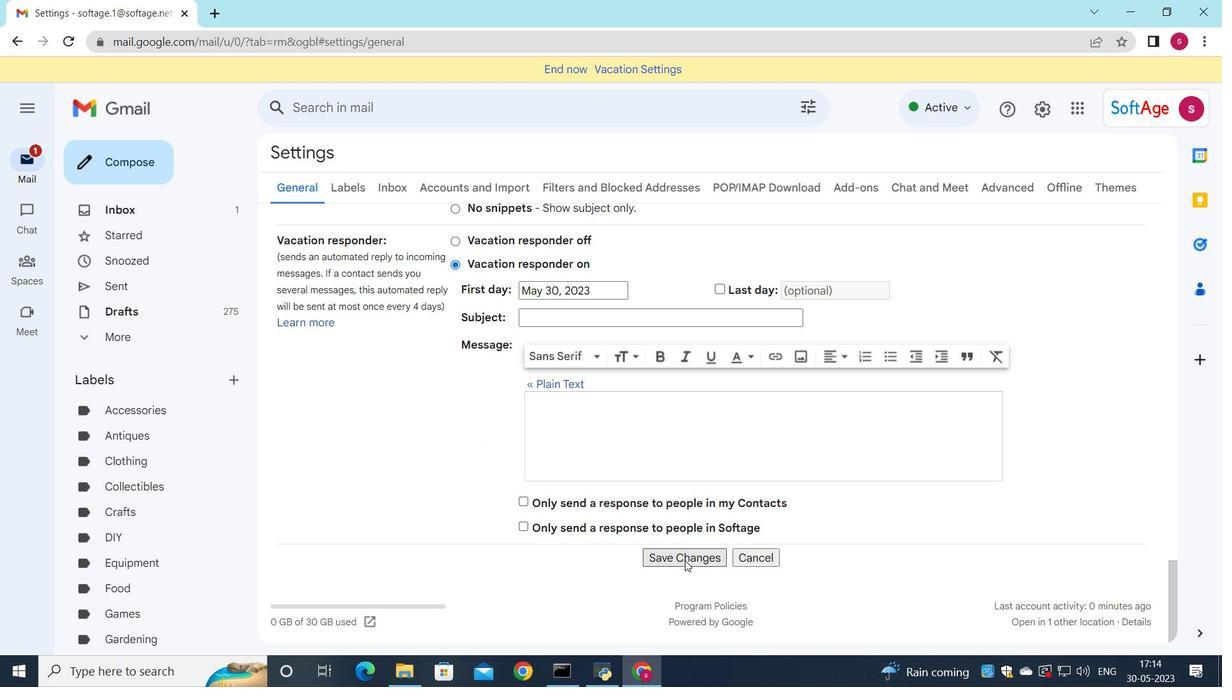 
Action: Mouse moved to (122, 174)
Screenshot: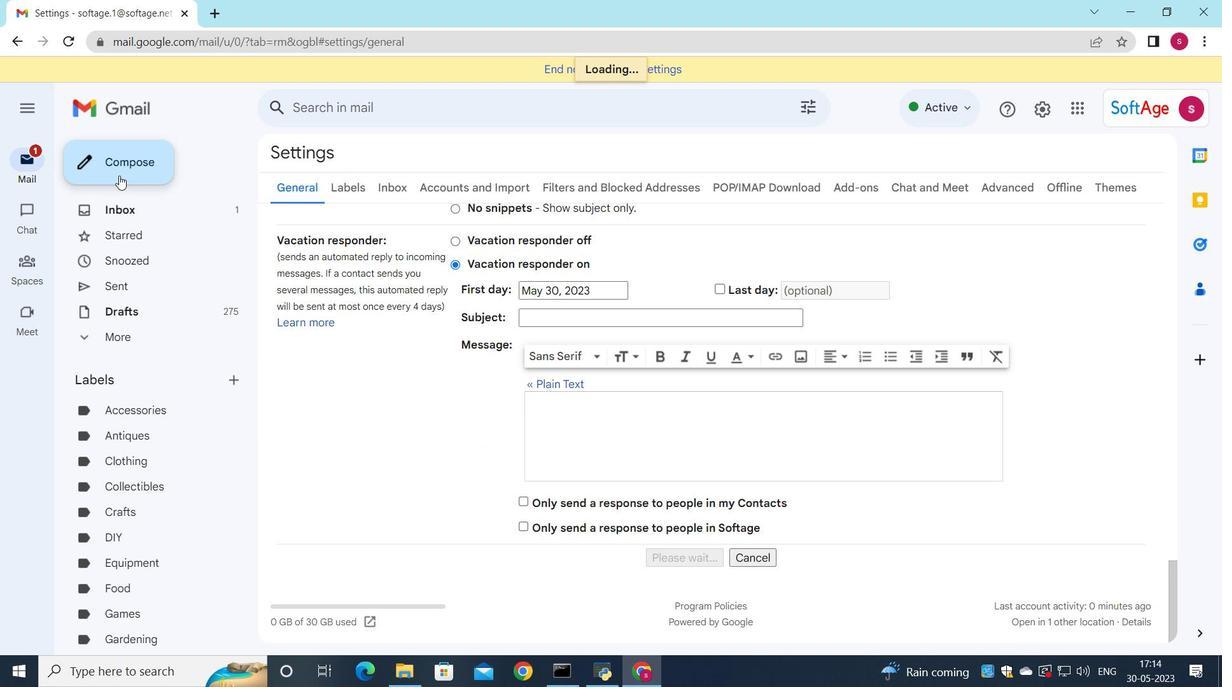 
Action: Mouse pressed left at (122, 174)
Screenshot: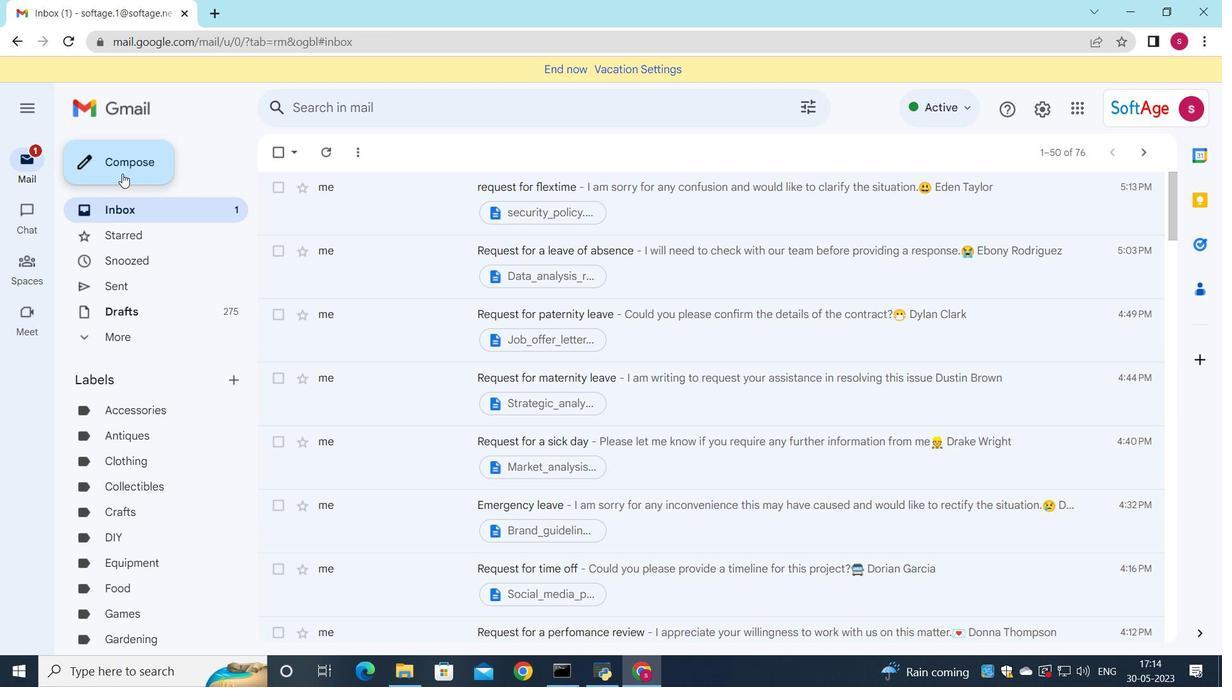
Action: Mouse moved to (910, 314)
Screenshot: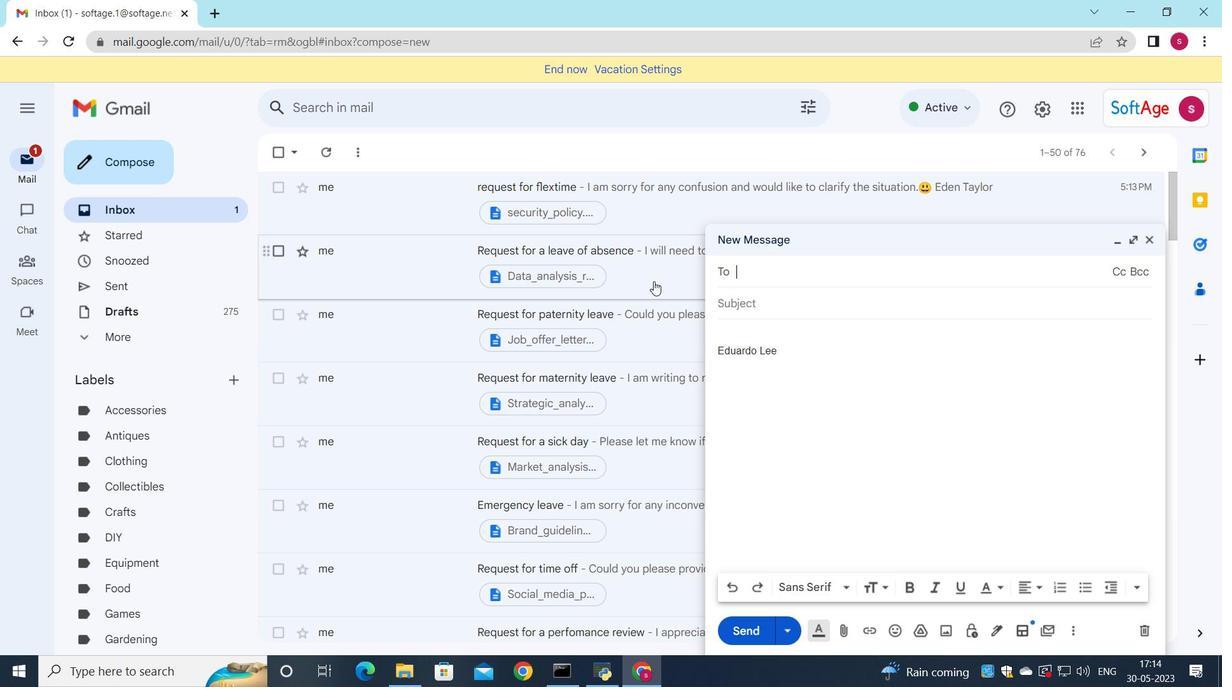 
Action: Key pressed <Key.down>
Screenshot: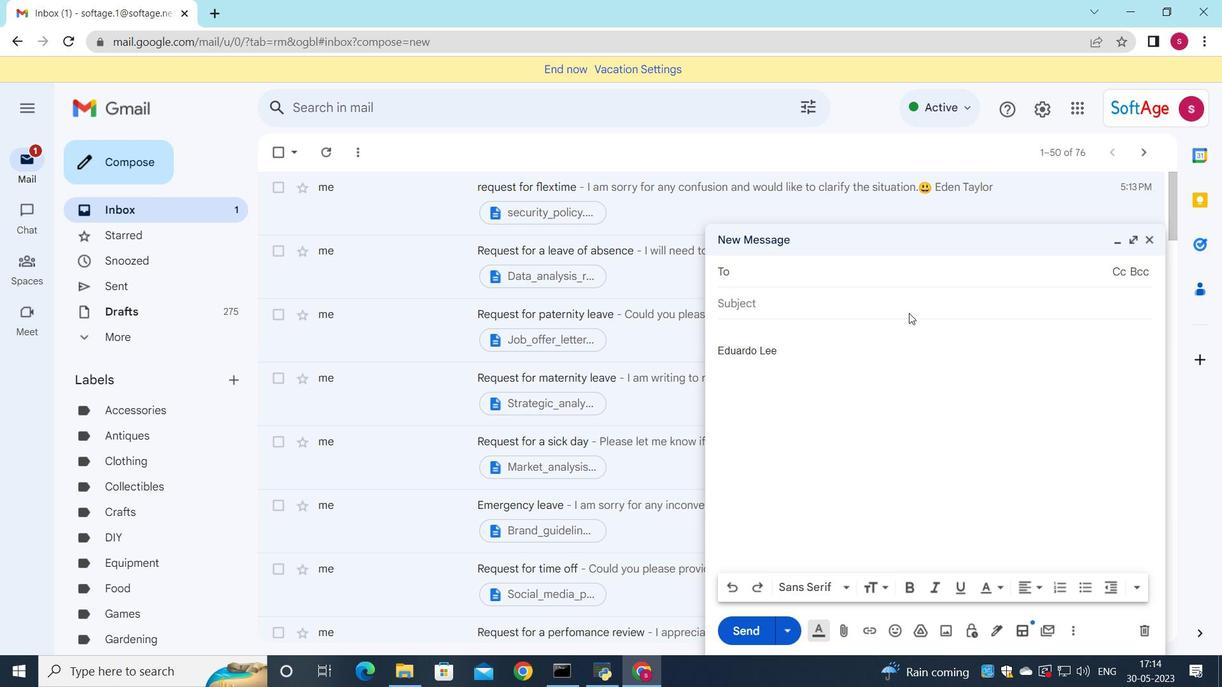 
Action: Mouse moved to (872, 425)
Screenshot: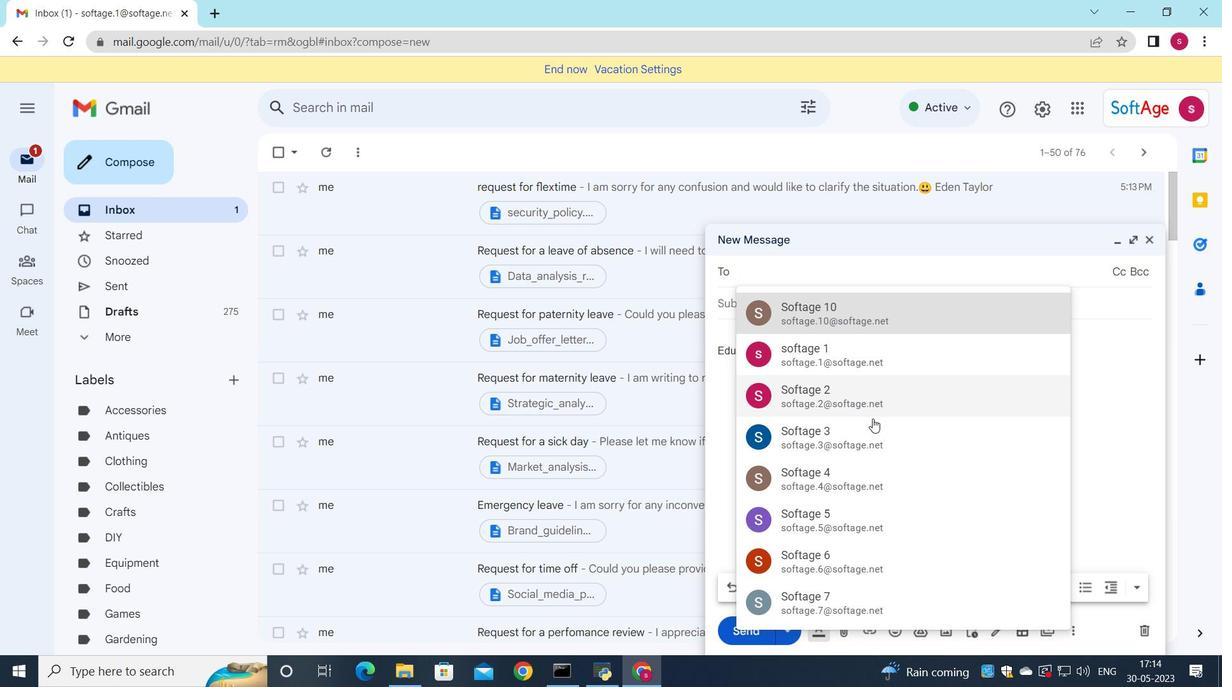 
Action: Mouse pressed left at (872, 425)
Screenshot: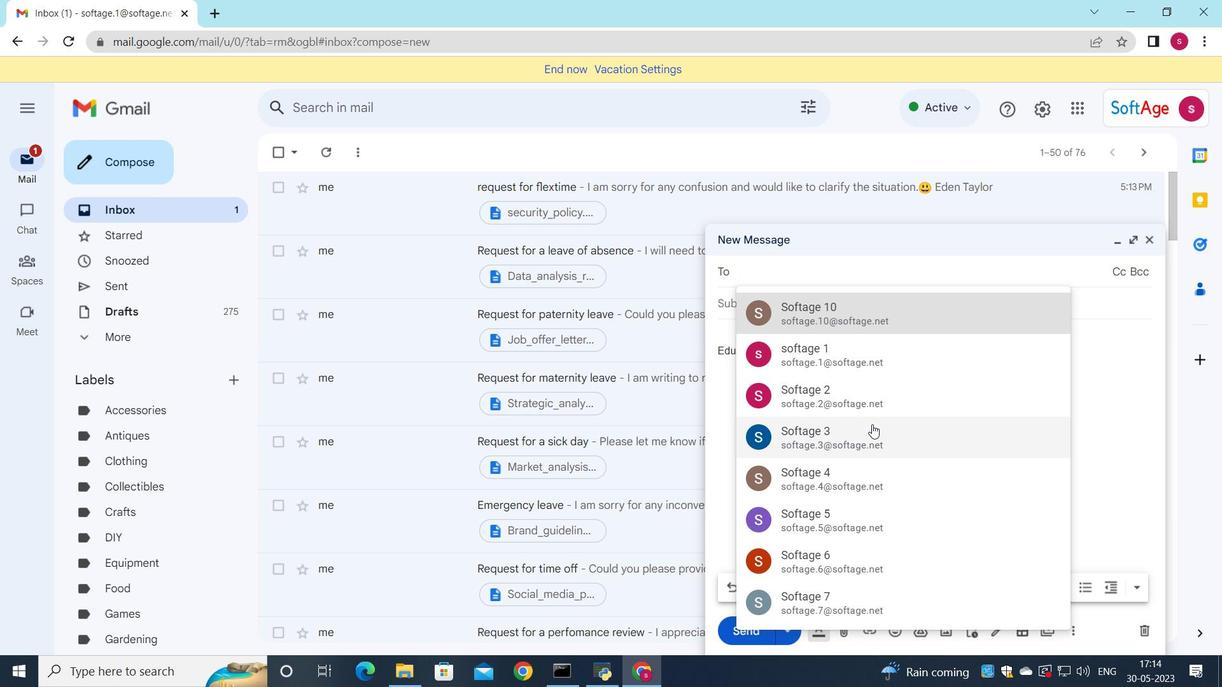 
Action: Mouse moved to (870, 424)
Screenshot: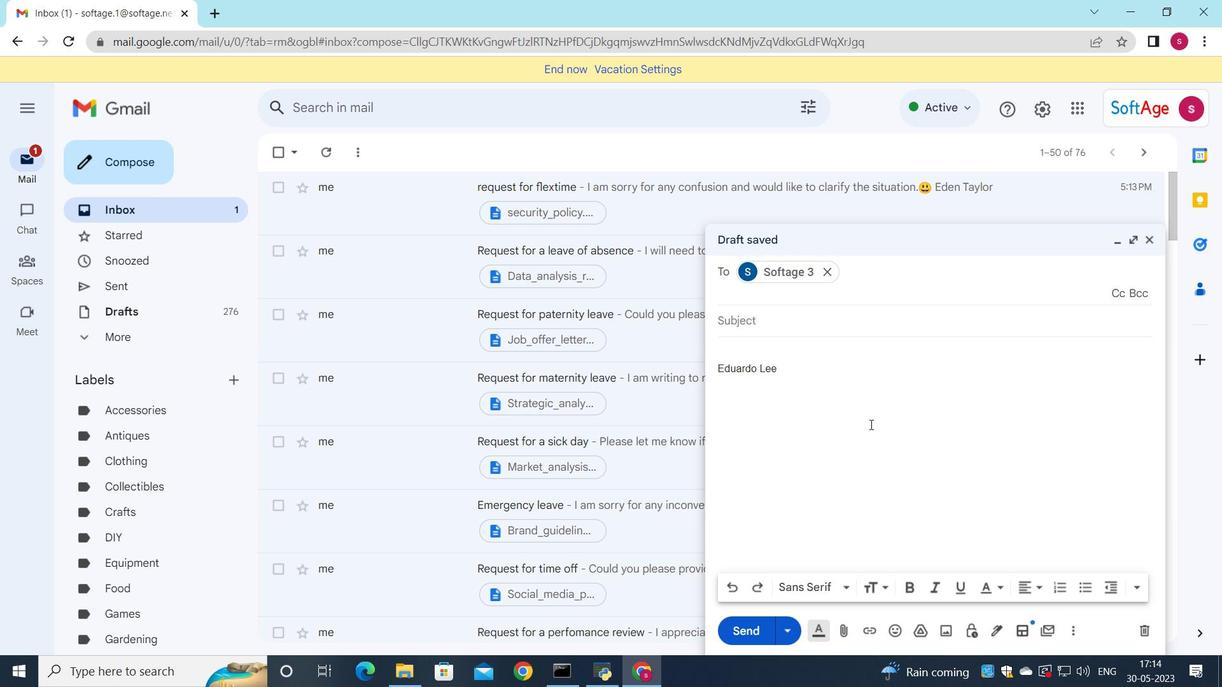 
Action: Key pressed <Key.down>
Screenshot: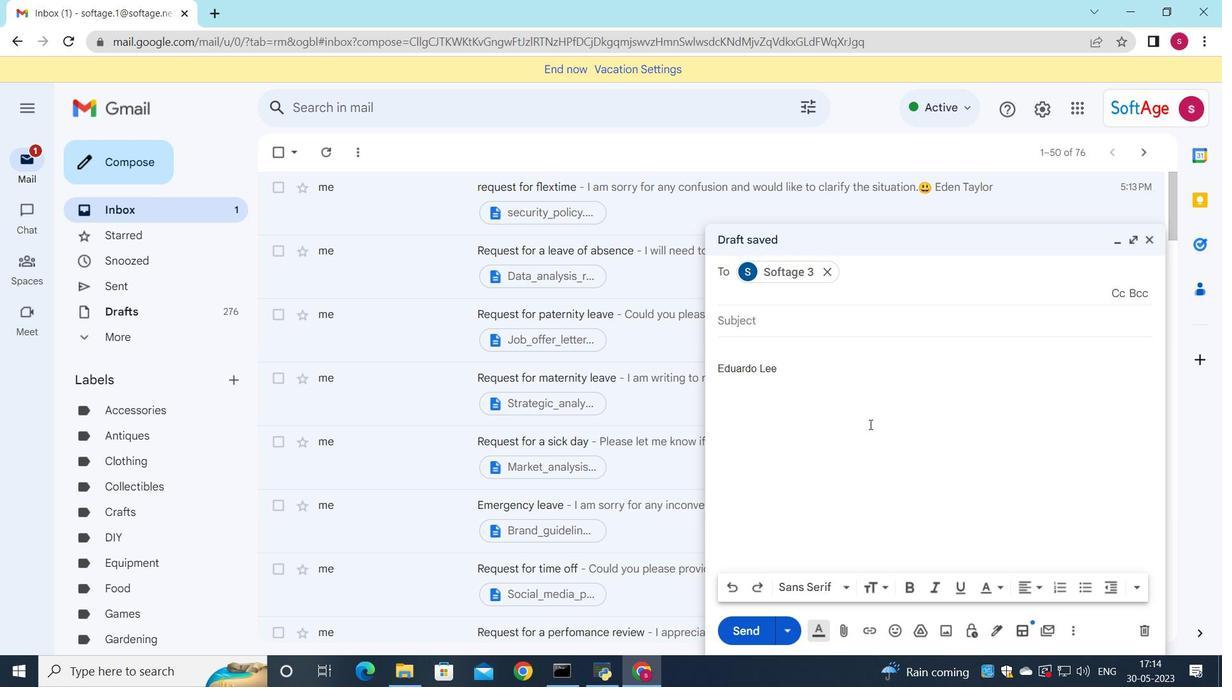 
Action: Mouse moved to (929, 354)
Screenshot: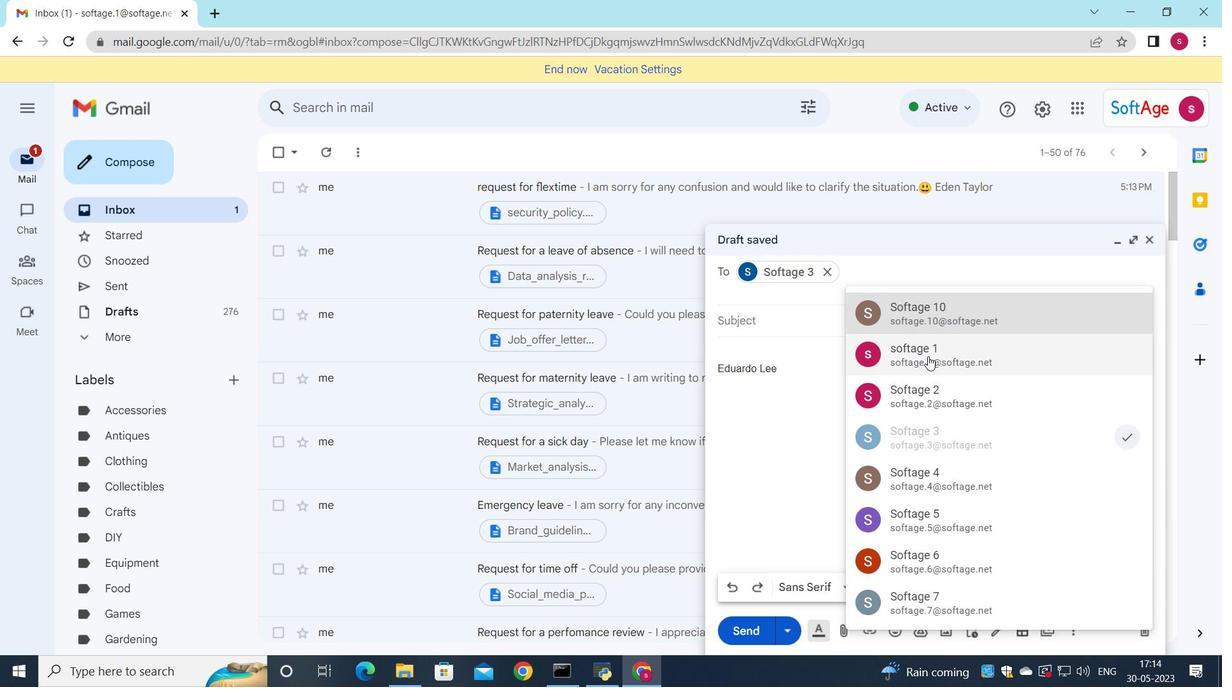 
Action: Mouse pressed left at (929, 354)
Screenshot: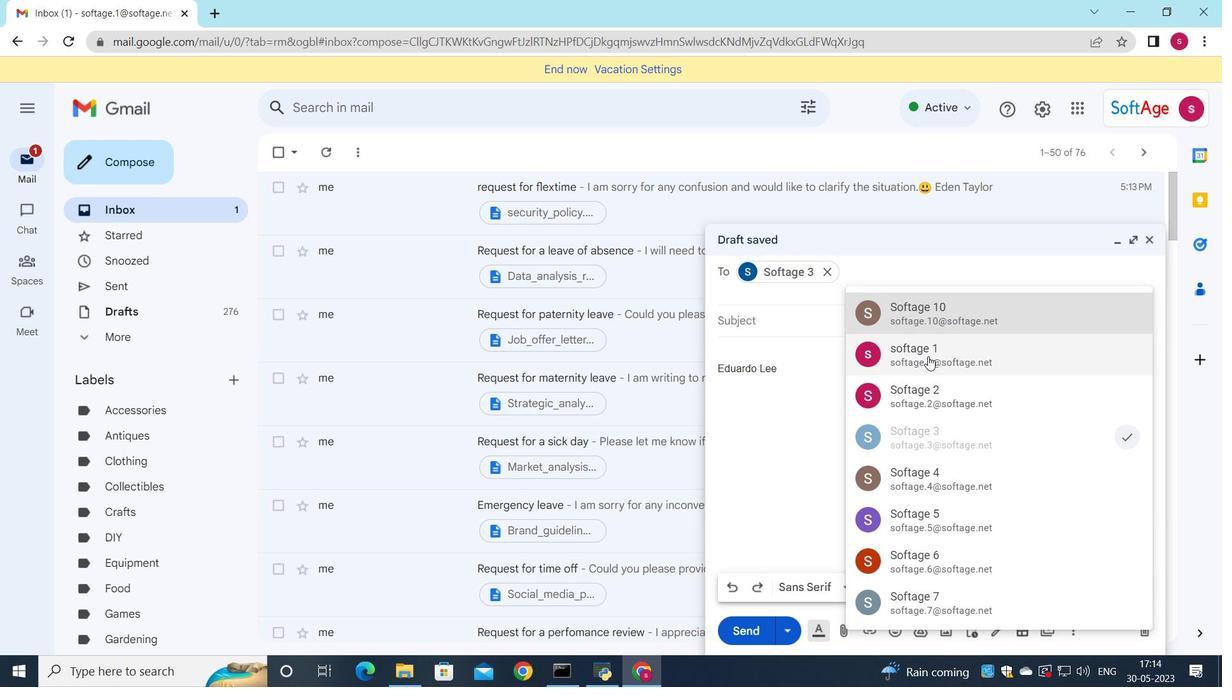
Action: Mouse moved to (929, 367)
Screenshot: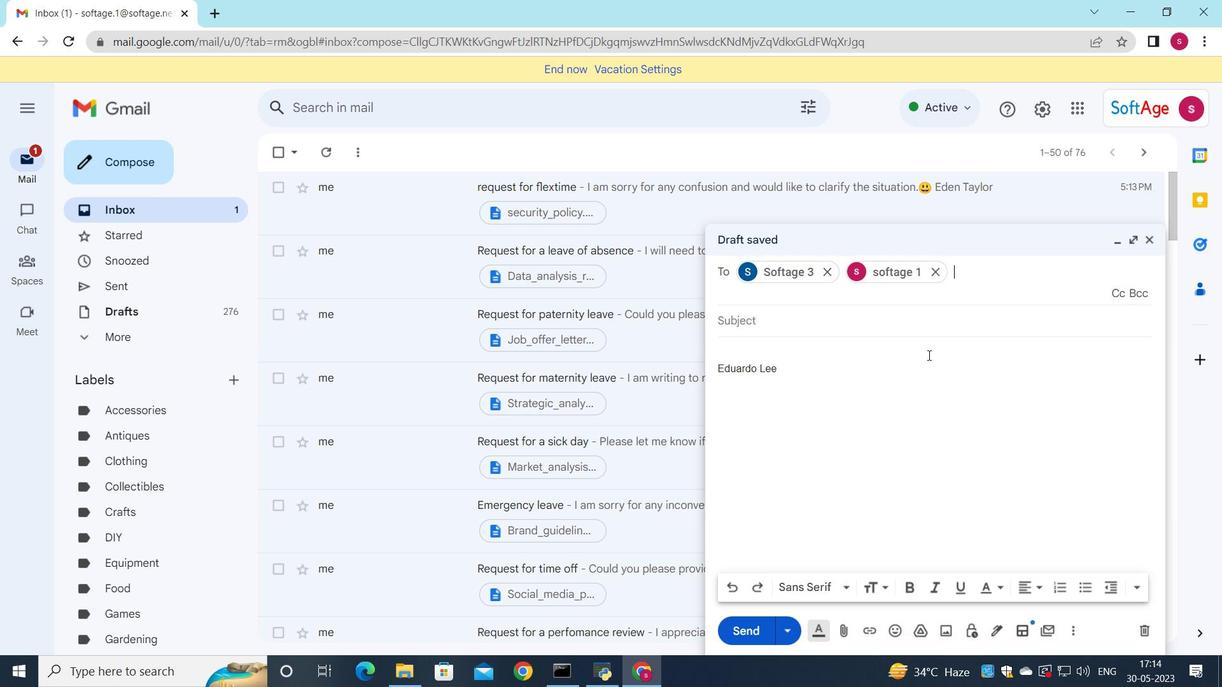 
Action: Key pressed <Key.down>
Screenshot: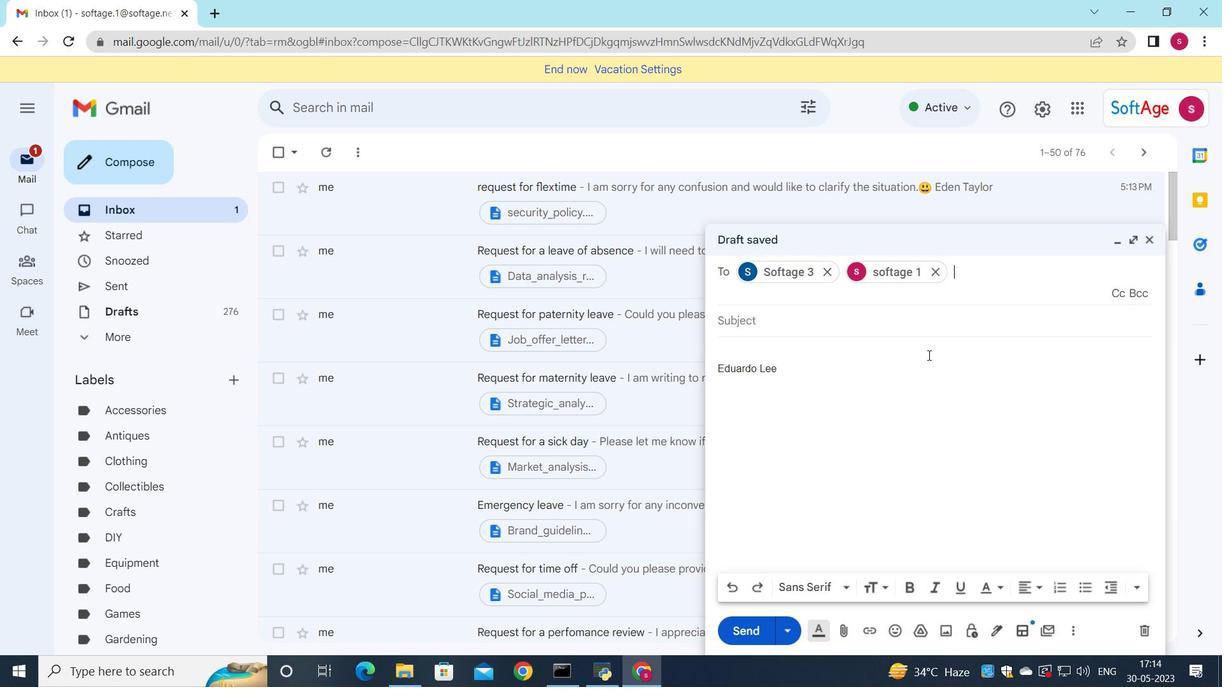 
Action: Mouse moved to (1066, 481)
Screenshot: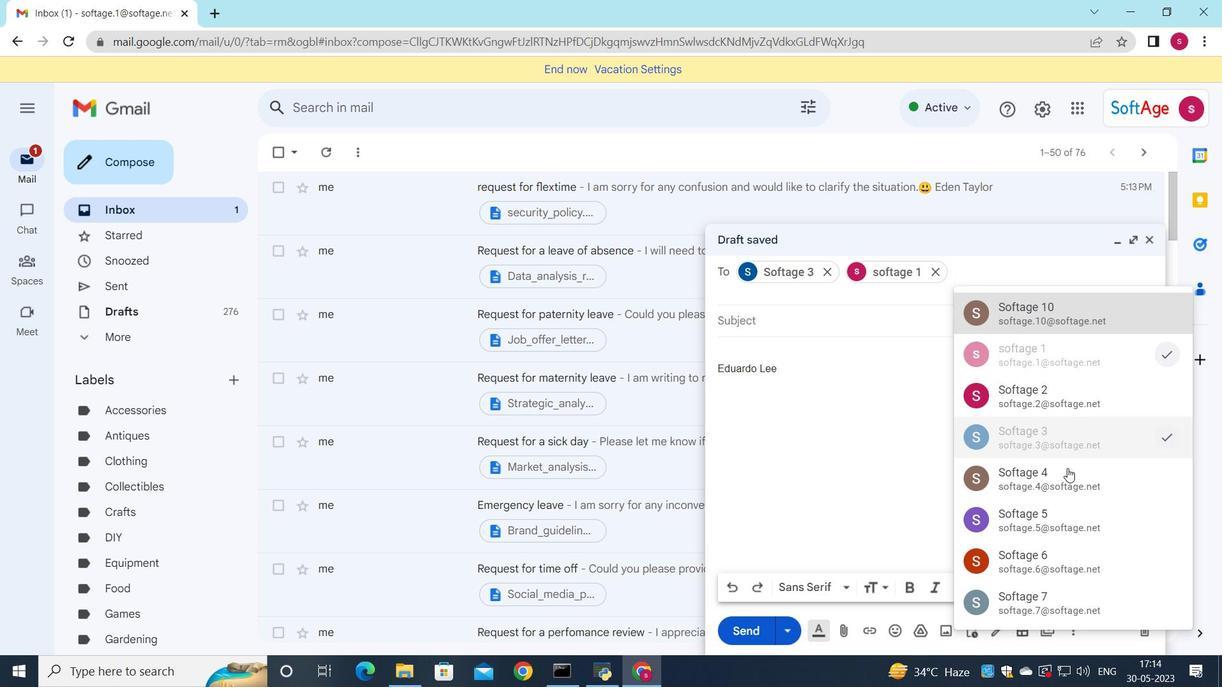 
Action: Mouse pressed left at (1066, 481)
Screenshot: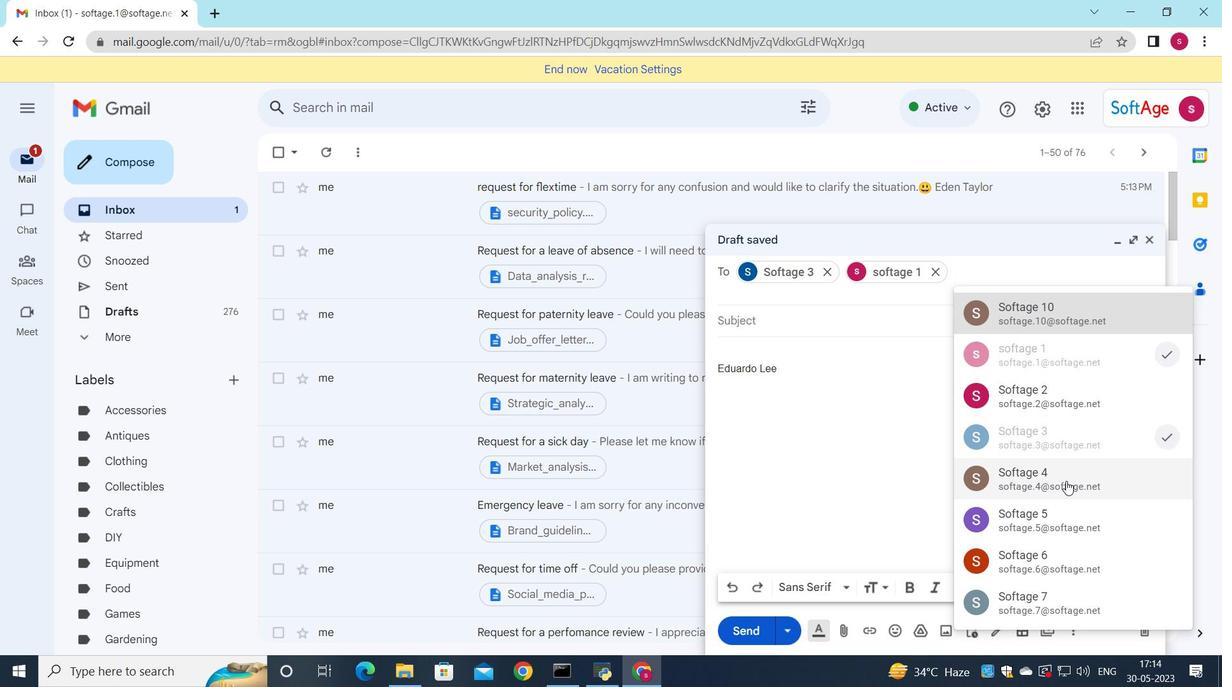 
Action: Mouse moved to (1119, 296)
Screenshot: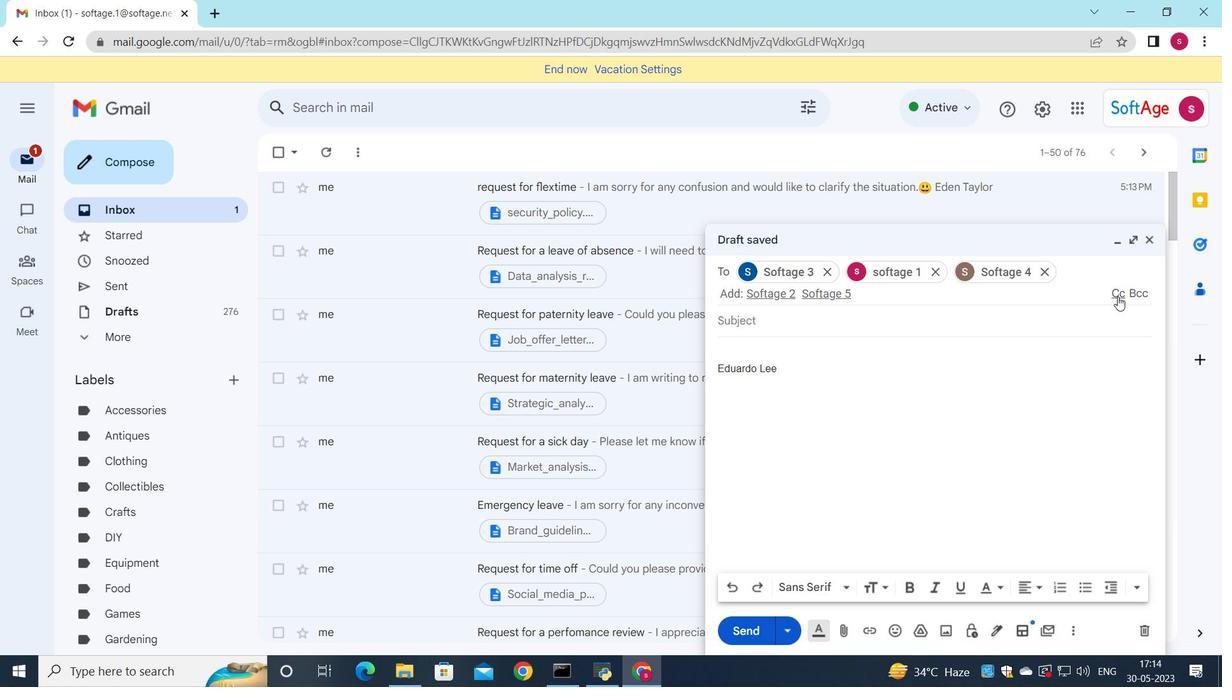 
Action: Mouse pressed left at (1119, 296)
Screenshot: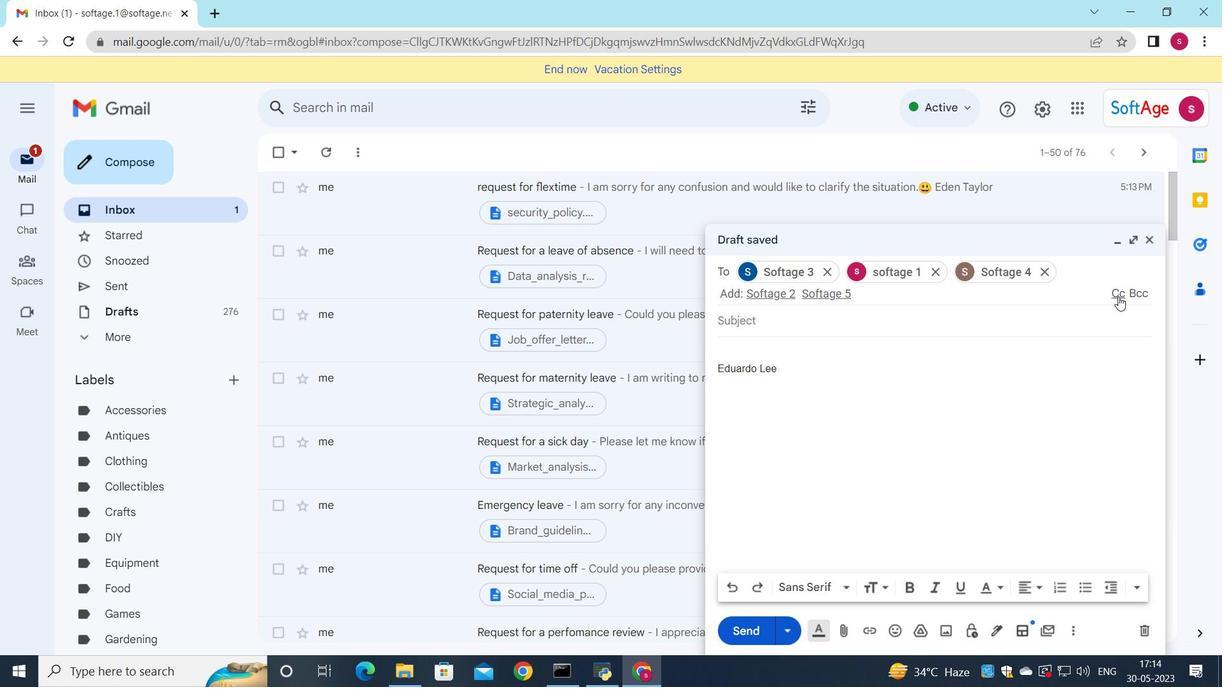 
Action: Mouse moved to (837, 328)
Screenshot: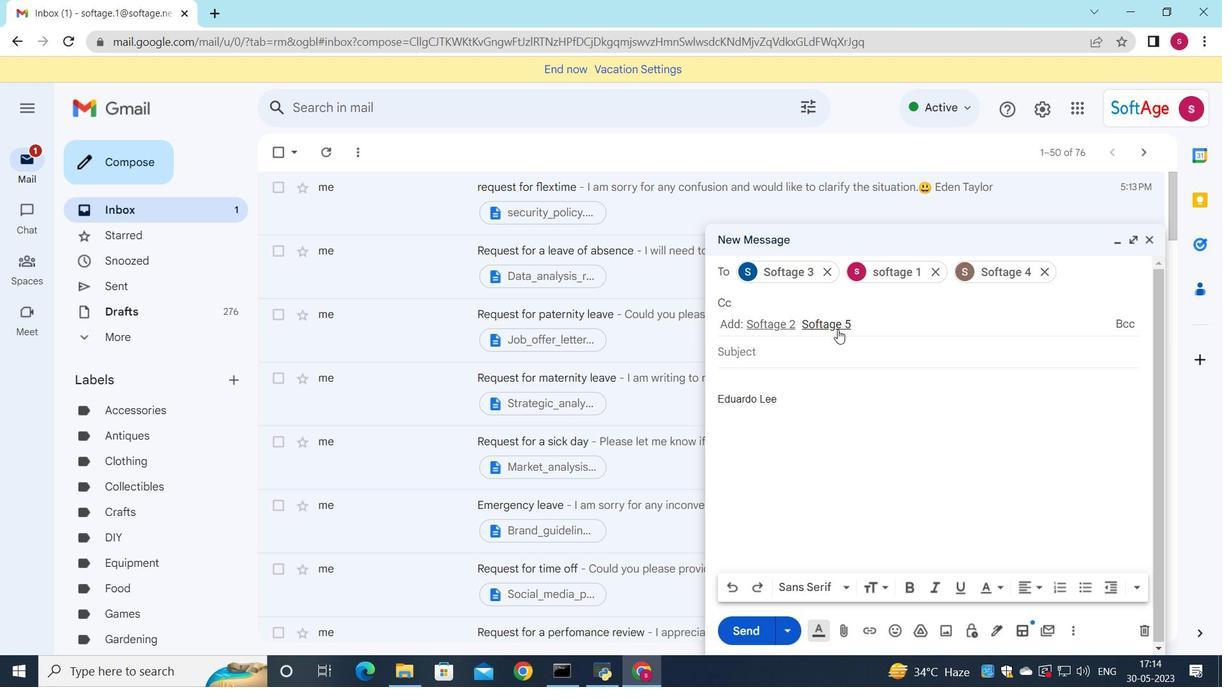 
Action: Mouse pressed left at (837, 328)
Screenshot: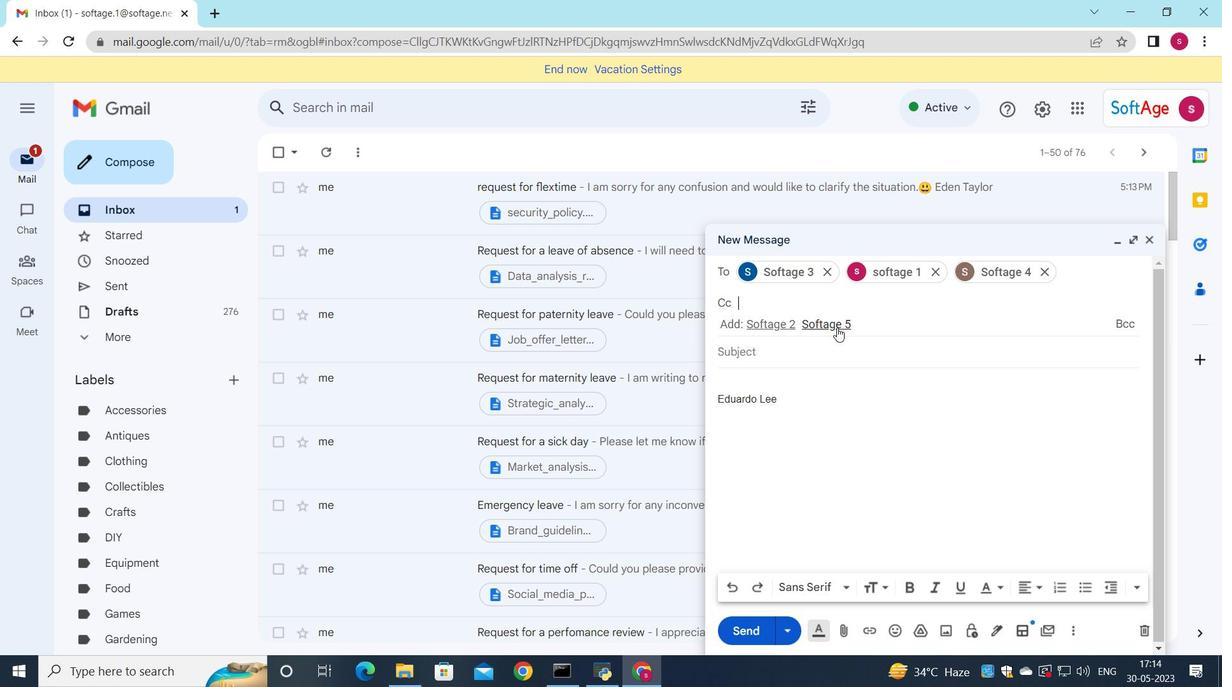
Action: Mouse moved to (813, 347)
Screenshot: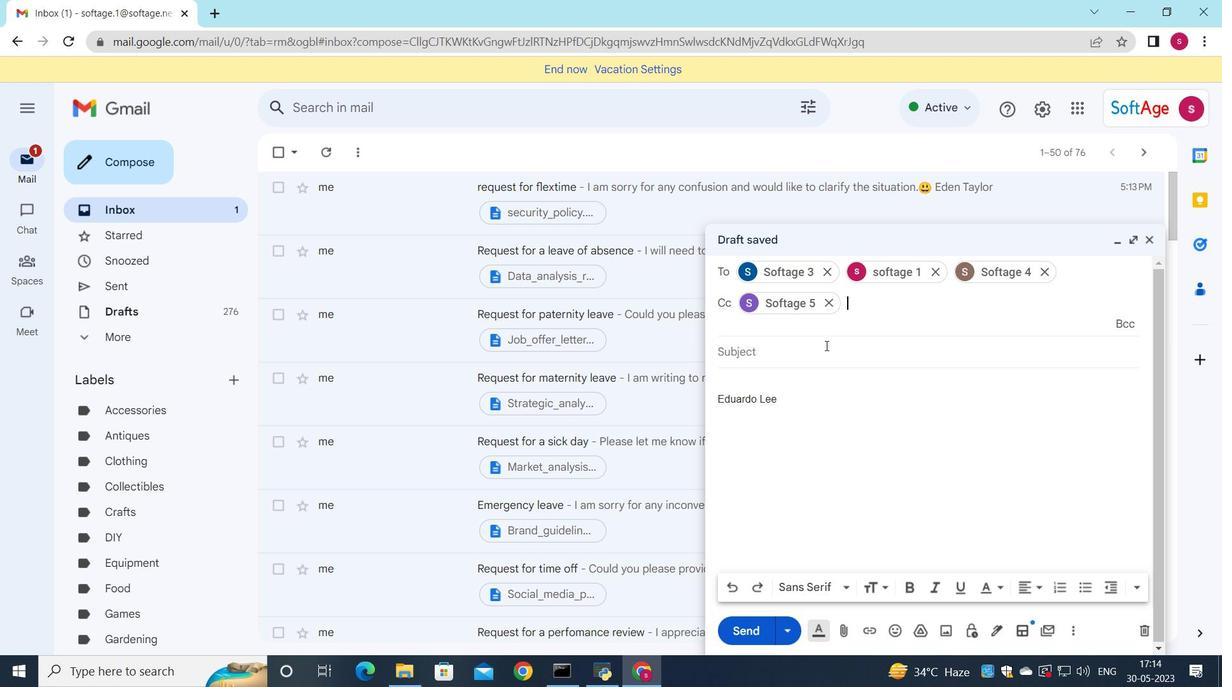 
Action: Mouse pressed left at (813, 347)
Screenshot: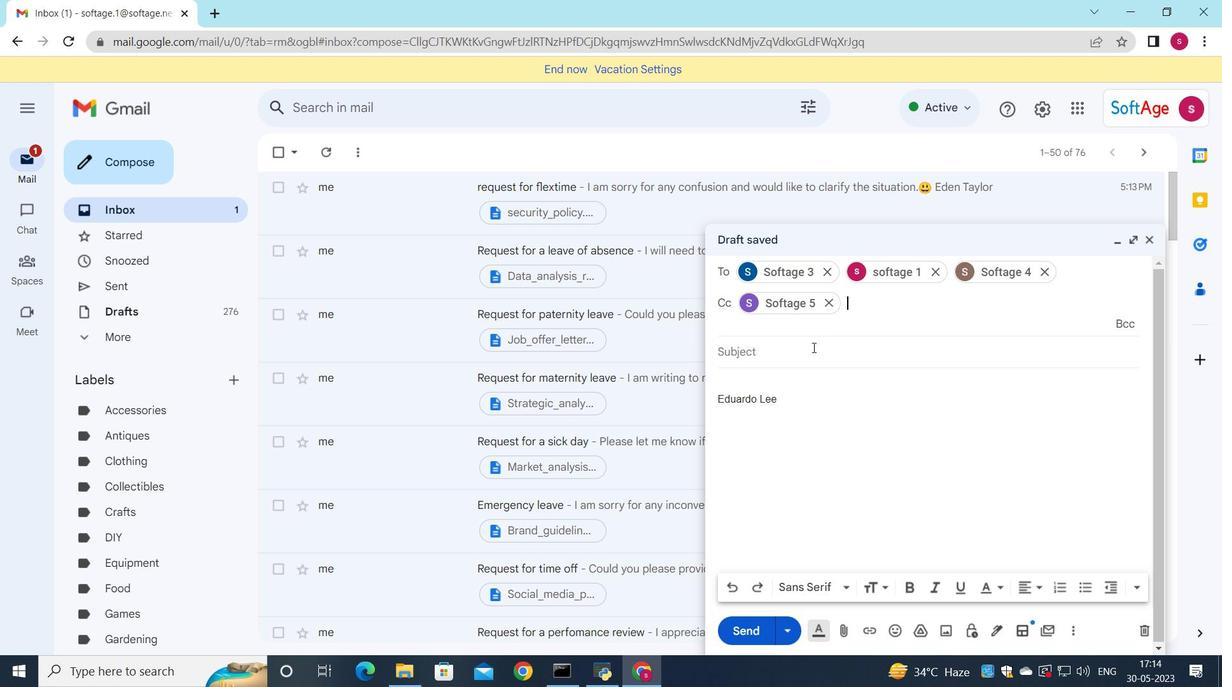 
Action: Key pressed <Key.shift>Request<Key.space>for<Key.space>remote<Key.space>work<Key.space>
Screenshot: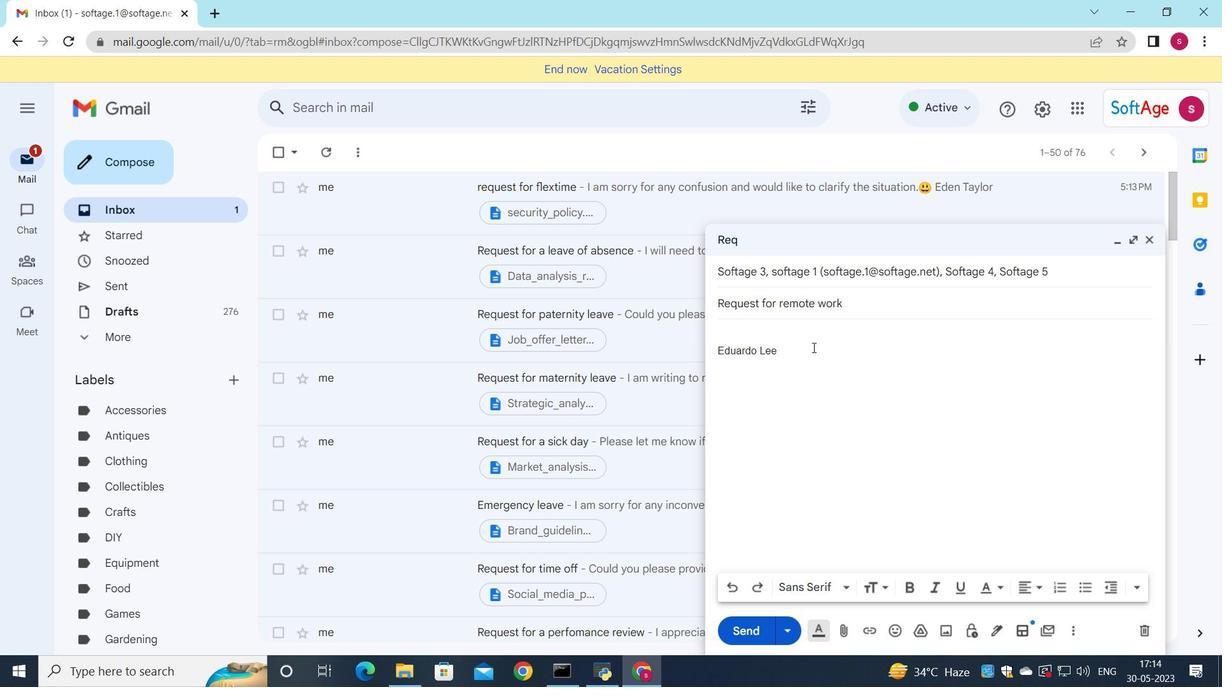 
Action: Mouse moved to (763, 332)
Screenshot: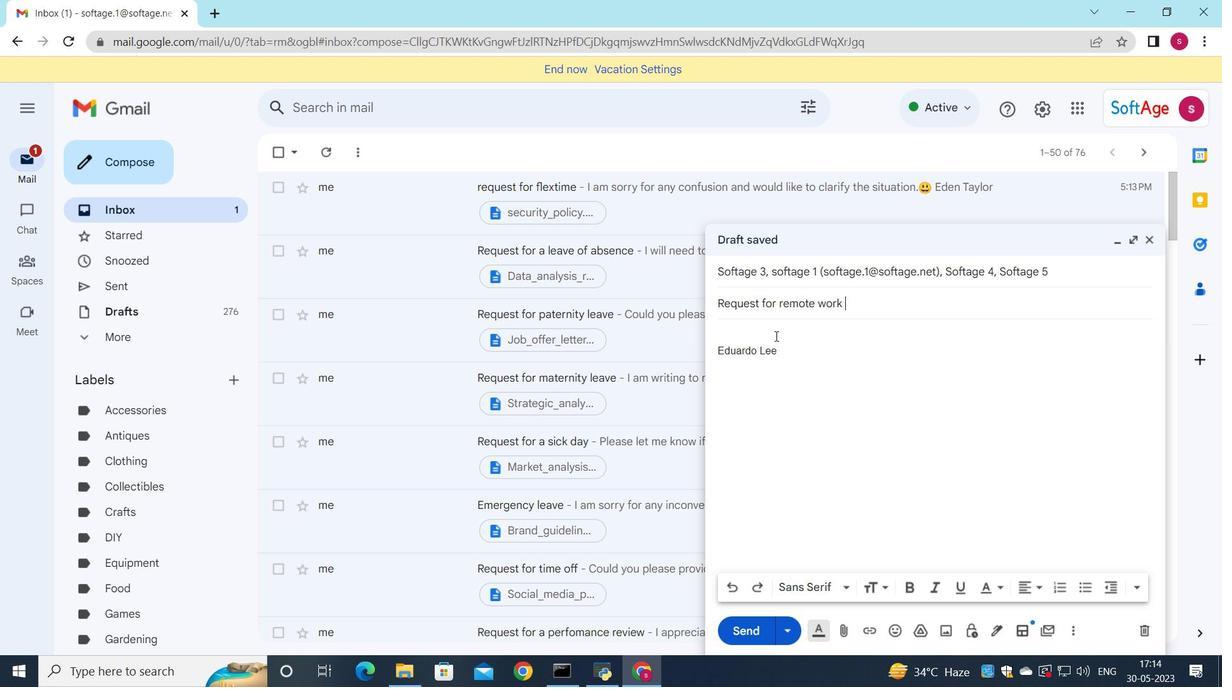 
Action: Mouse pressed left at (763, 332)
Screenshot: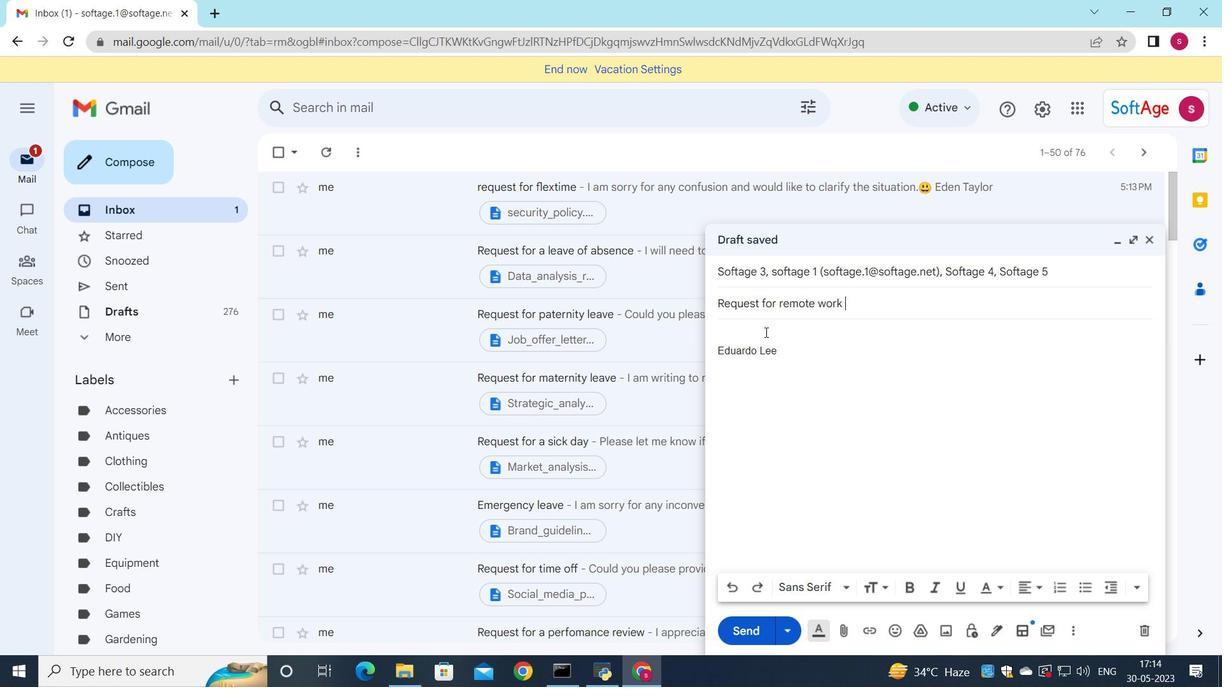 
Action: Key pressed <Key.shift>Please<Key.space>let<Key.space>me<Key.space>know<Key.space>if<Key.space>you<Key.space>have<Key.space>any<Key.space>quesr<Key.backspace>to<Key.backspace>ions<Key.space>about<Key.space>the<Key.space>document.
Screenshot: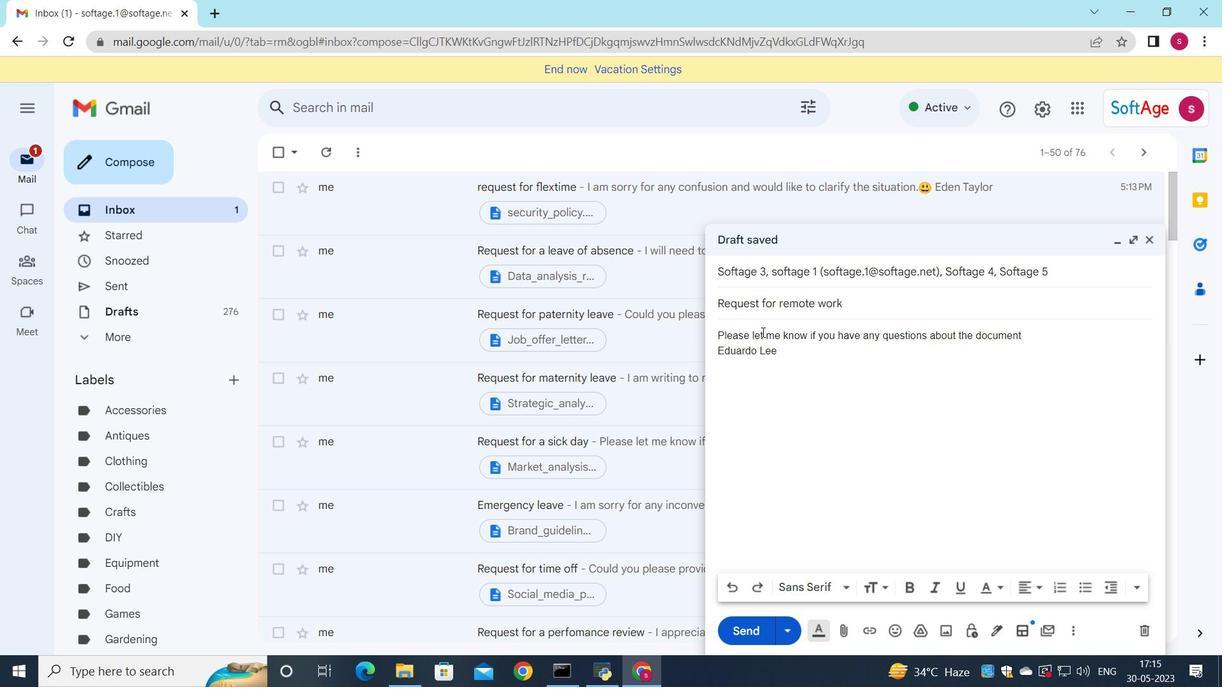 
Action: Mouse moved to (891, 633)
Screenshot: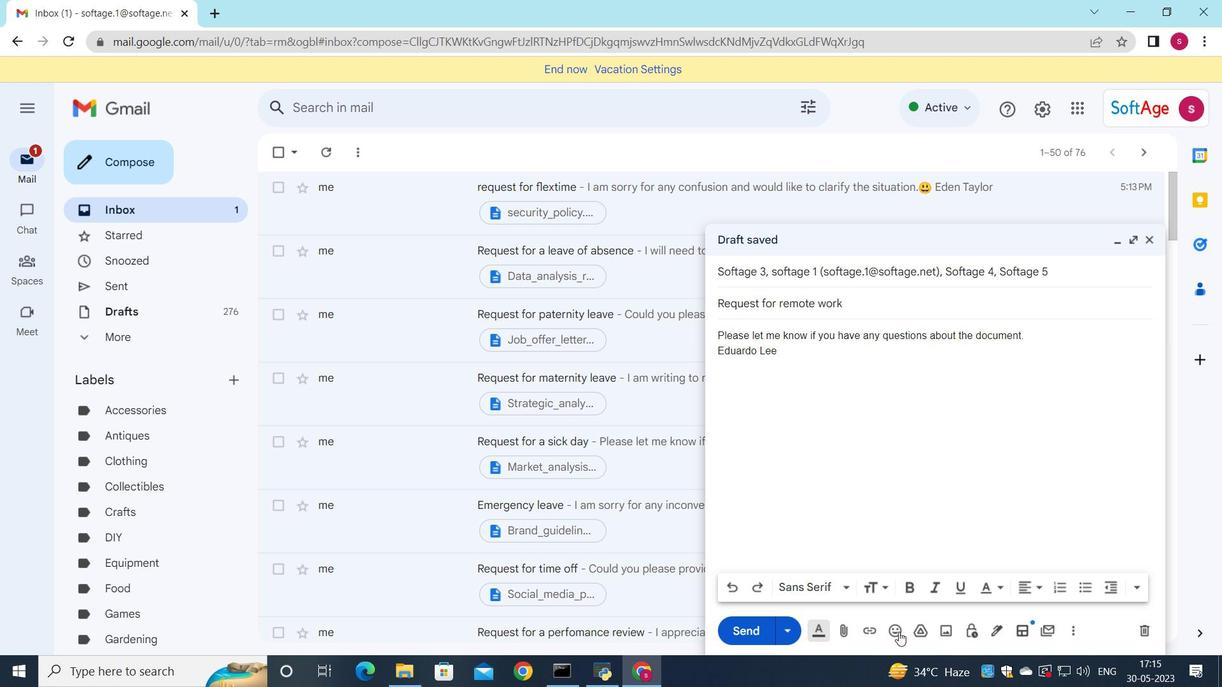 
Action: Mouse pressed left at (891, 633)
Screenshot: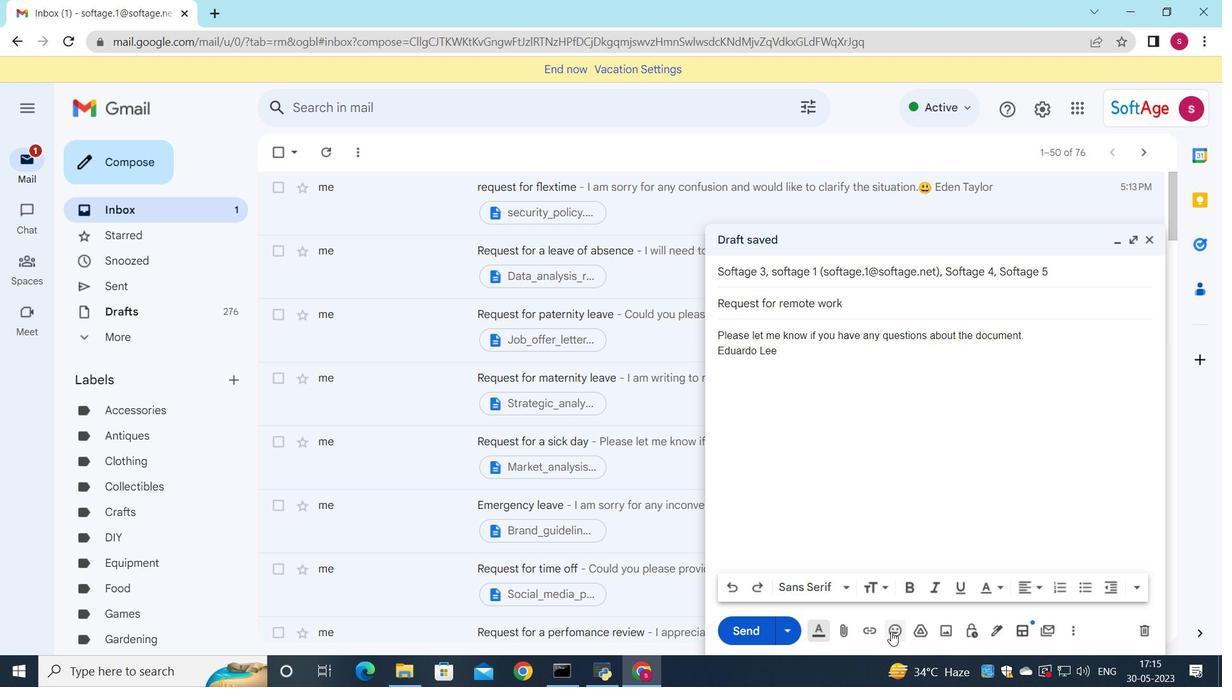 
Action: Mouse moved to (880, 570)
Screenshot: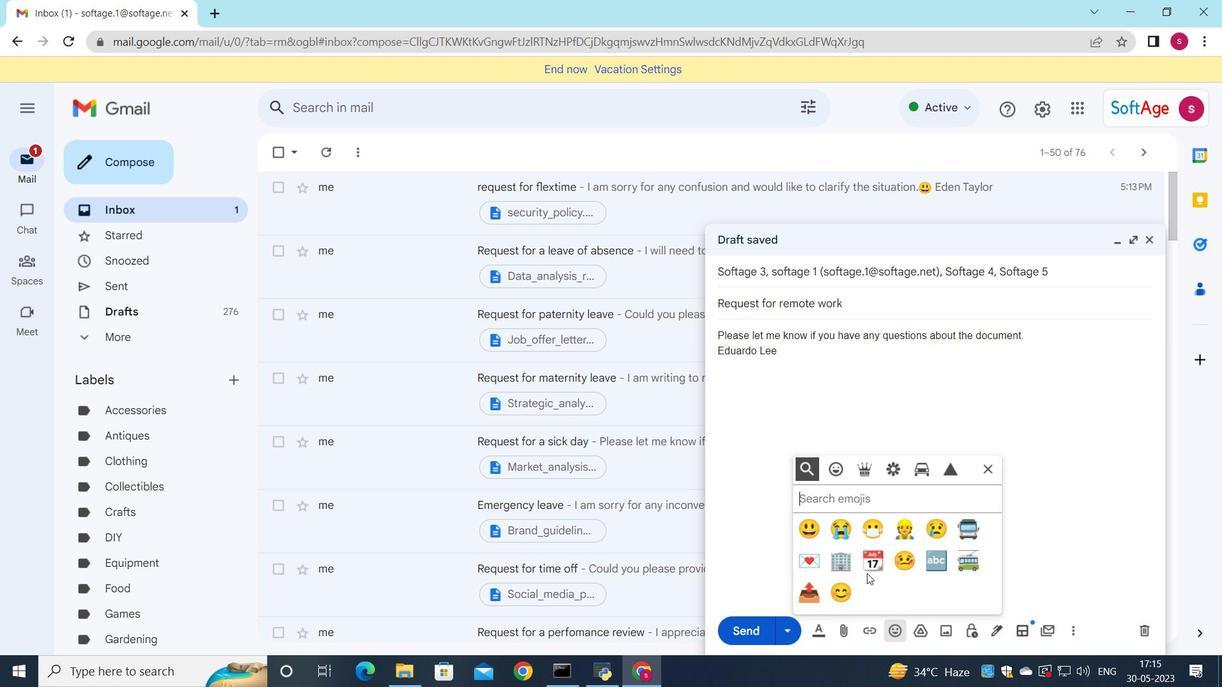 
Action: Mouse pressed left at (880, 570)
Screenshot: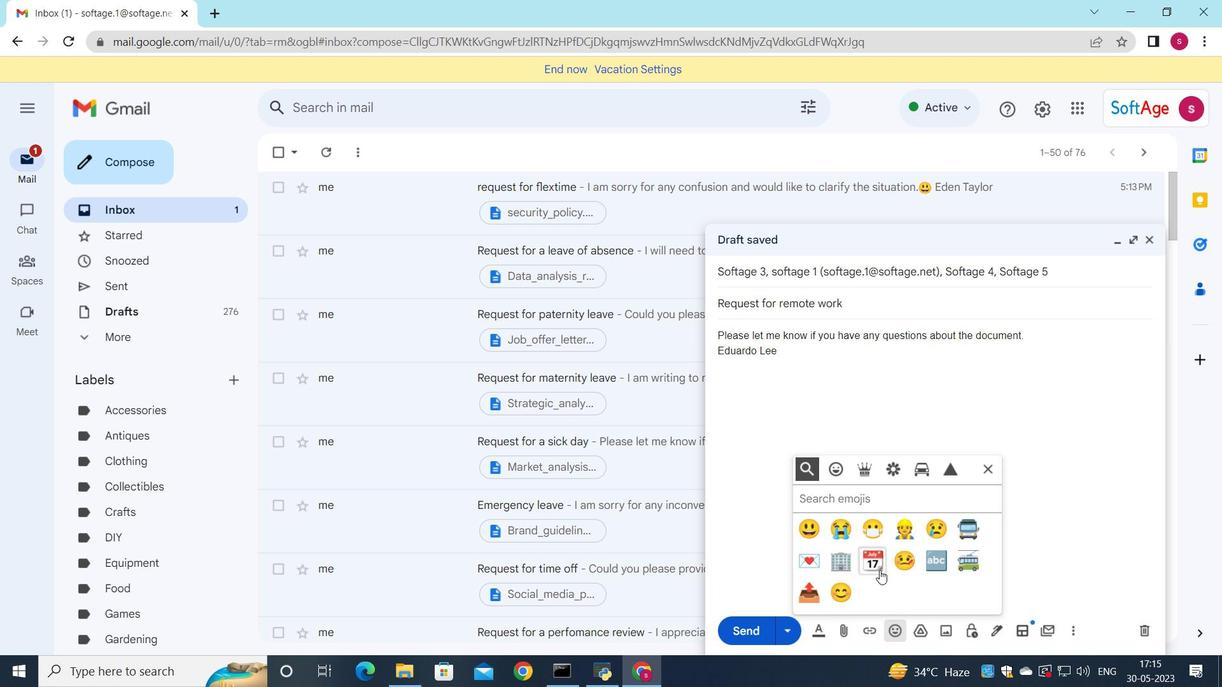 
Action: Mouse moved to (990, 467)
Screenshot: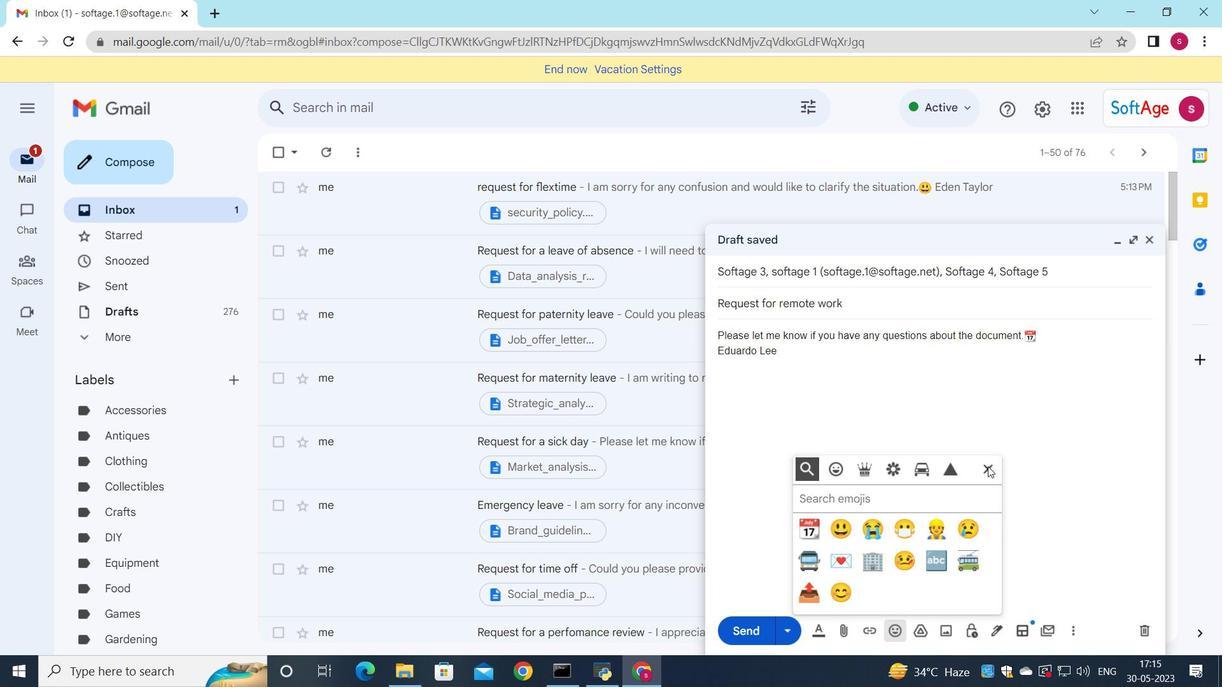 
Action: Mouse pressed left at (990, 467)
Screenshot: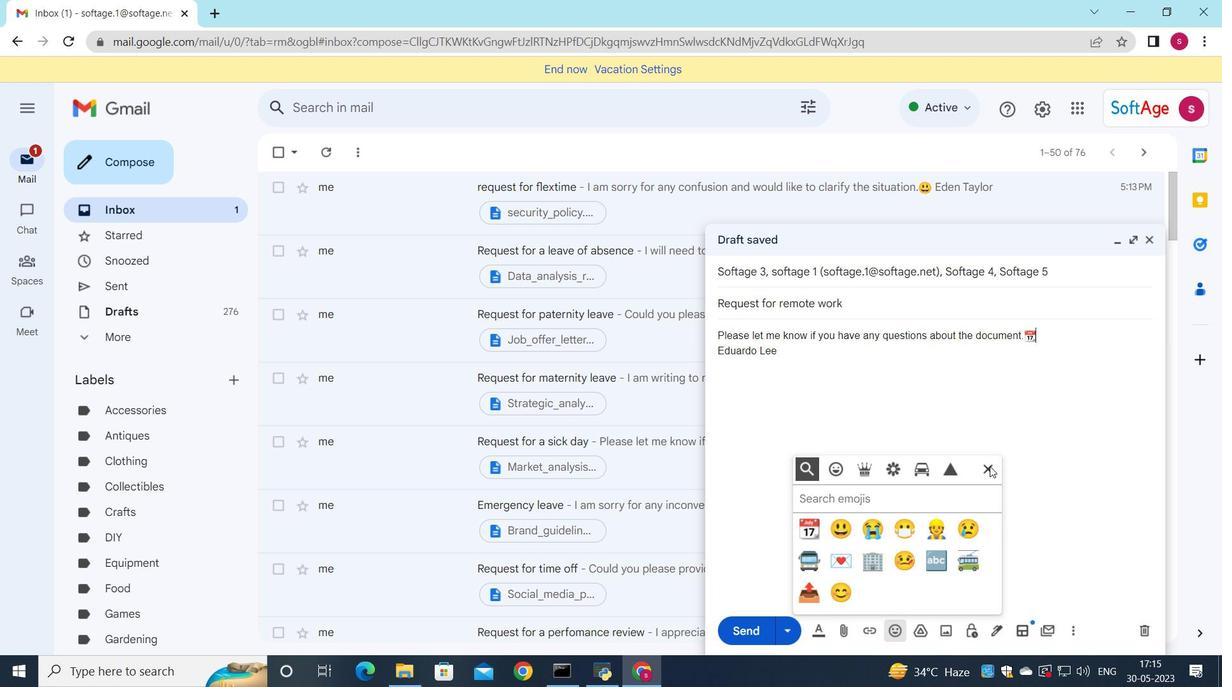
Action: Mouse moved to (848, 633)
Screenshot: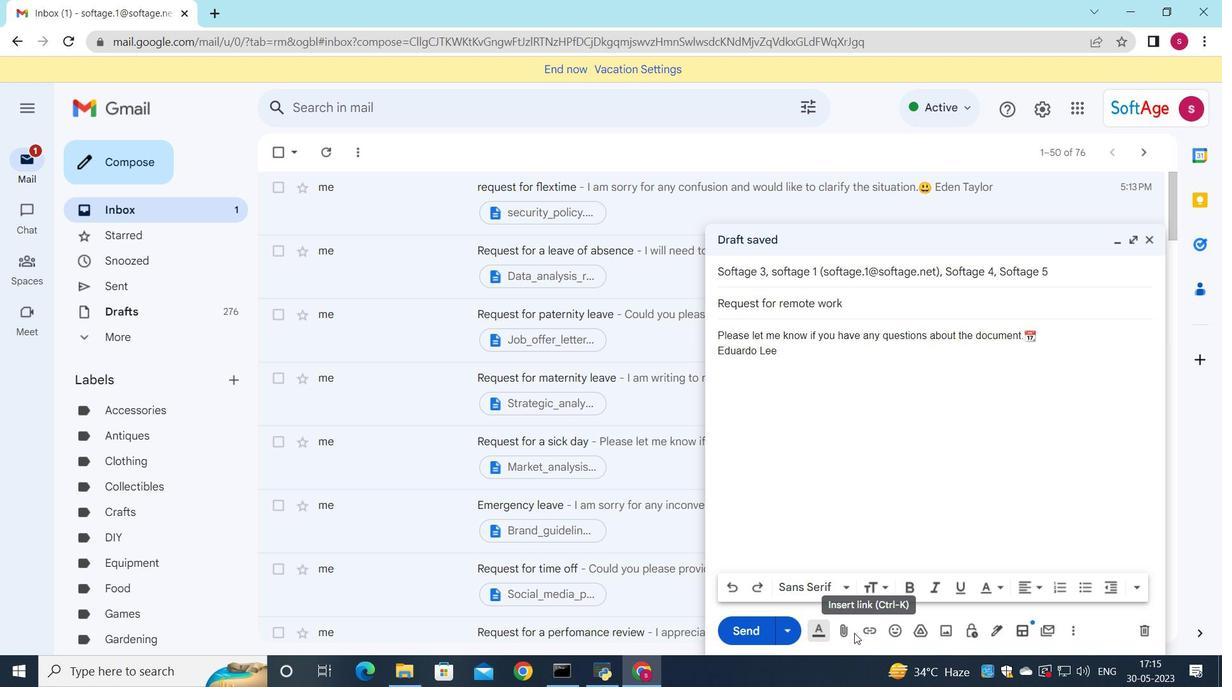 
Action: Mouse pressed left at (848, 633)
Screenshot: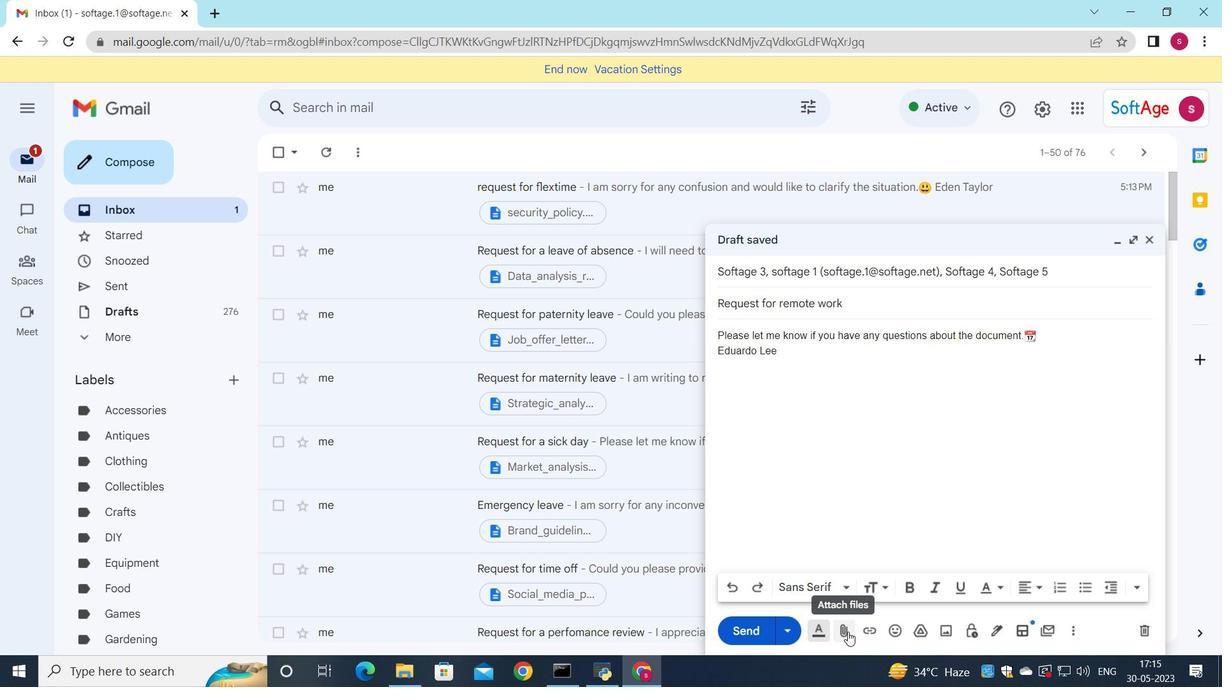 
Action: Mouse moved to (211, 115)
Screenshot: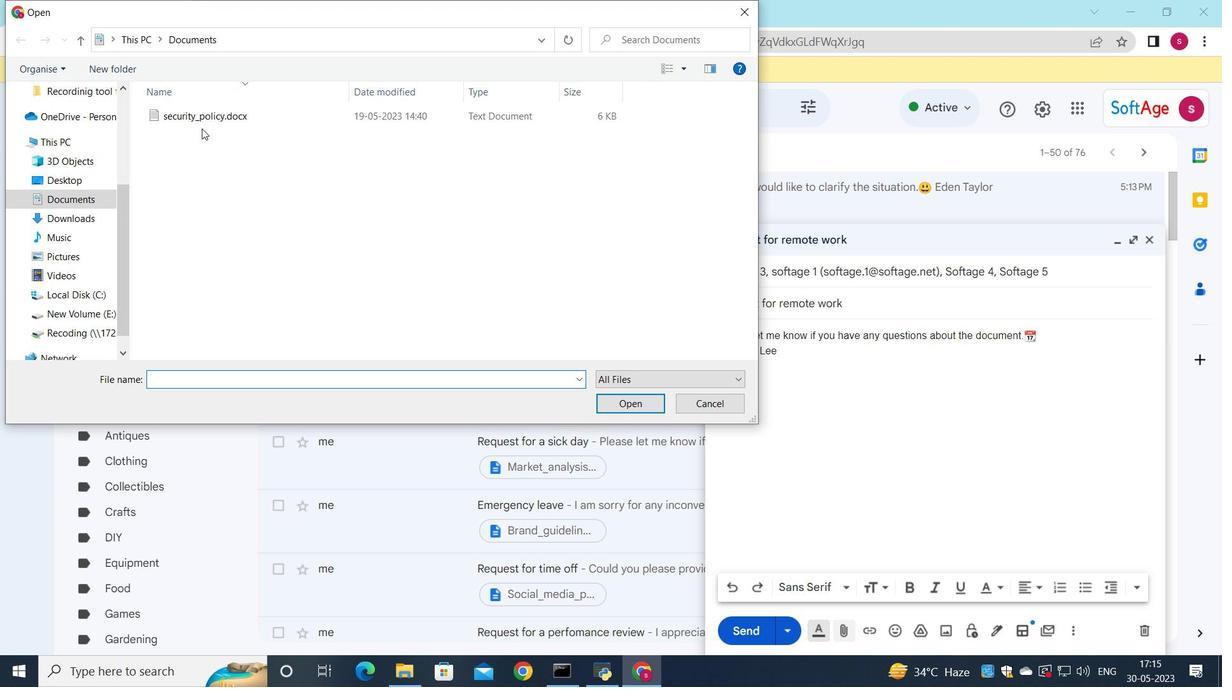 
Action: Mouse pressed left at (211, 115)
Screenshot: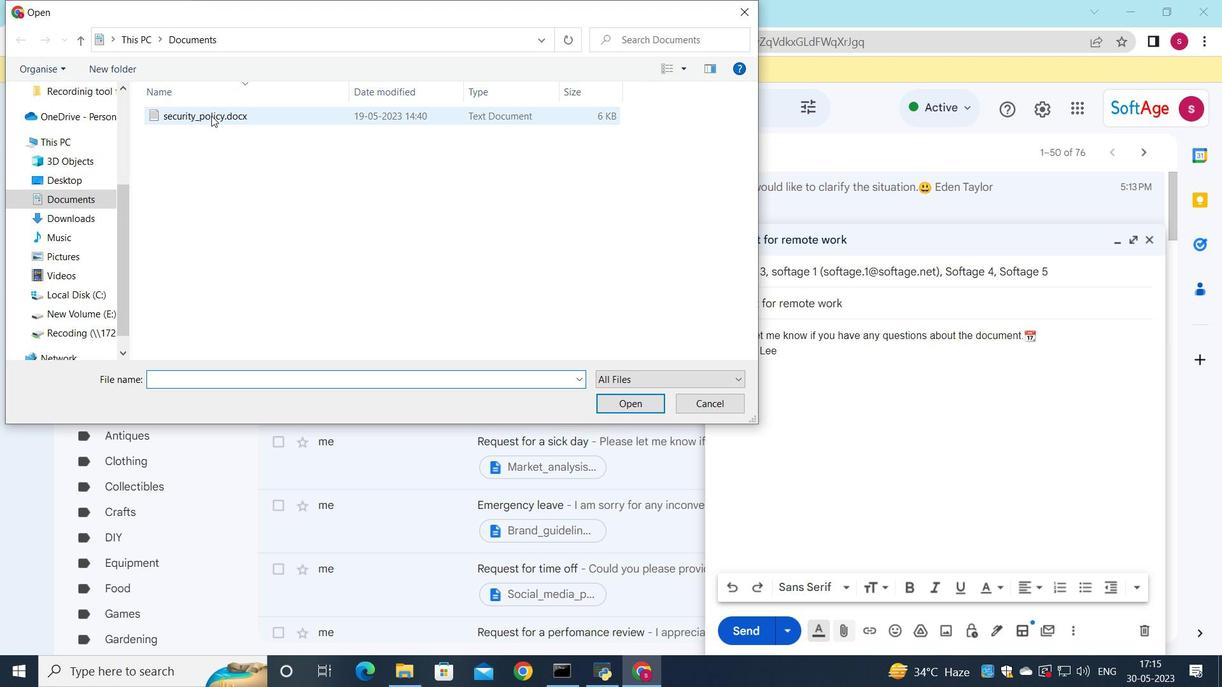 
Action: Mouse moved to (199, 112)
Screenshot: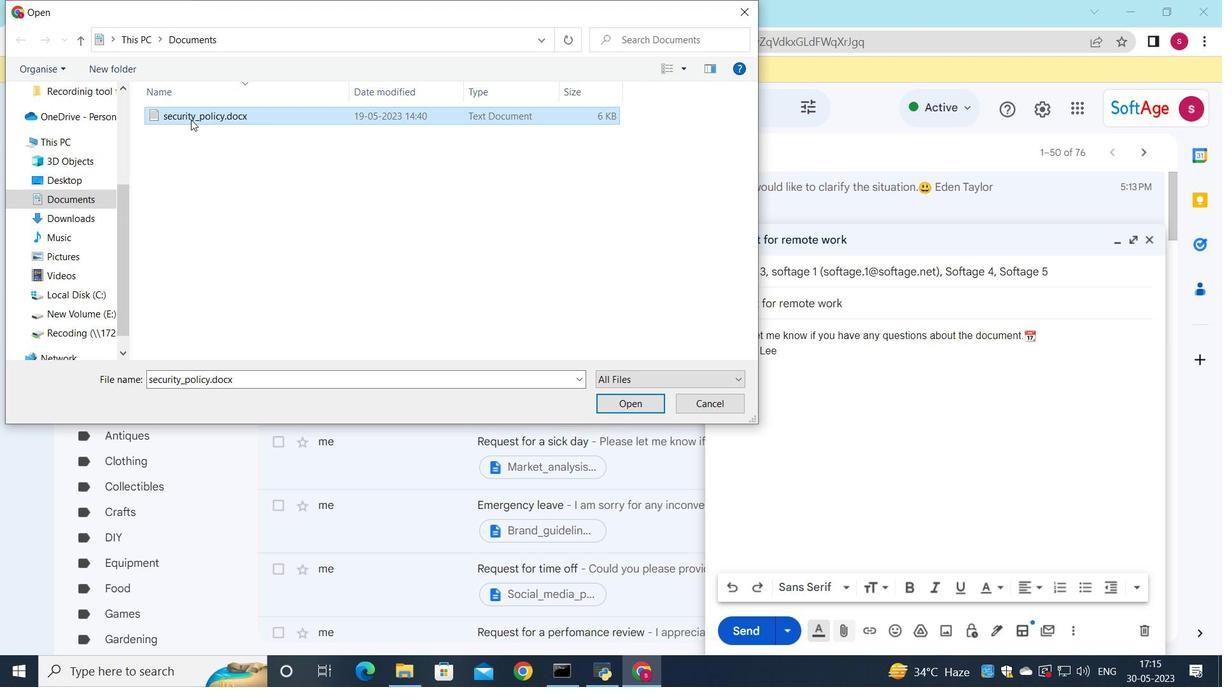 
Action: Mouse pressed left at (199, 112)
Screenshot: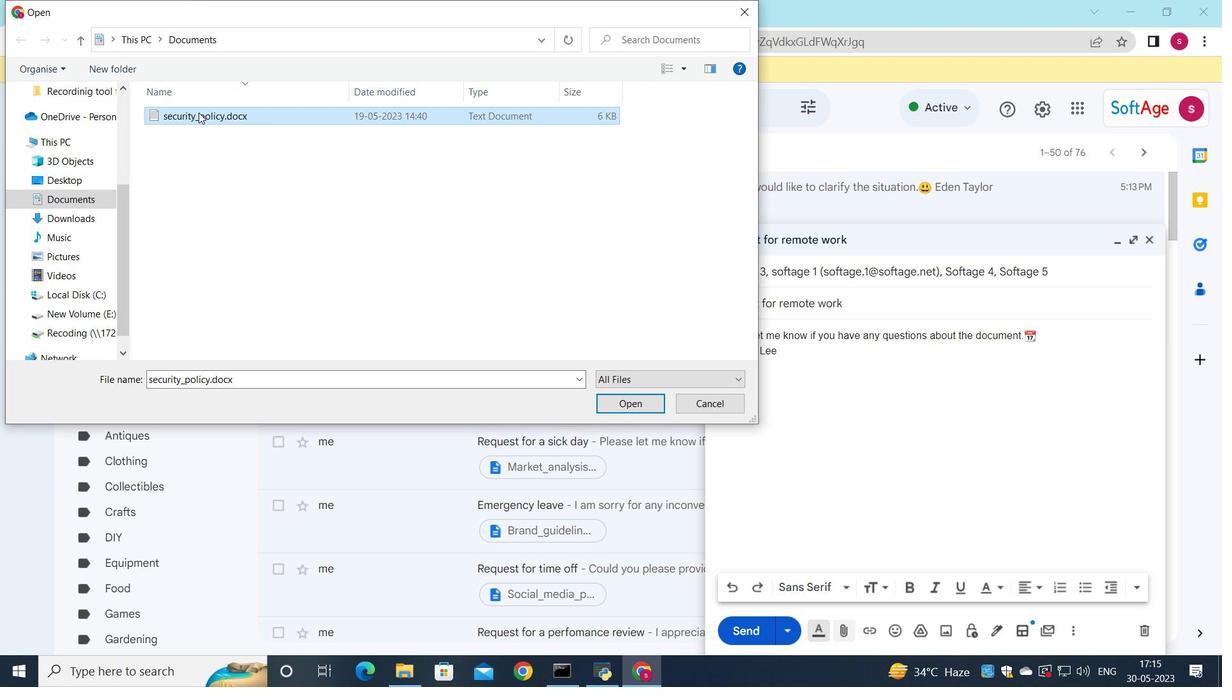 
Action: Mouse moved to (442, 199)
Screenshot: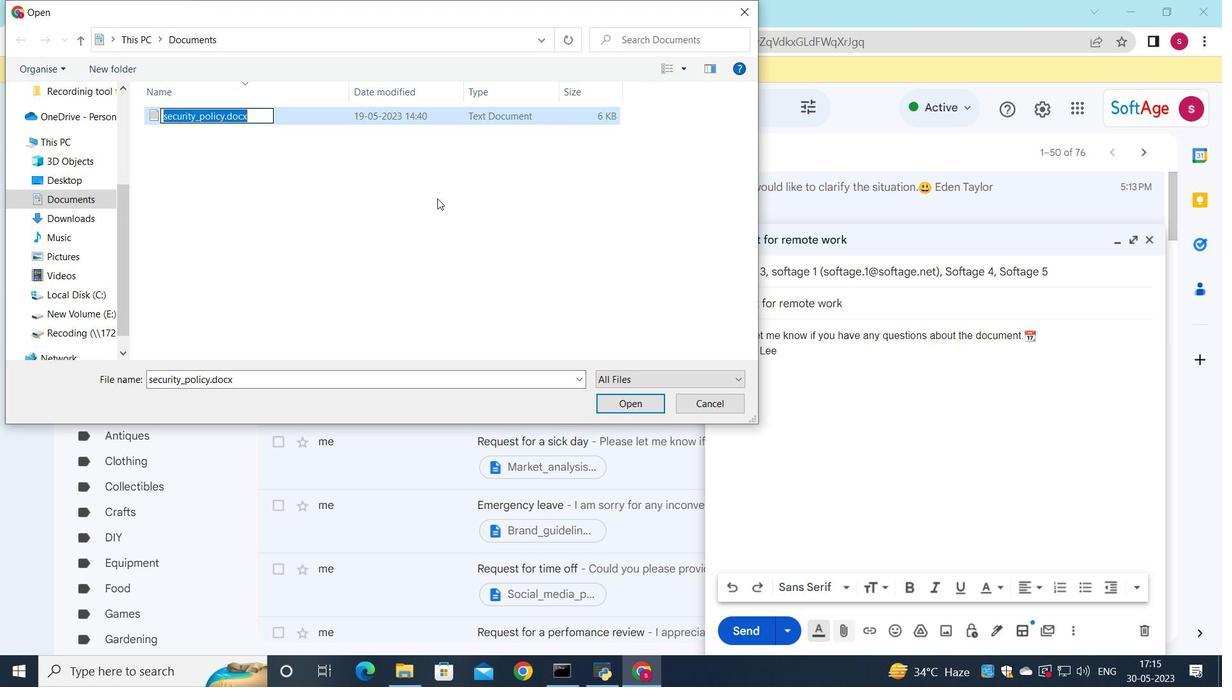 
Action: Key pressed <Key.shift><Key.shift>Brand<Key.shift>_identity<Key.shift><Key.shift><Key.shift><Key.shift><Key.shift><Key.shift><Key.shift><Key.shift><Key.shift><Key.shift><Key.shift><Key.shift><Key.shift><Key.shift><Key.shift><Key.shift><Key.shift><Key.shift><Key.shift><Key.shift><Key.shift><Key.shift><Key.shift><Key.shift><Key.shift><Key.shift>_guide.pdf
Screenshot: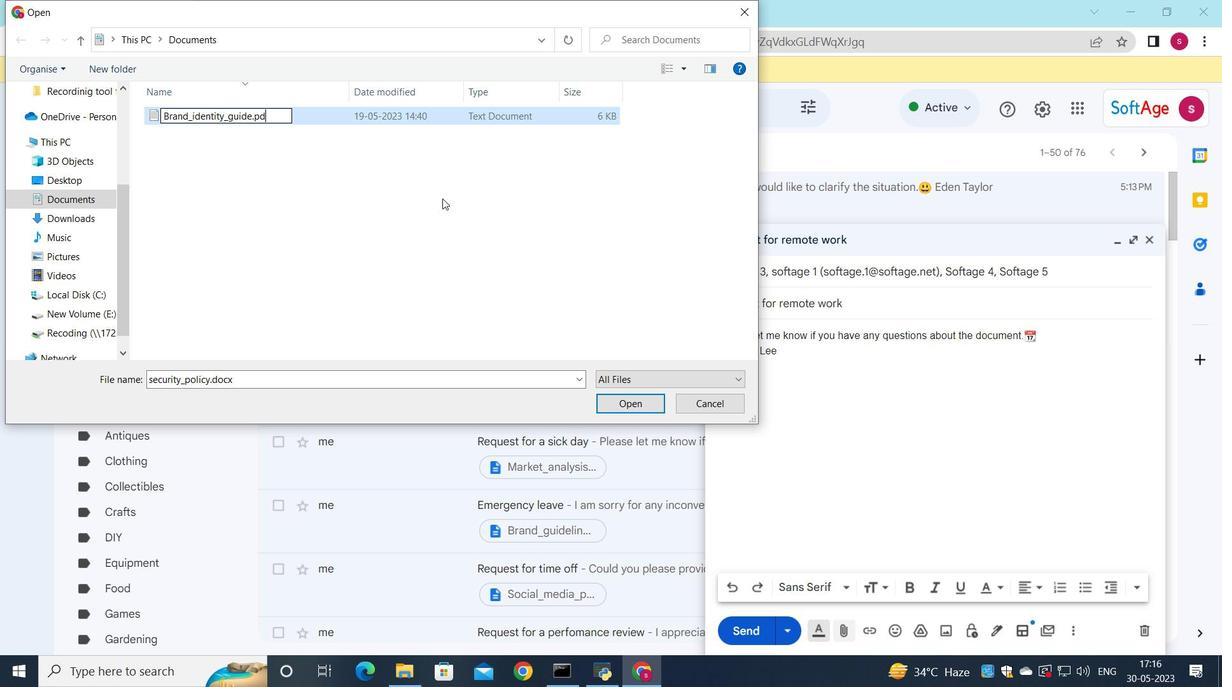 
Action: Mouse moved to (348, 110)
Screenshot: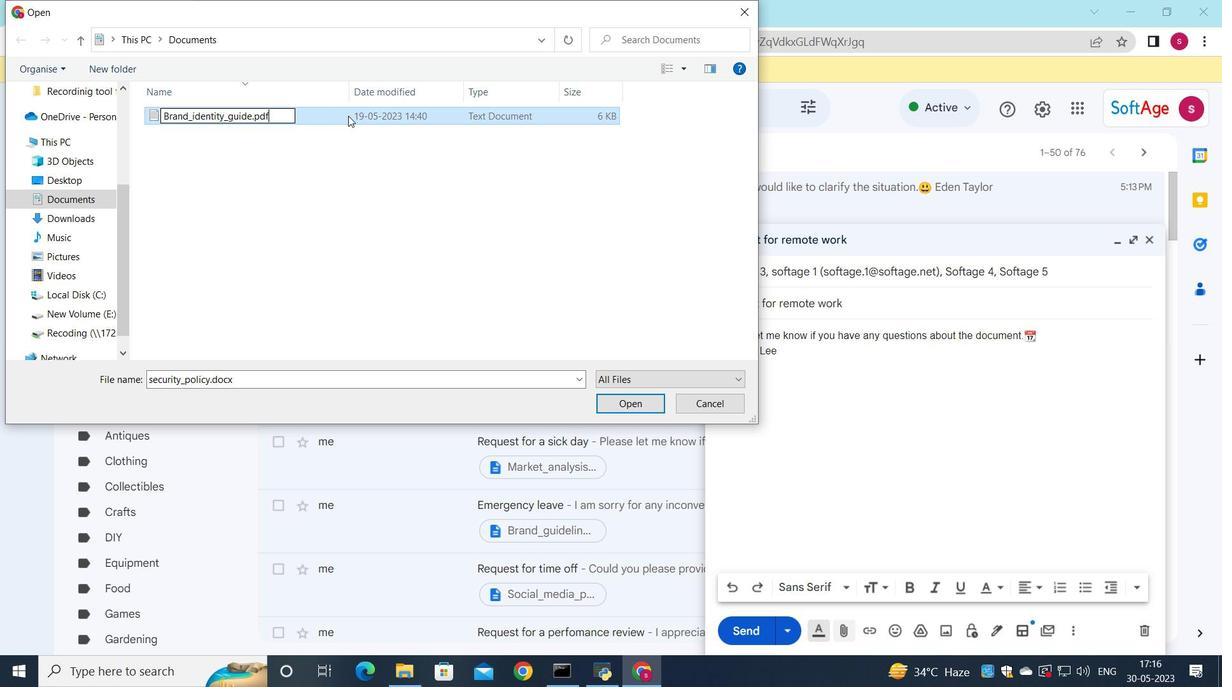 
Action: Mouse pressed left at (348, 110)
Screenshot: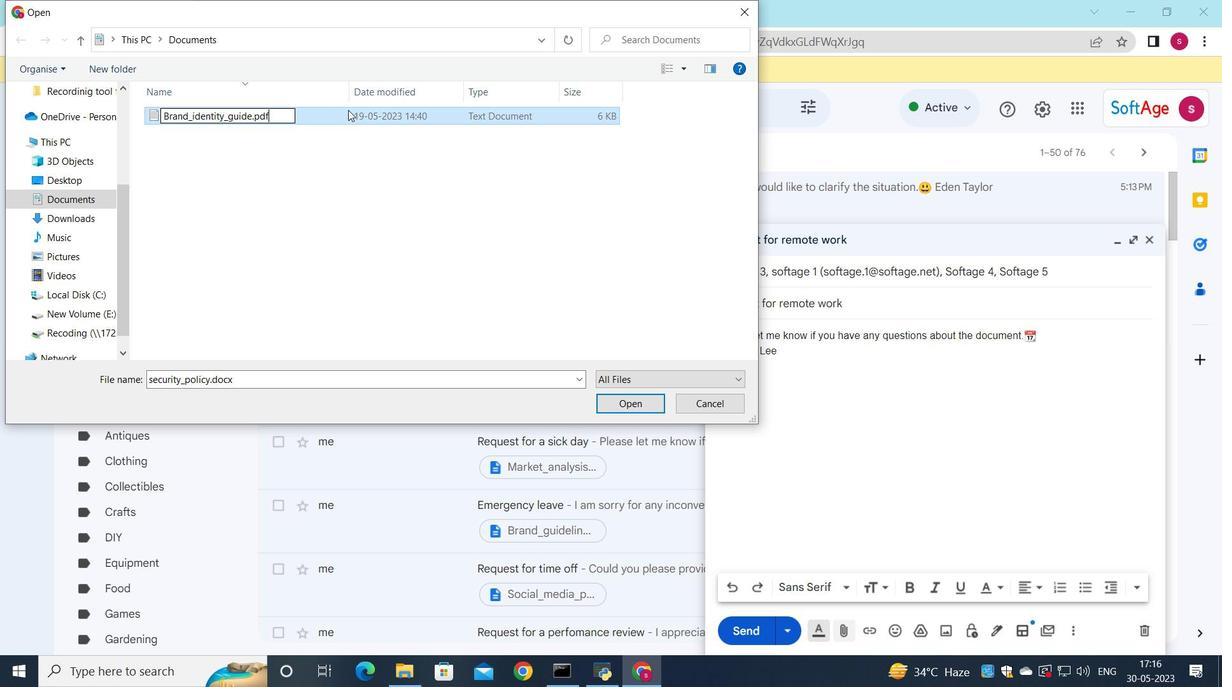 
Action: Mouse moved to (624, 405)
Screenshot: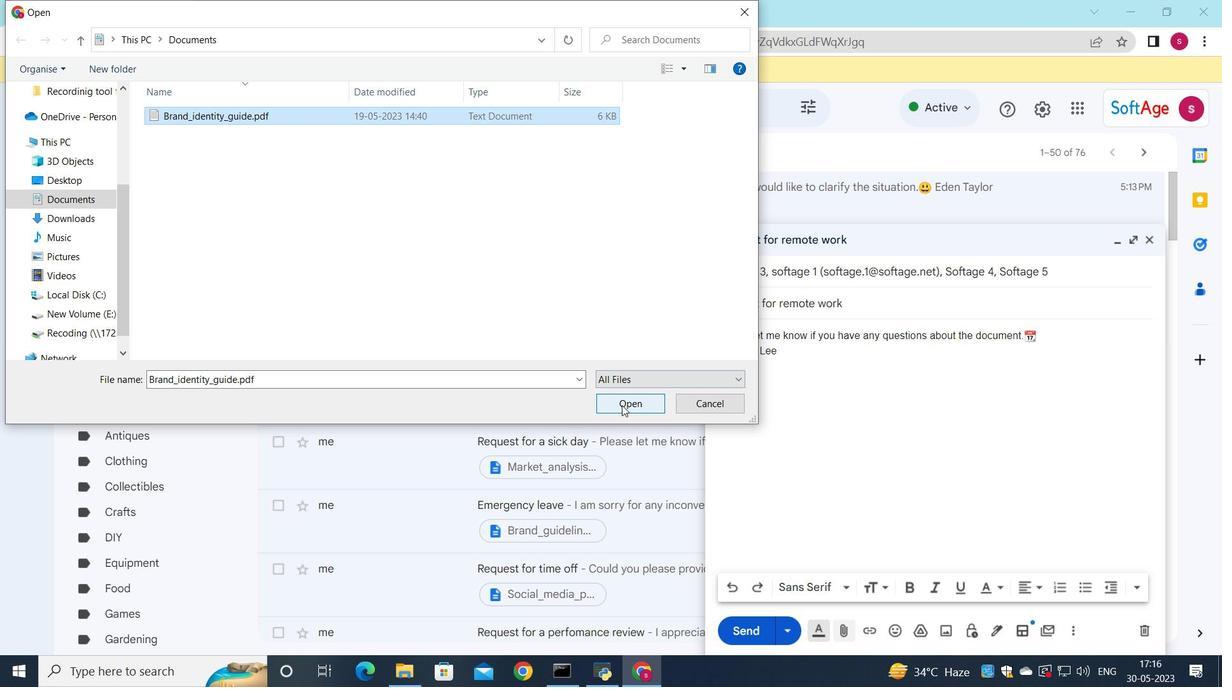 
Action: Mouse pressed left at (624, 405)
Screenshot: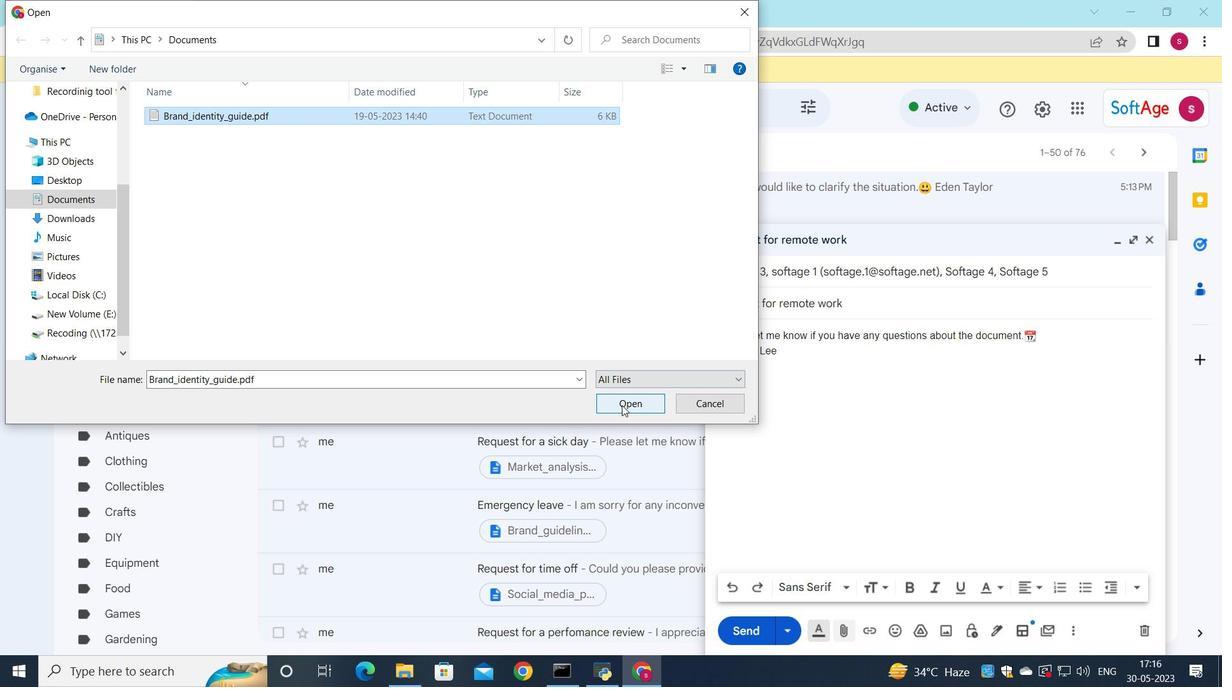 
Action: Mouse moved to (748, 638)
Screenshot: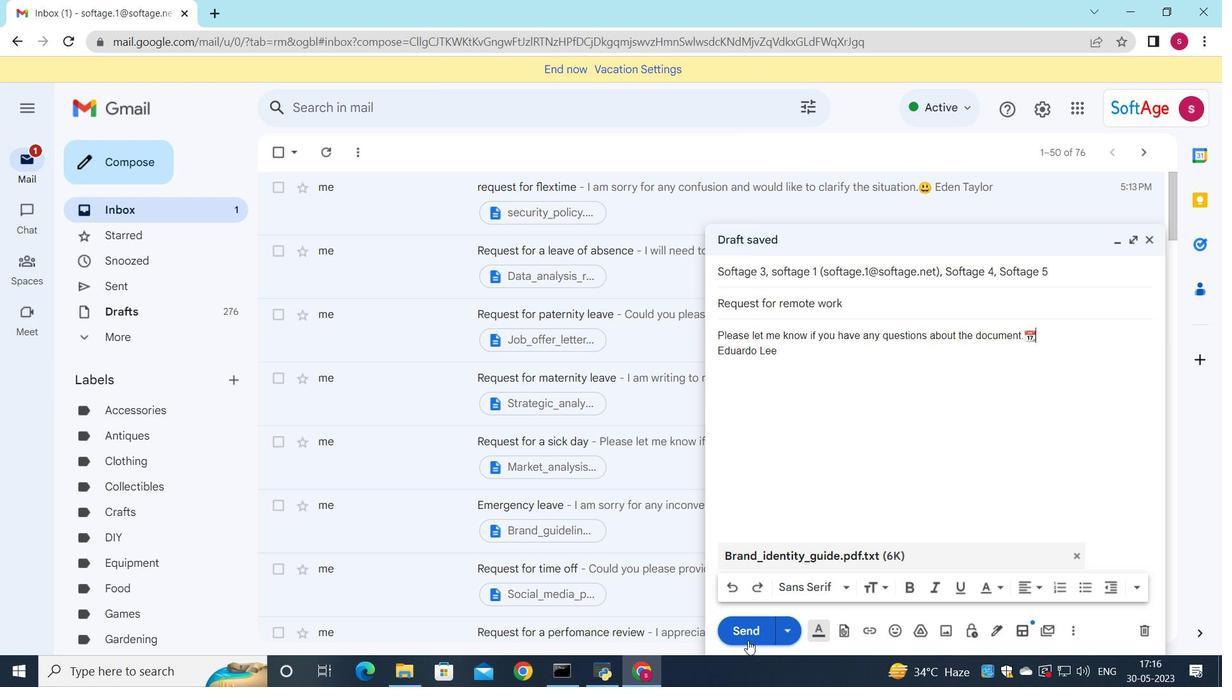 
Action: Mouse pressed left at (748, 638)
Screenshot: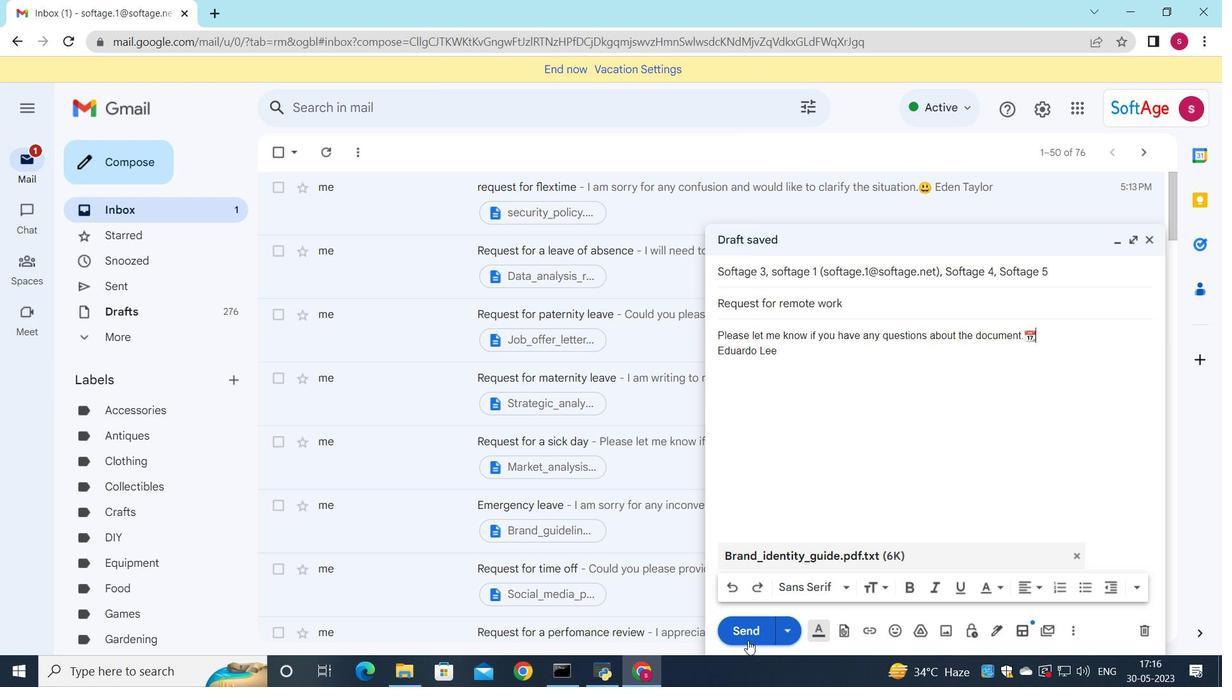 
Action: Mouse moved to (672, 215)
Screenshot: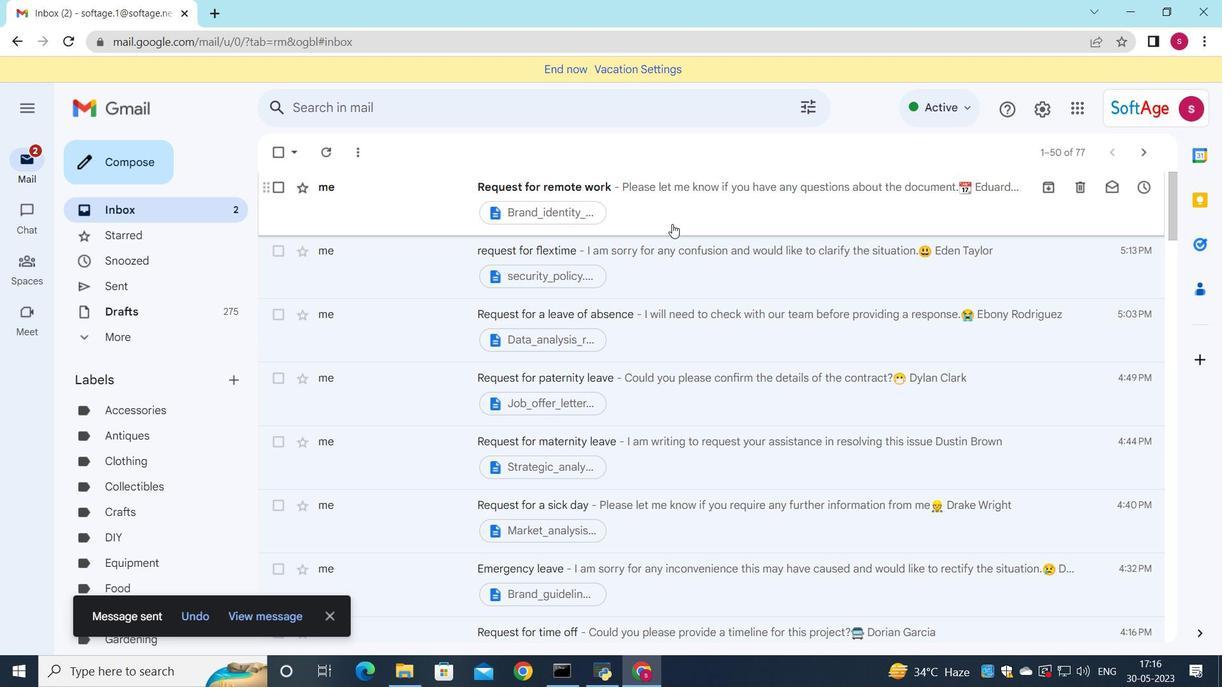 
Action: Mouse pressed left at (672, 215)
Screenshot: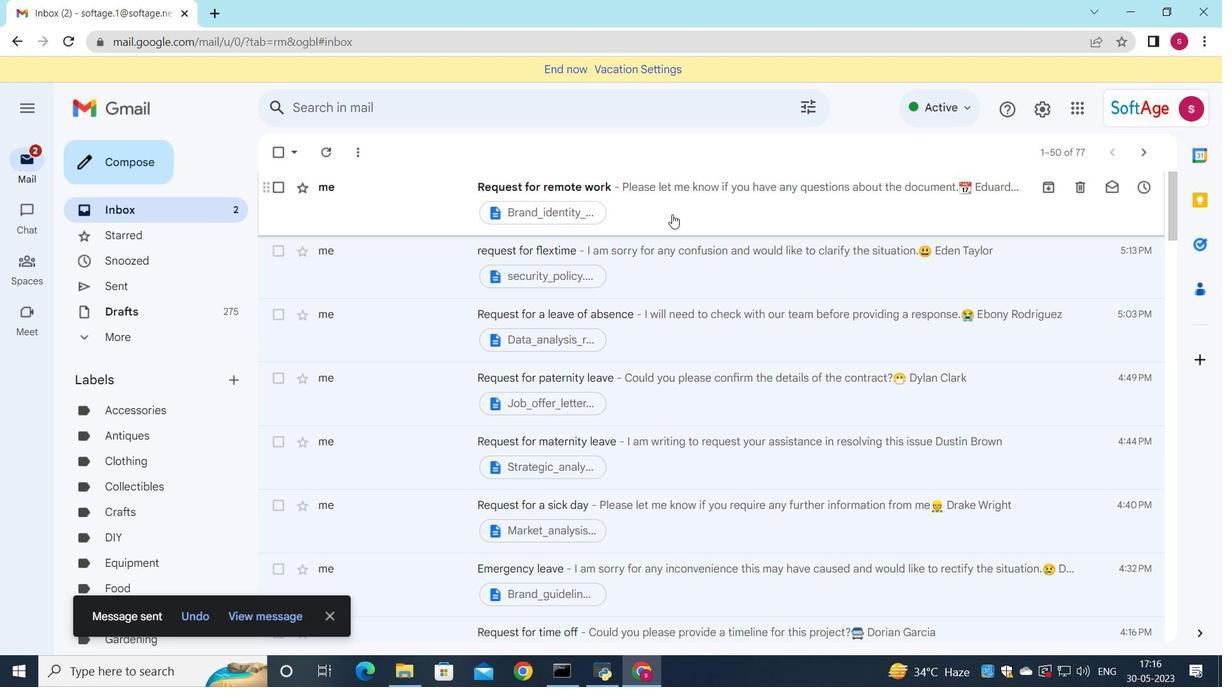 
Action: Mouse moved to (673, 189)
Screenshot: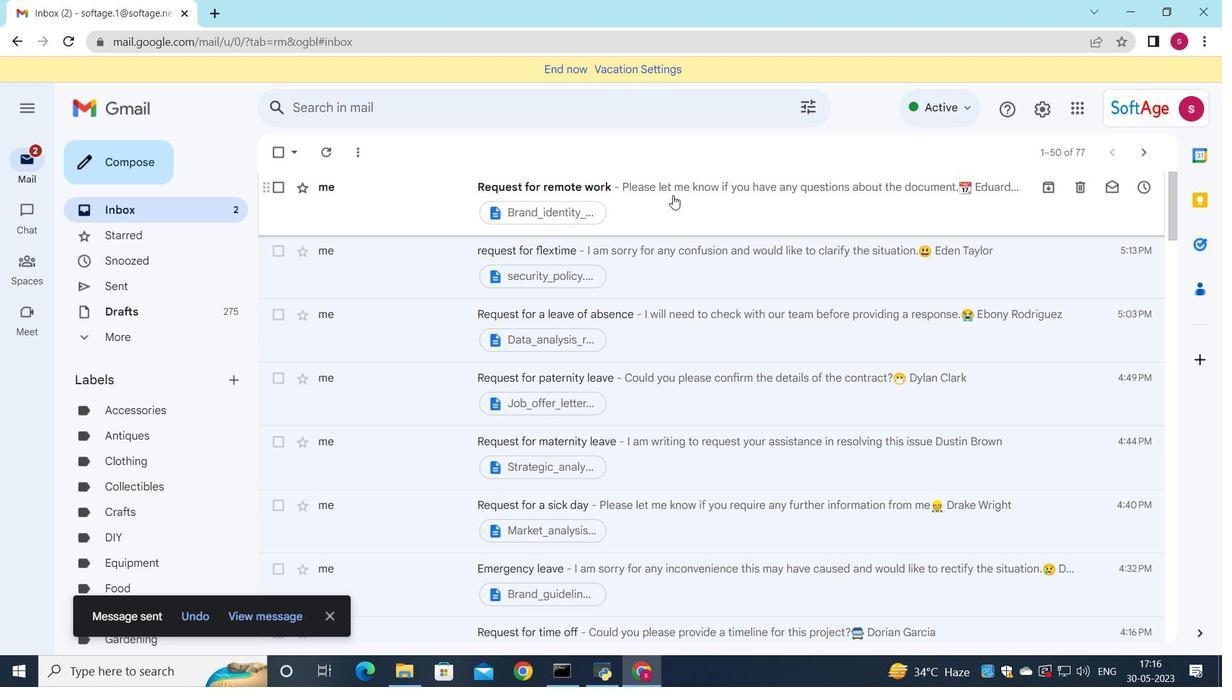 
Action: Mouse pressed left at (673, 189)
Screenshot: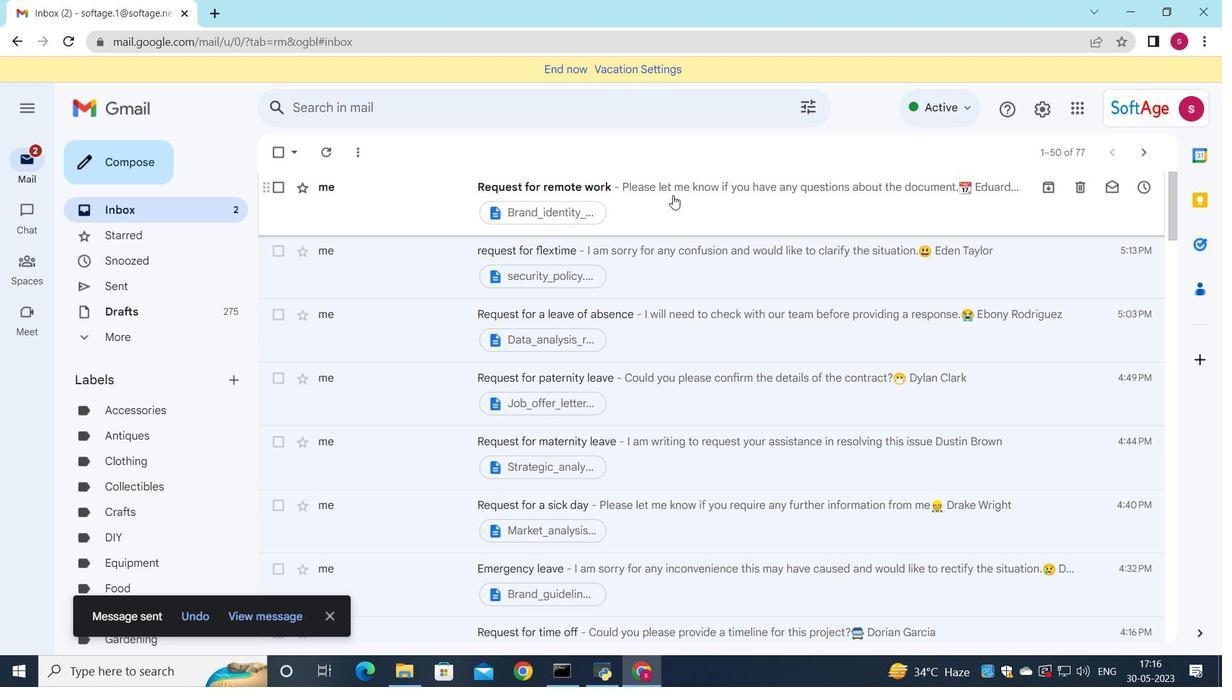 
Action: Mouse moved to (706, 229)
Screenshot: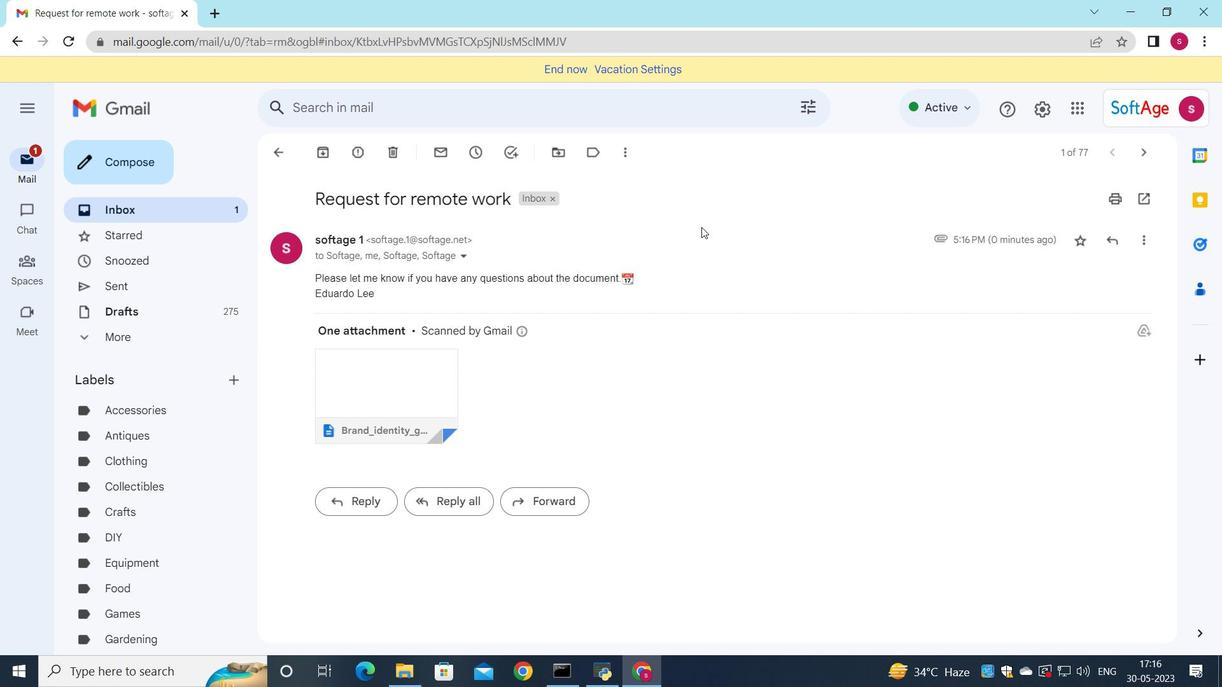 
